Task: Find connections with filter location Blanes with filter topic #realestatewith filter profile language Spanish with filter current company Volvo Trucks India with filter school Institute of Management Technology, Nagpur with filter industry Postal Services with filter service category Copywriting with filter keywords title Sales Associate
Action: Mouse moved to (192, 285)
Screenshot: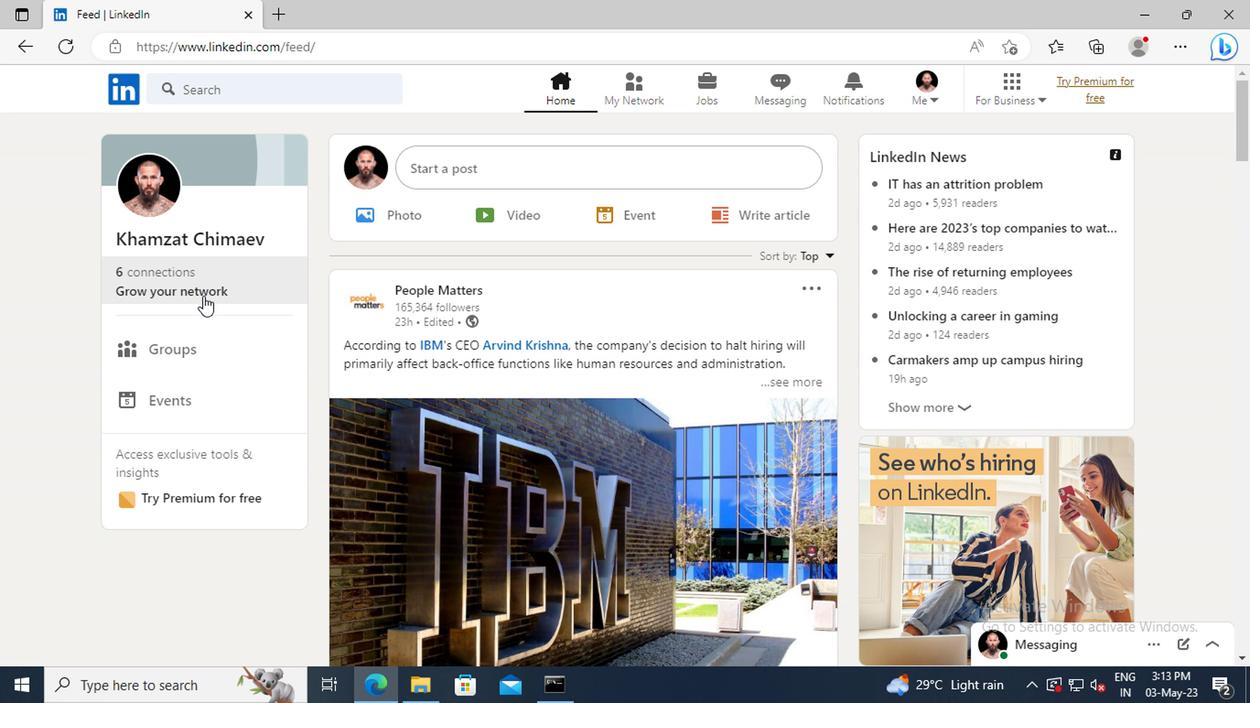 
Action: Mouse pressed left at (192, 285)
Screenshot: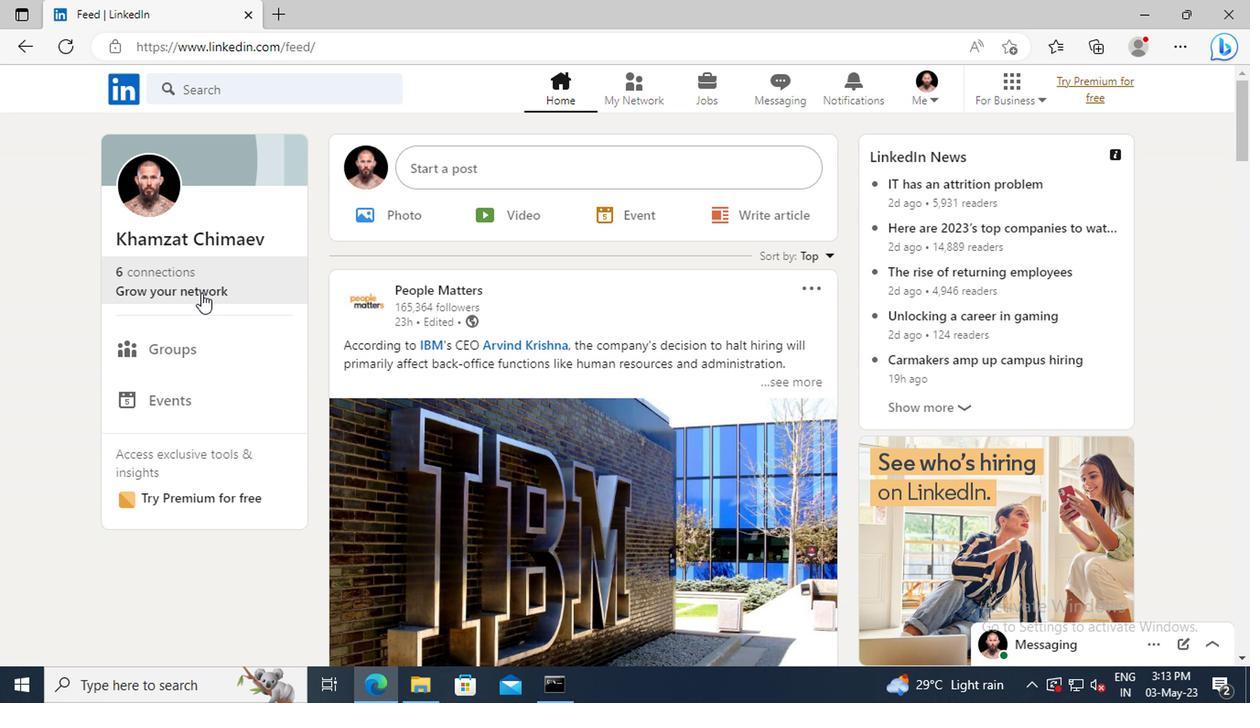 
Action: Mouse moved to (196, 194)
Screenshot: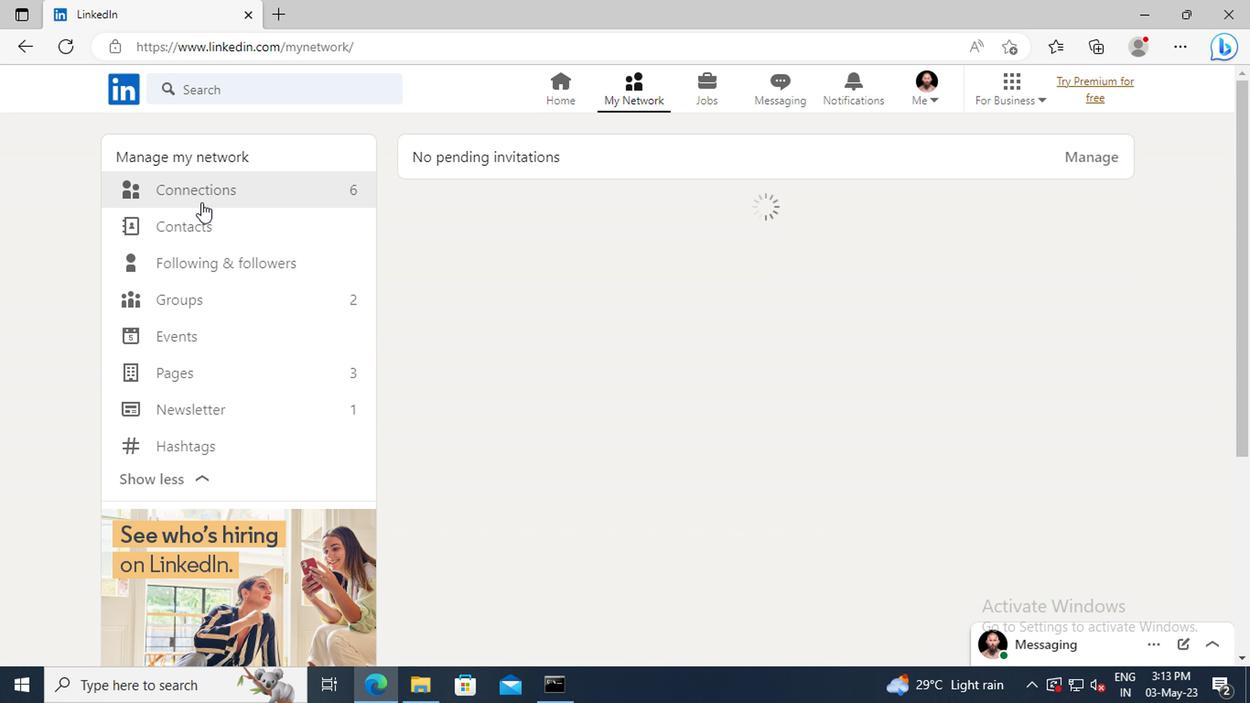 
Action: Mouse pressed left at (196, 194)
Screenshot: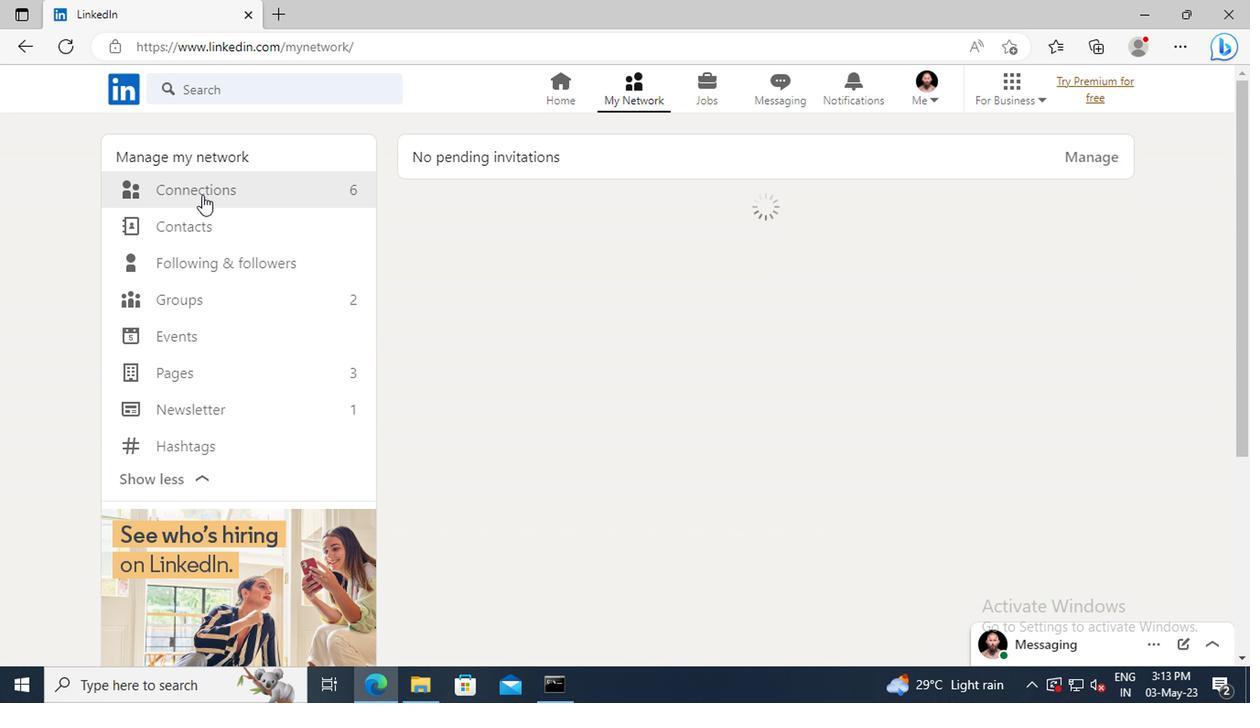 
Action: Mouse moved to (738, 198)
Screenshot: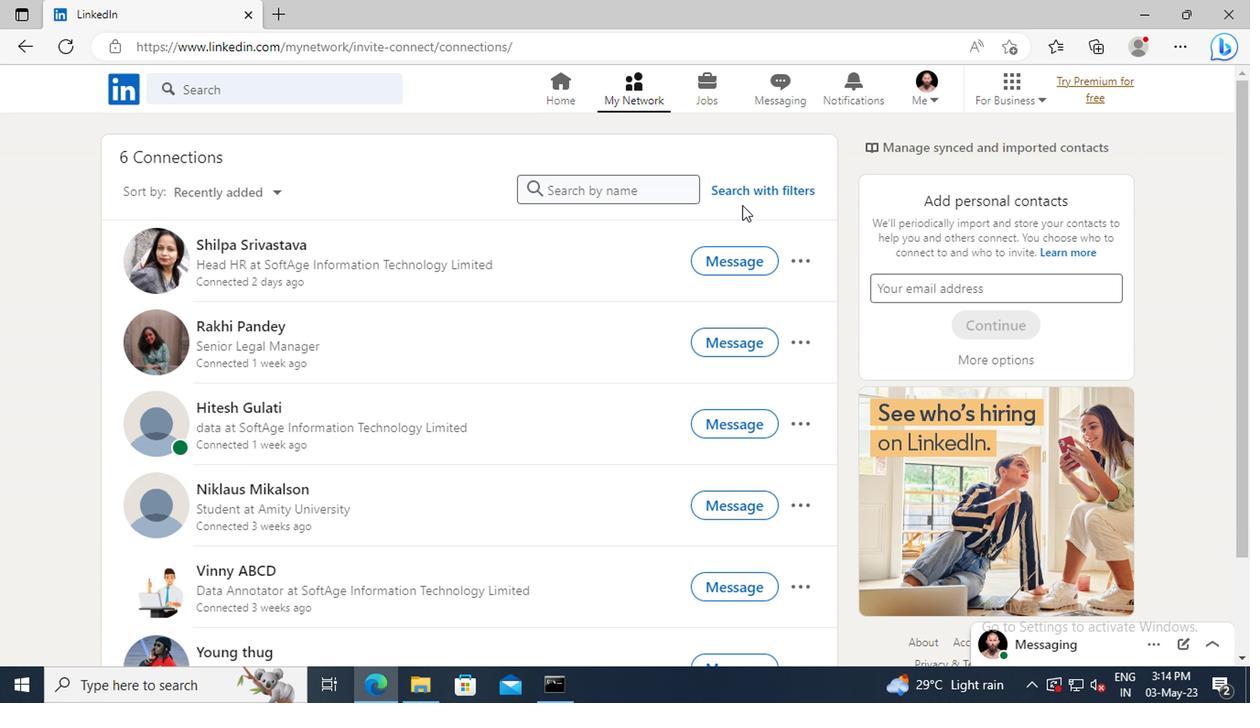 
Action: Mouse pressed left at (738, 198)
Screenshot: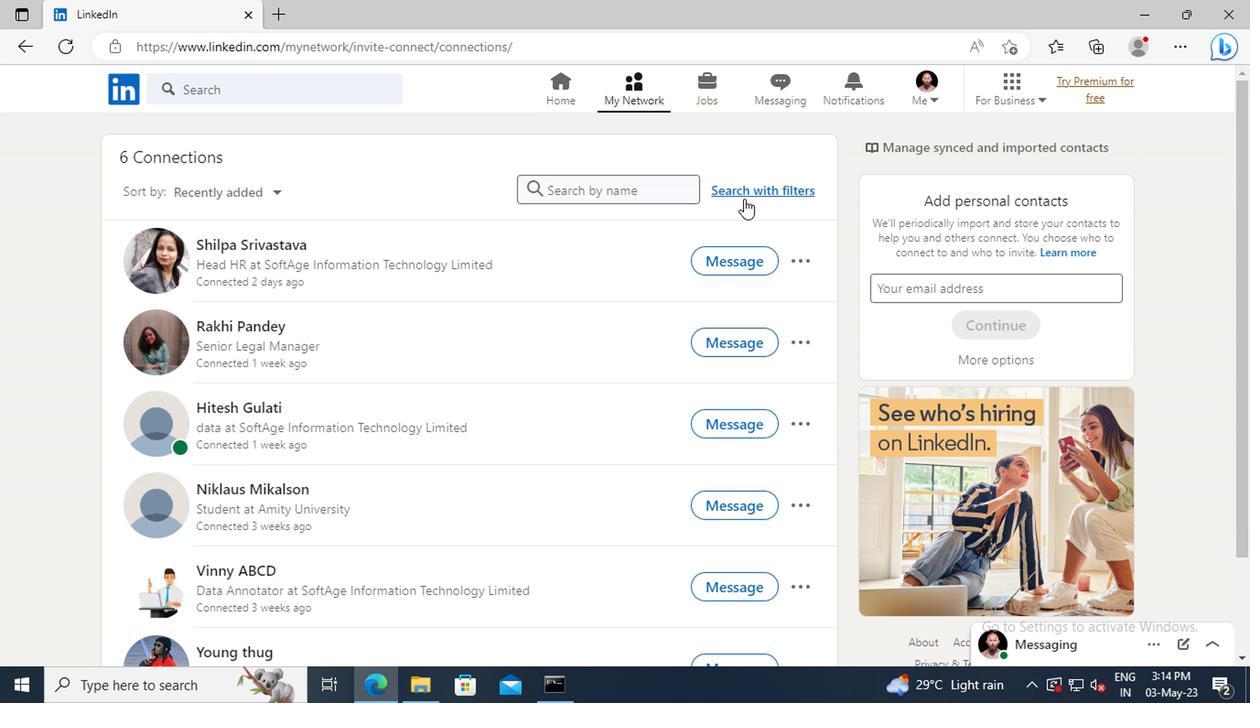 
Action: Mouse moved to (684, 144)
Screenshot: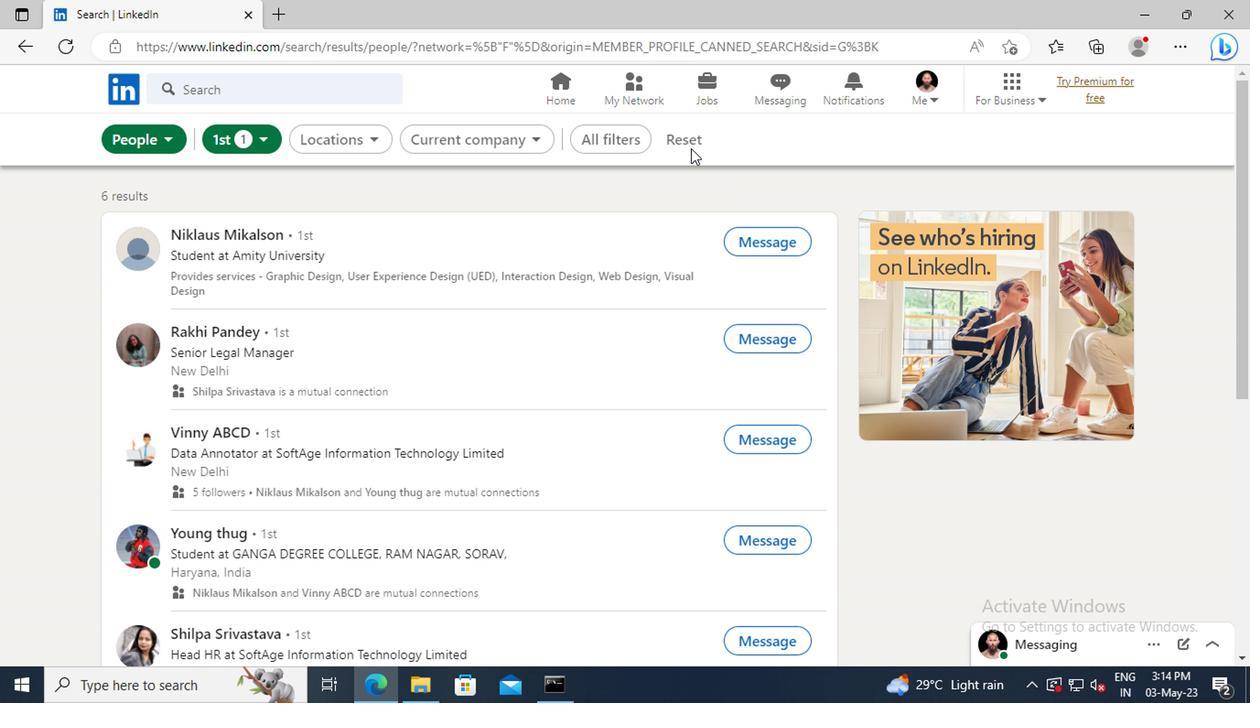 
Action: Mouse pressed left at (684, 144)
Screenshot: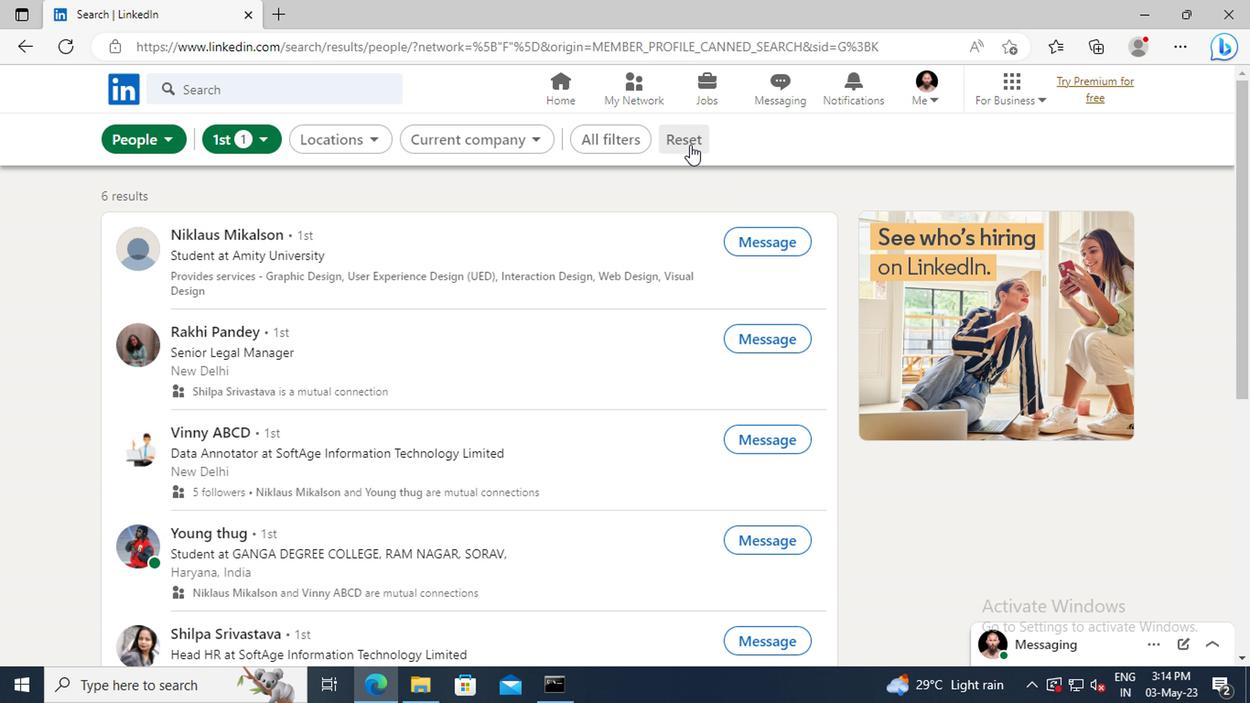 
Action: Mouse moved to (662, 143)
Screenshot: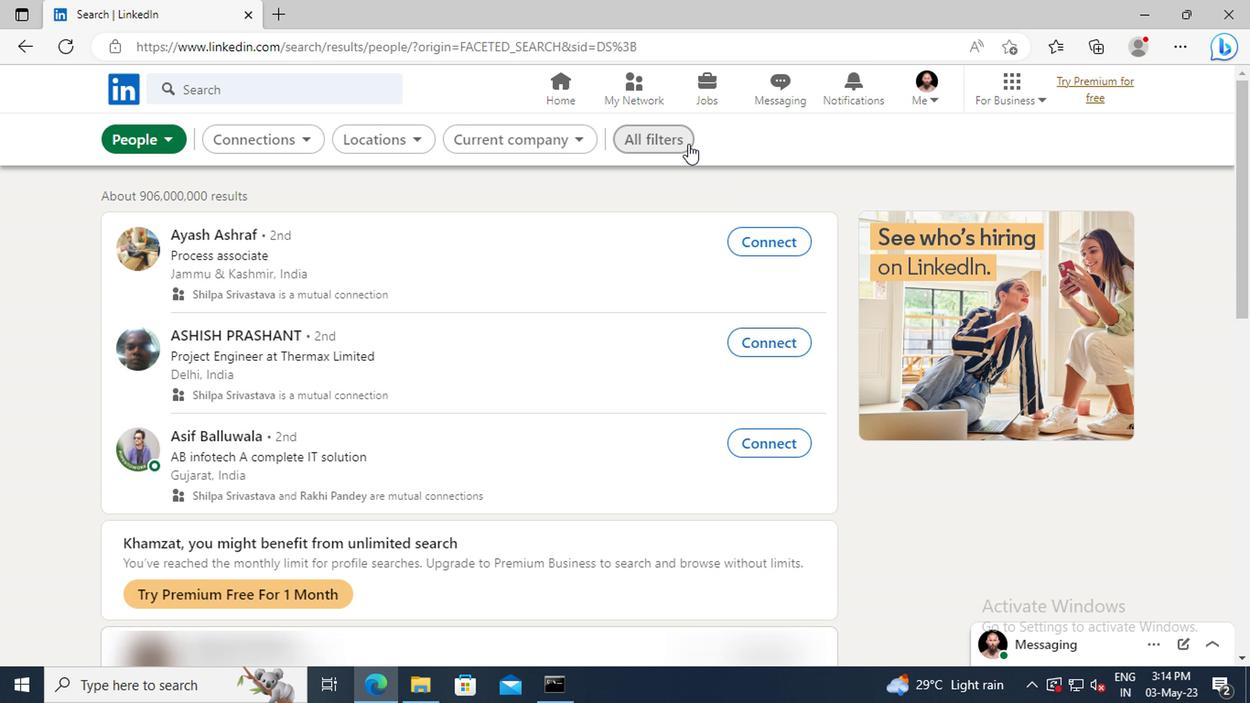 
Action: Mouse pressed left at (662, 143)
Screenshot: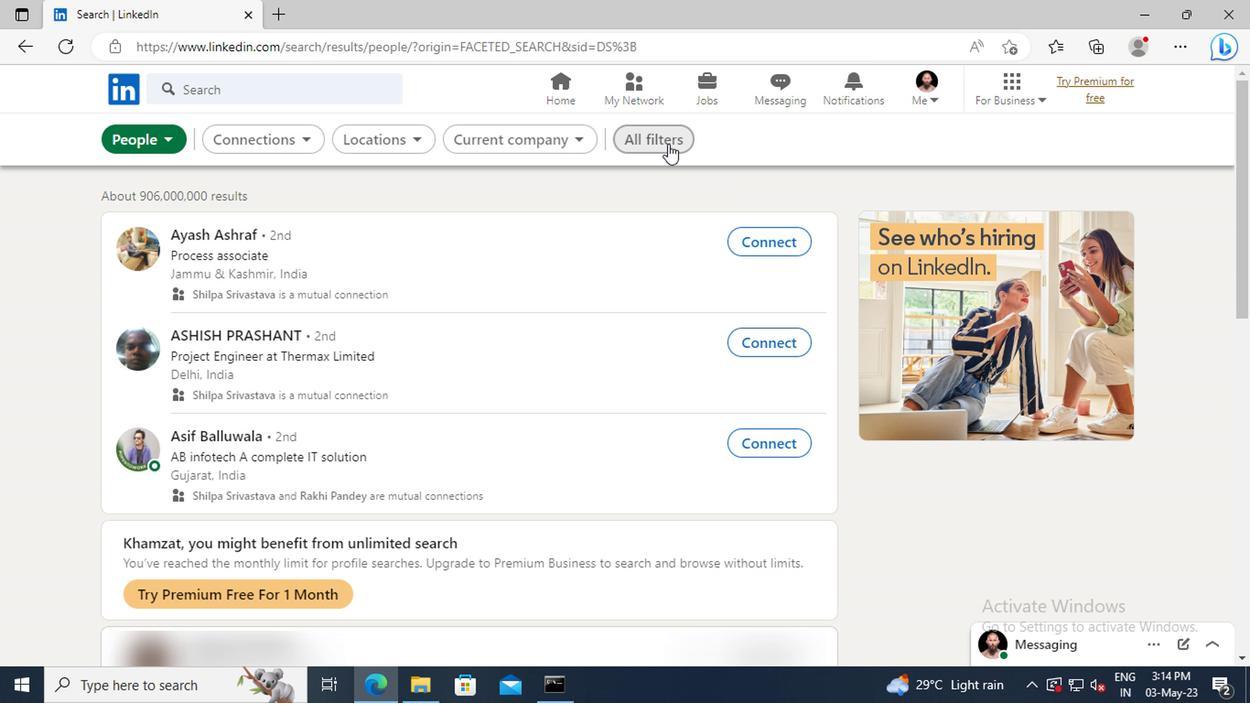 
Action: Mouse moved to (978, 337)
Screenshot: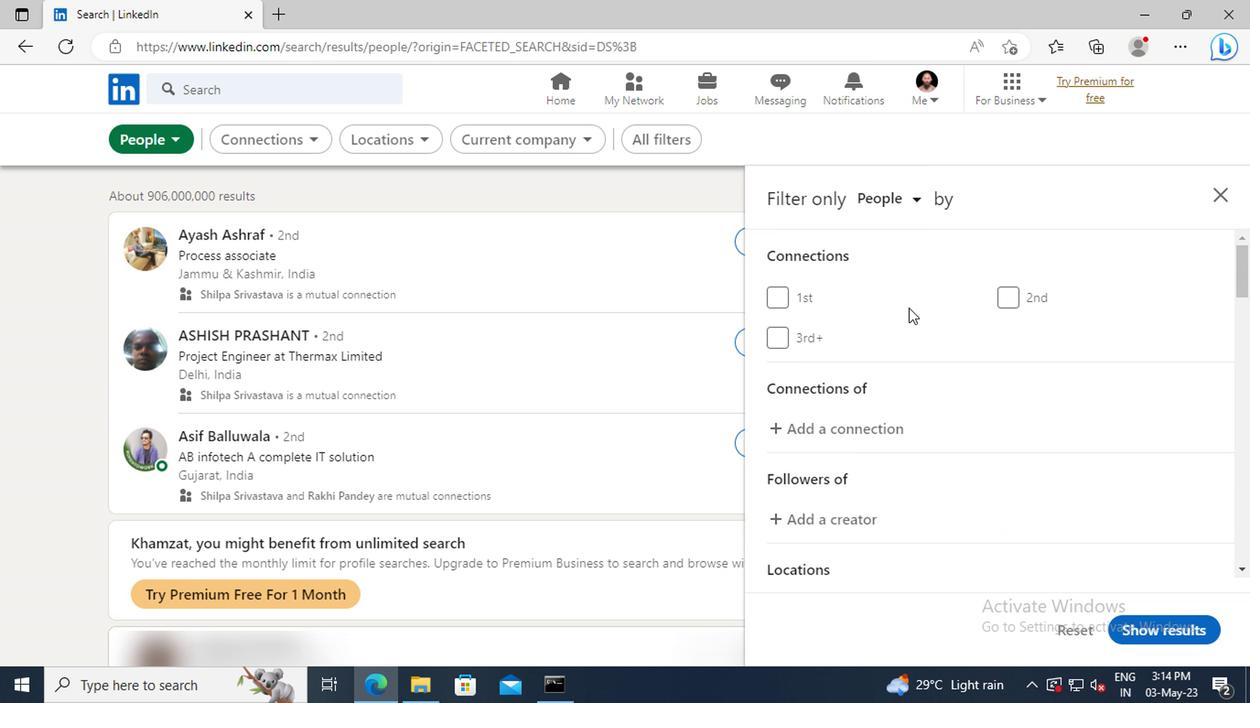 
Action: Mouse scrolled (978, 337) with delta (0, 0)
Screenshot: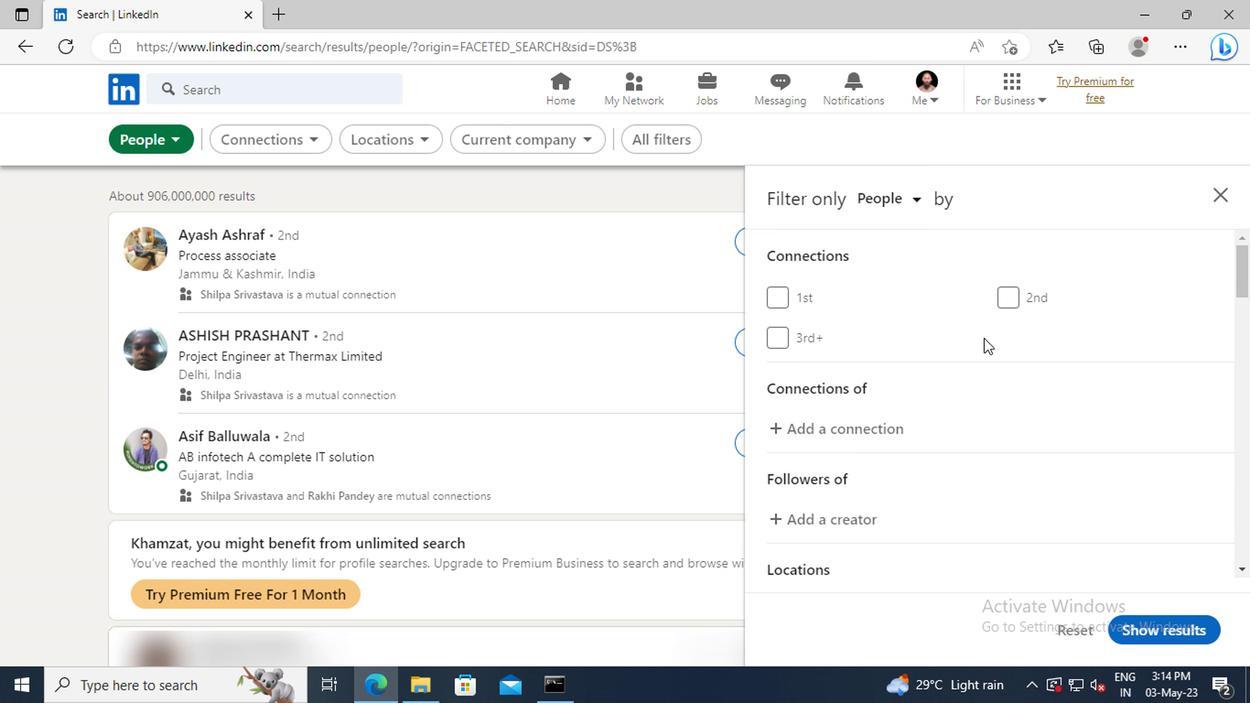 
Action: Mouse scrolled (978, 337) with delta (0, 0)
Screenshot: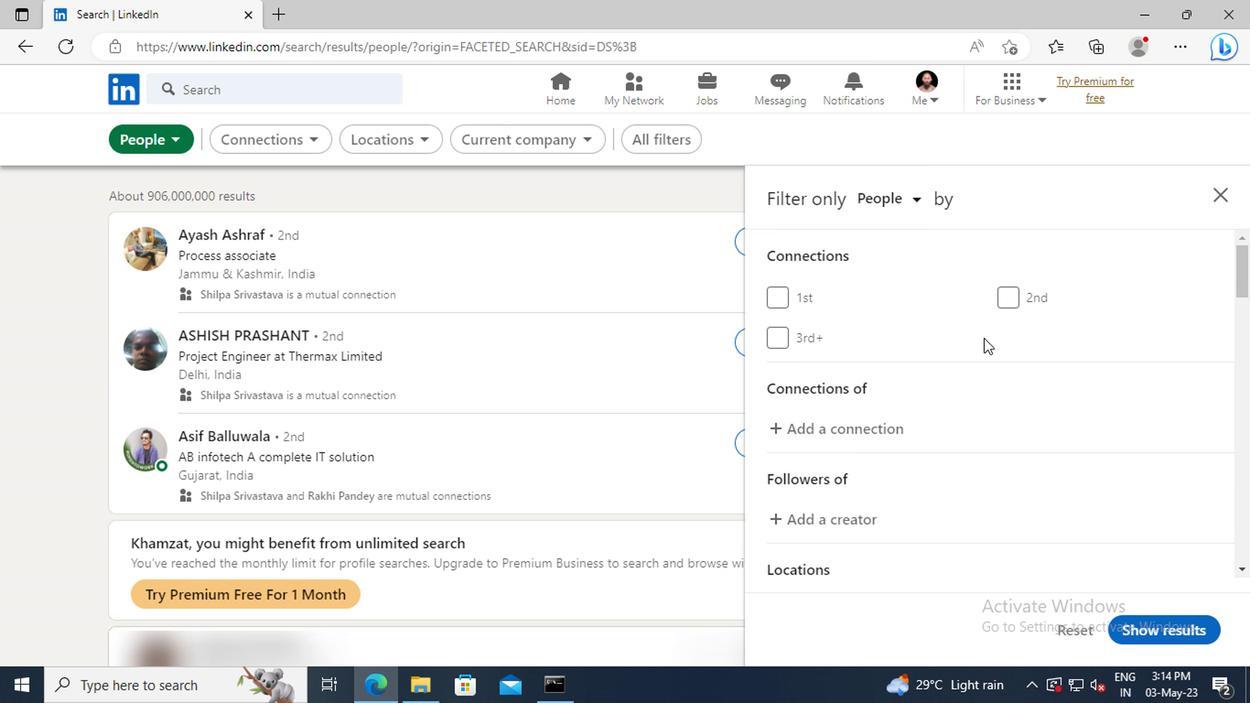 
Action: Mouse scrolled (978, 337) with delta (0, 0)
Screenshot: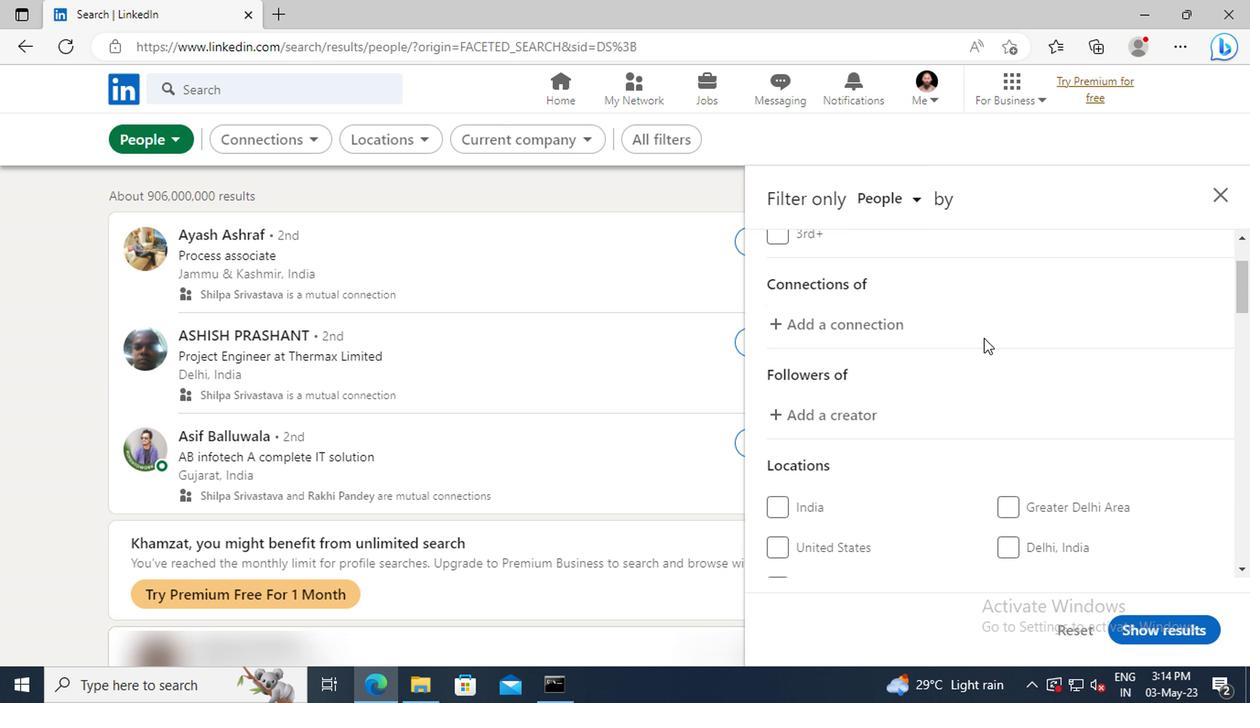 
Action: Mouse scrolled (978, 337) with delta (0, 0)
Screenshot: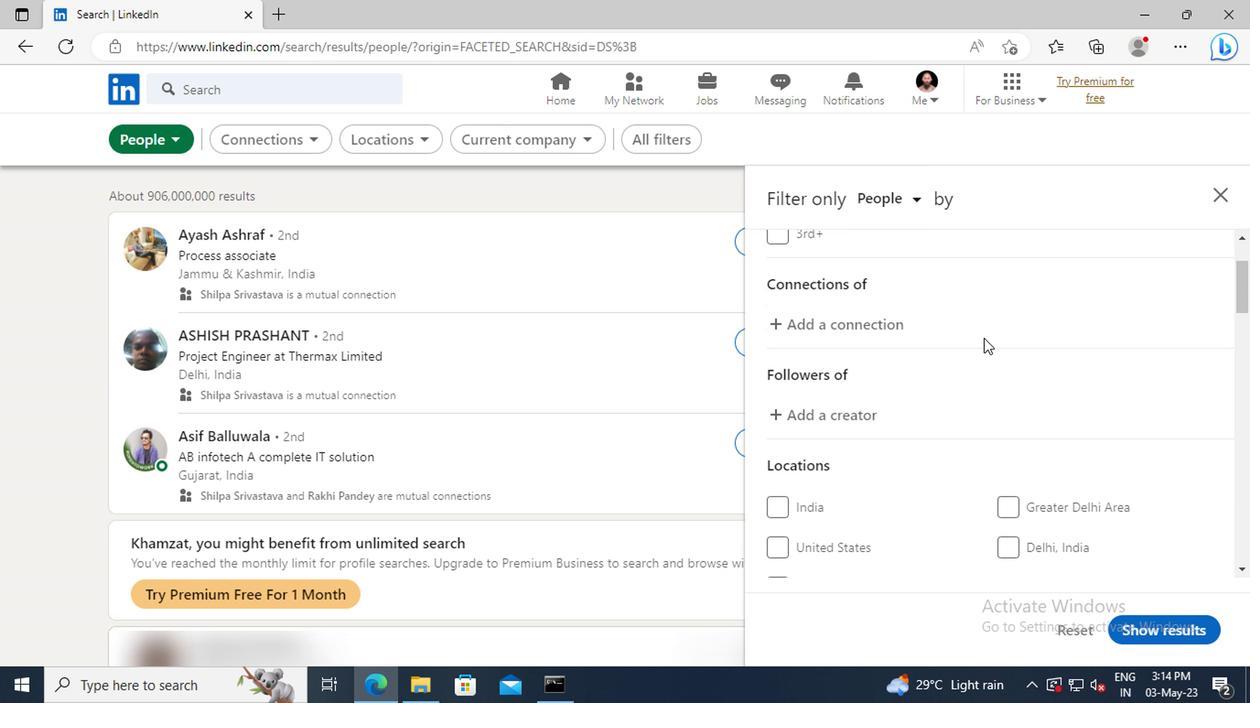 
Action: Mouse scrolled (978, 337) with delta (0, 0)
Screenshot: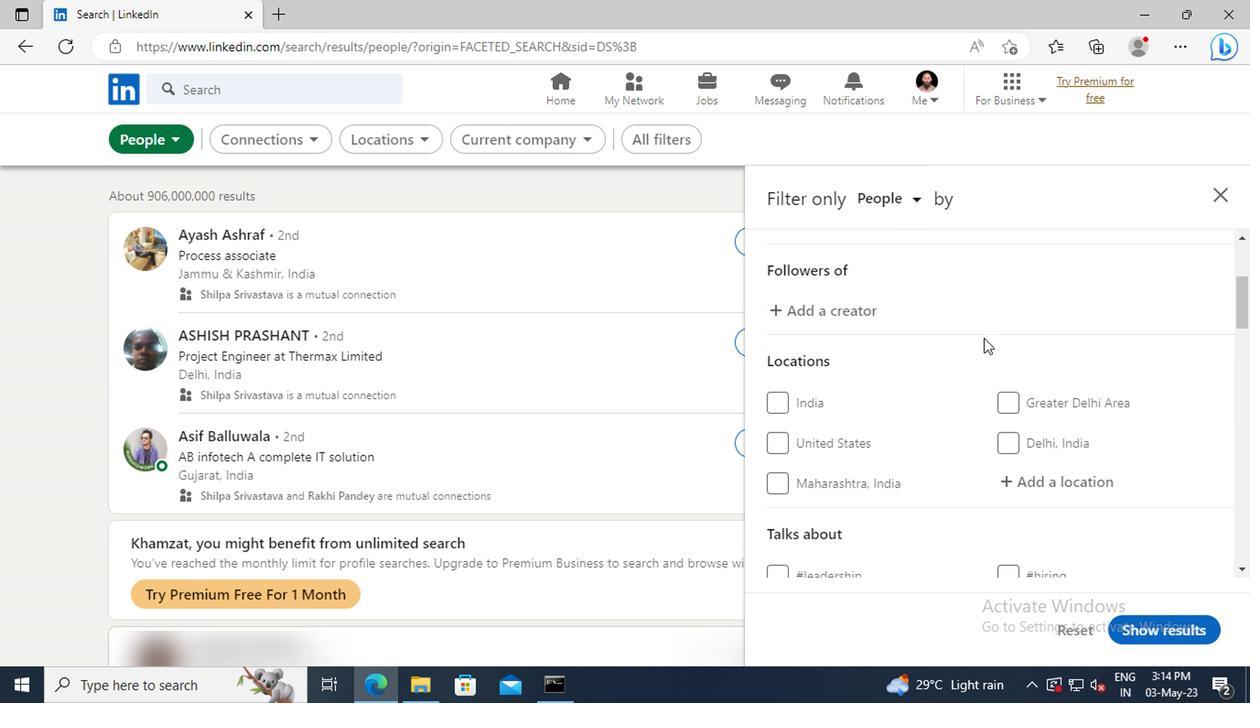 
Action: Mouse scrolled (978, 337) with delta (0, 0)
Screenshot: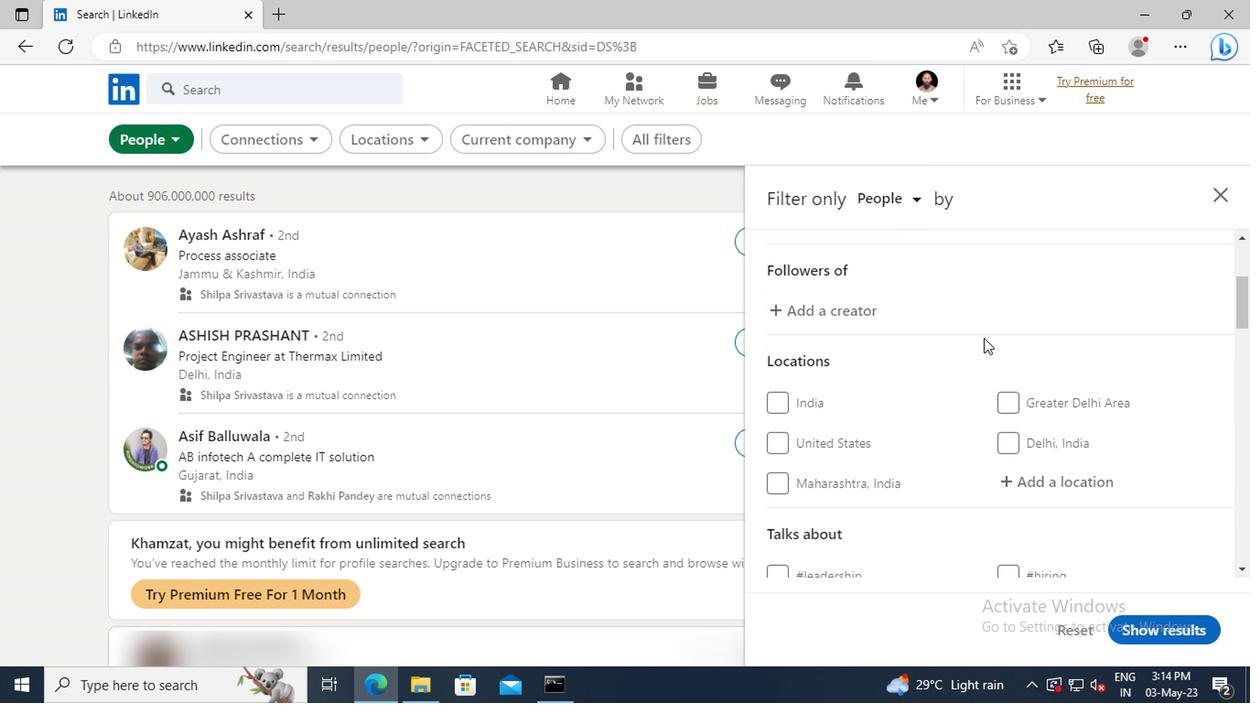 
Action: Mouse moved to (998, 381)
Screenshot: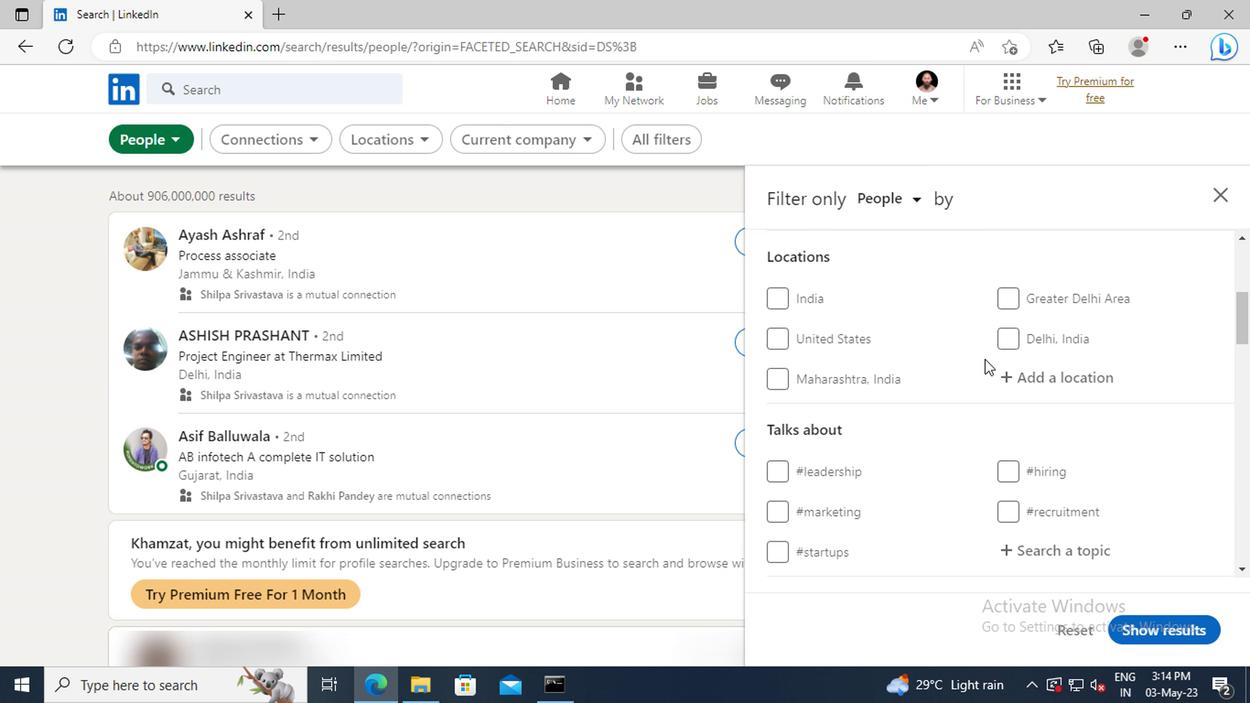 
Action: Mouse pressed left at (998, 381)
Screenshot: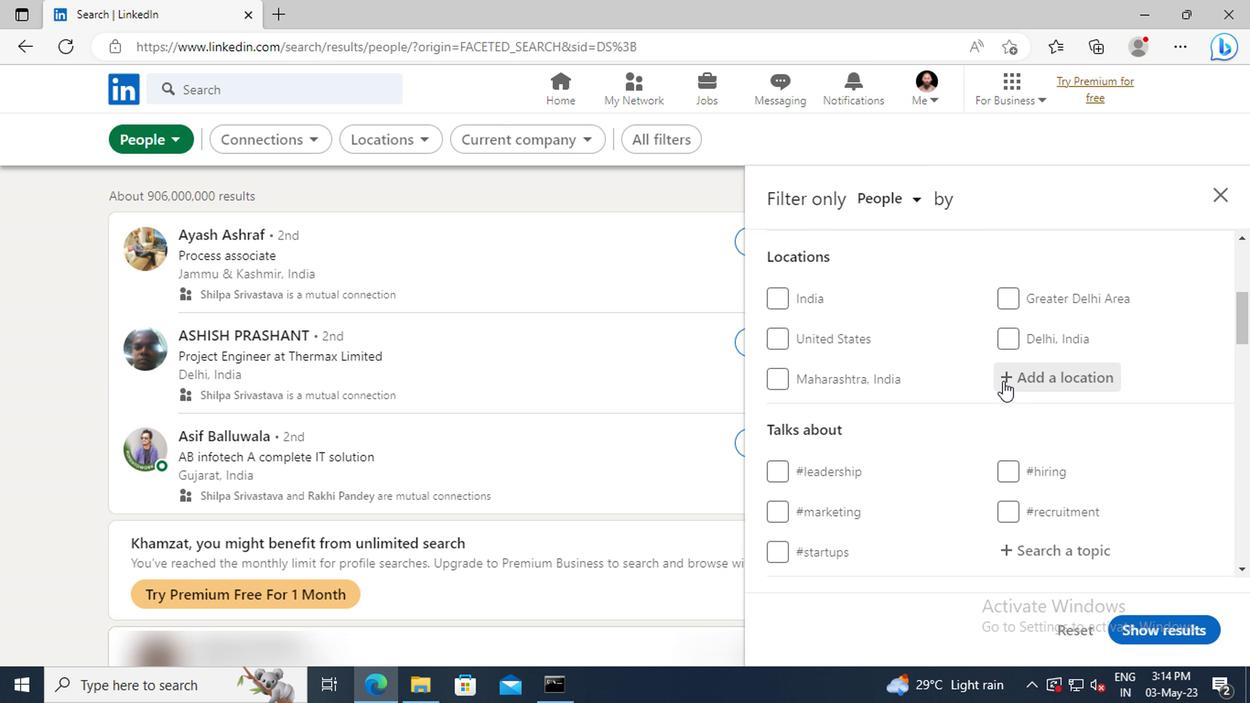 
Action: Key pressed <Key.shift>BLANES
Screenshot: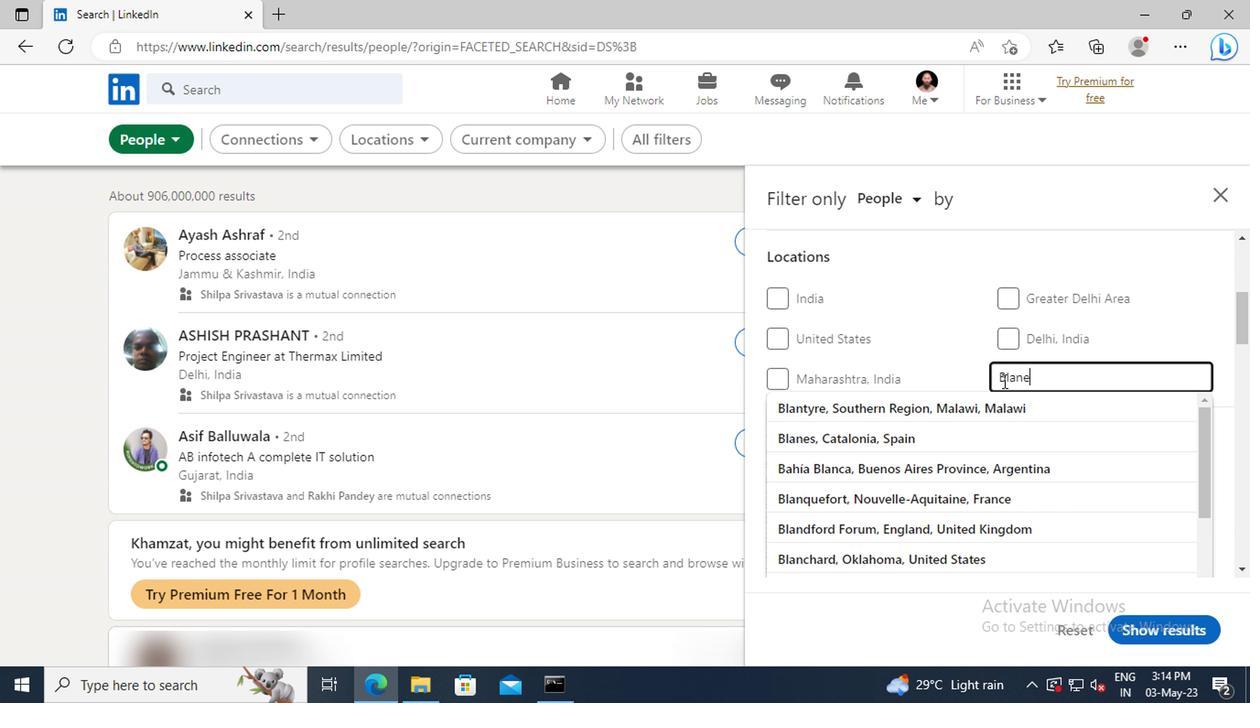 
Action: Mouse moved to (1011, 404)
Screenshot: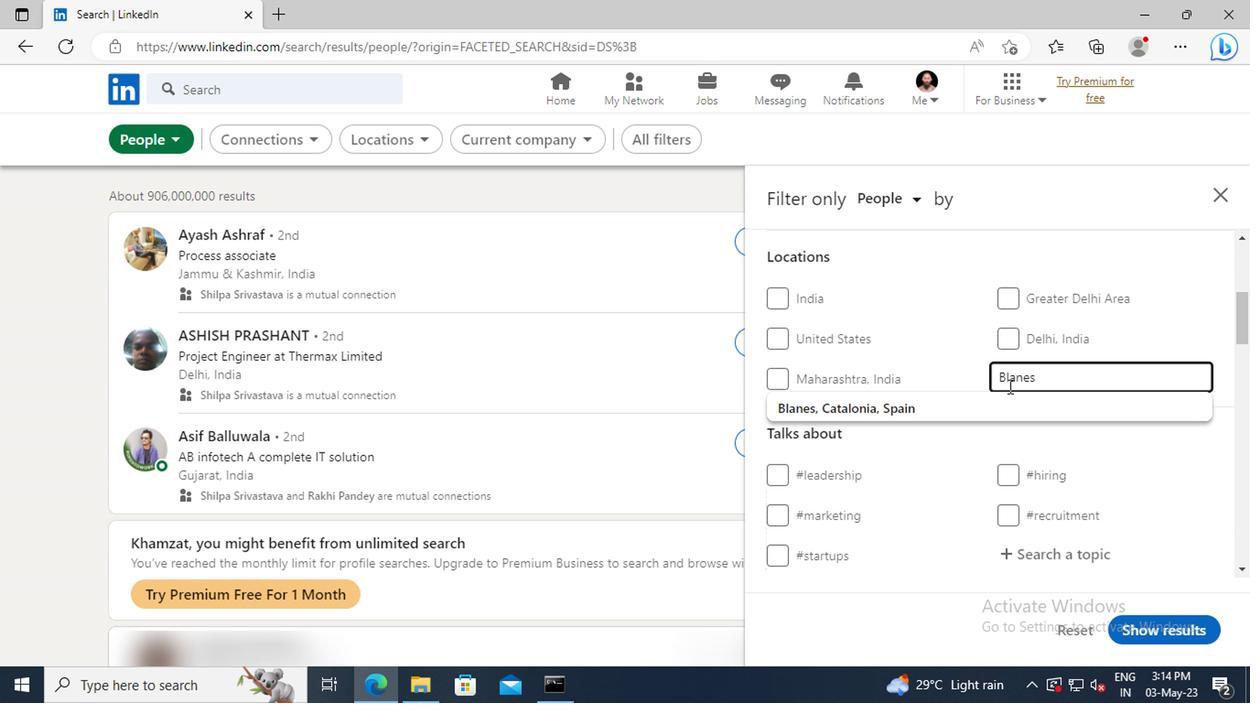 
Action: Mouse pressed left at (1011, 404)
Screenshot: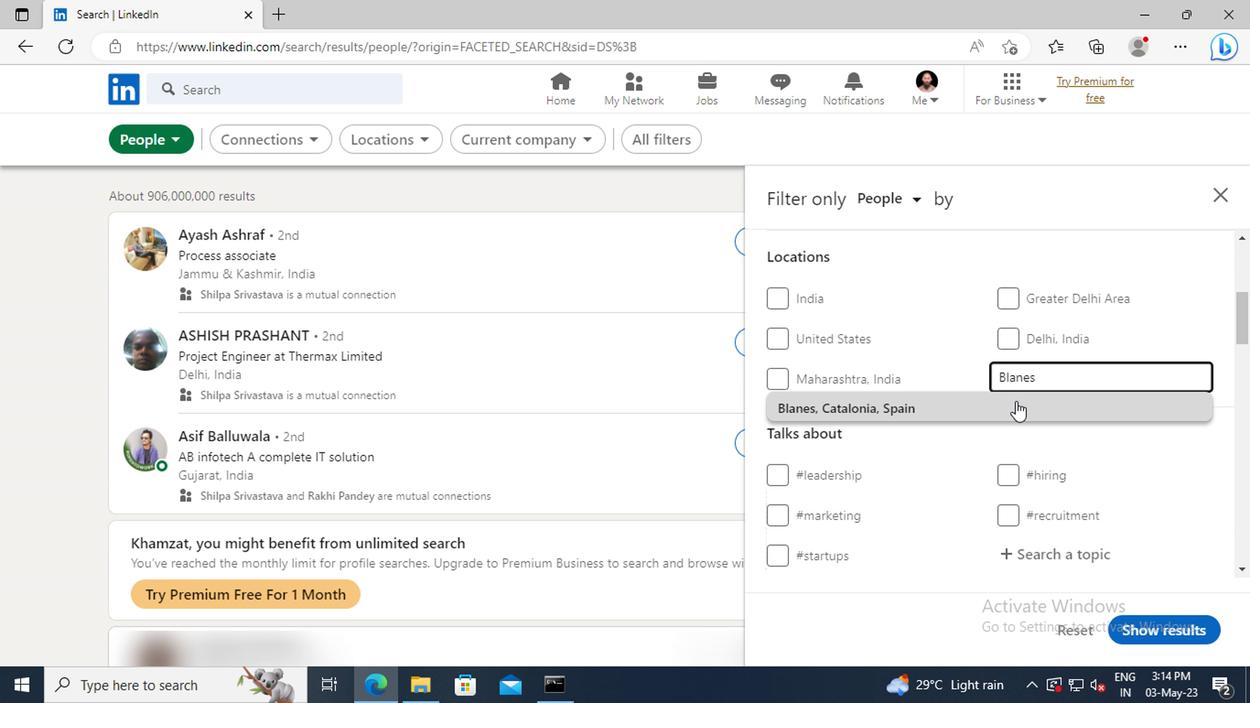 
Action: Mouse scrolled (1011, 404) with delta (0, 0)
Screenshot: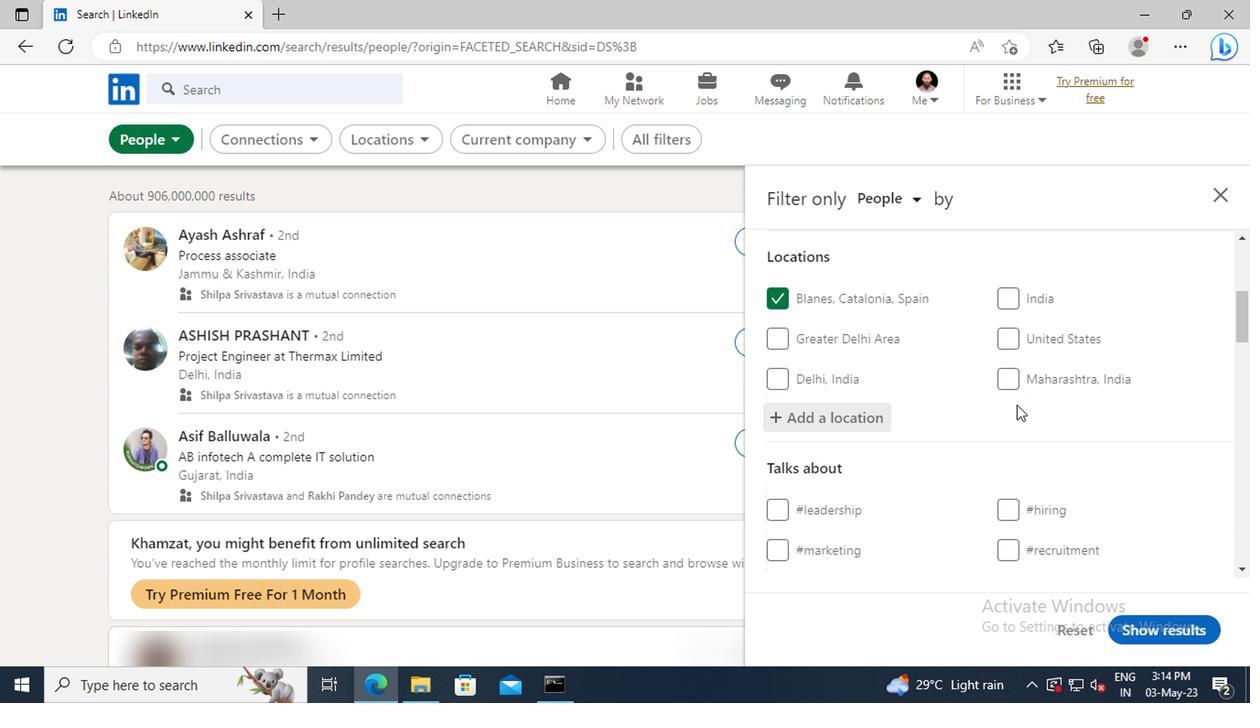 
Action: Mouse scrolled (1011, 404) with delta (0, 0)
Screenshot: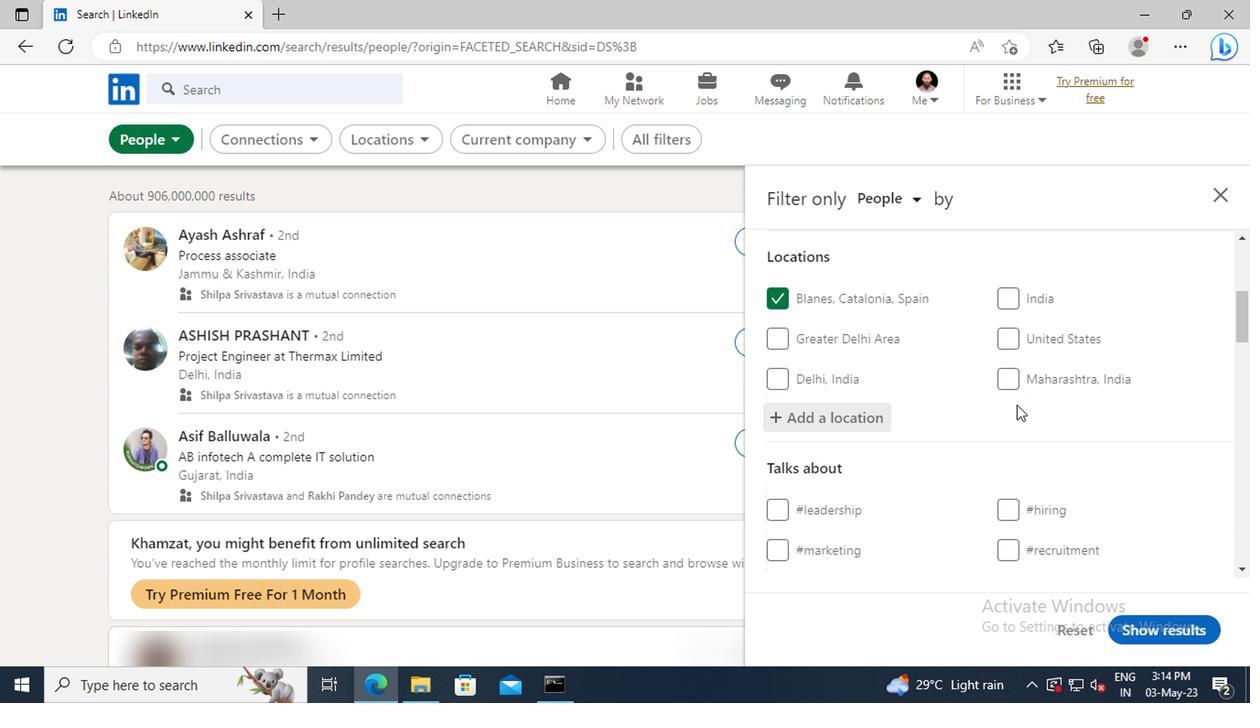 
Action: Mouse moved to (1018, 399)
Screenshot: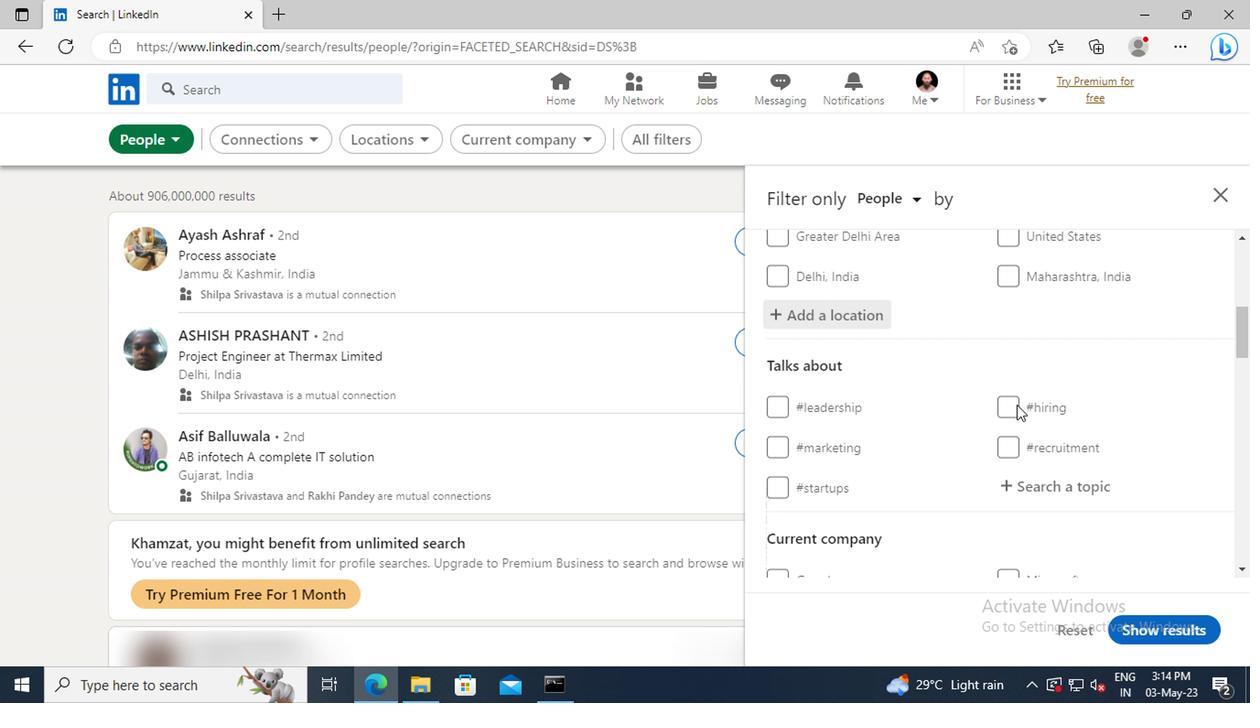 
Action: Mouse scrolled (1018, 399) with delta (0, 0)
Screenshot: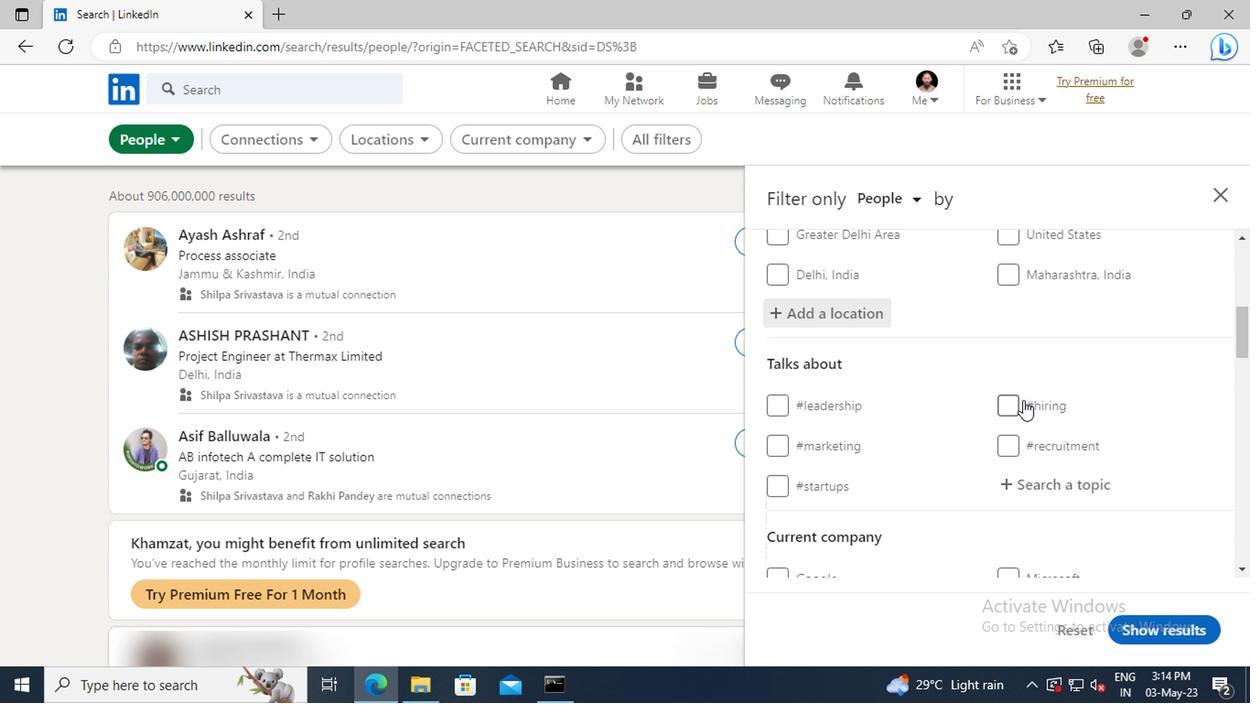 
Action: Mouse scrolled (1018, 399) with delta (0, 0)
Screenshot: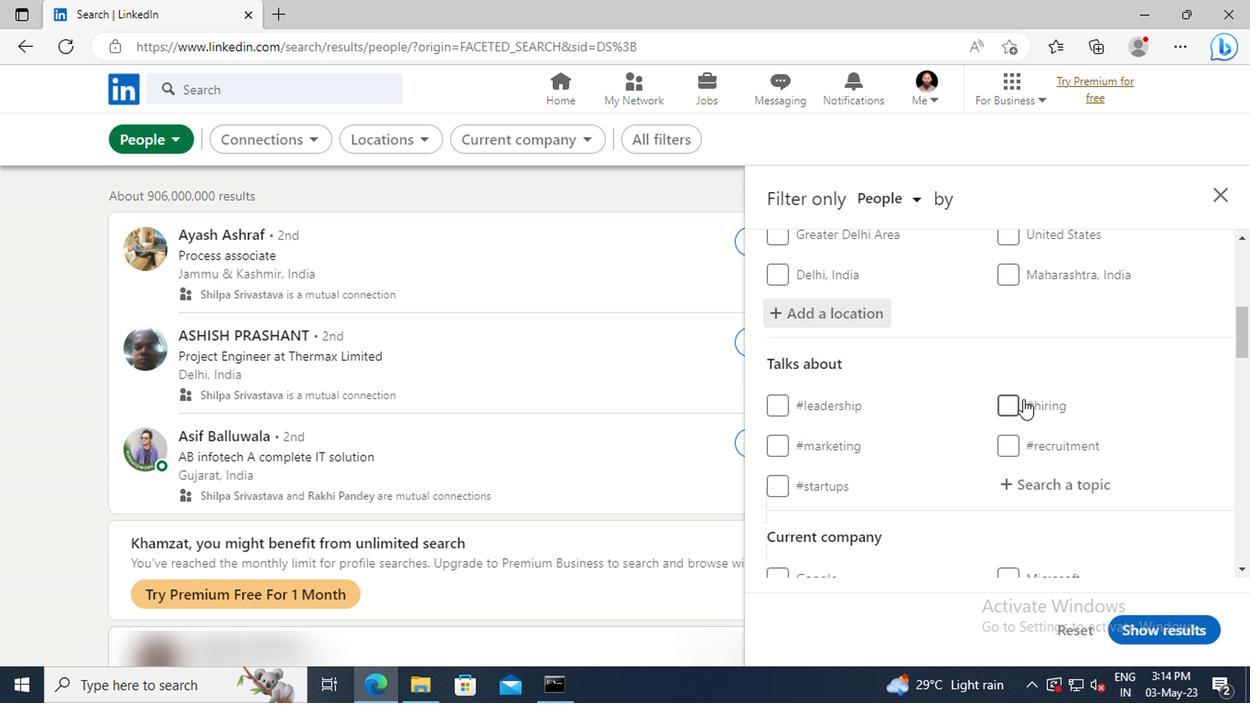 
Action: Mouse moved to (1025, 393)
Screenshot: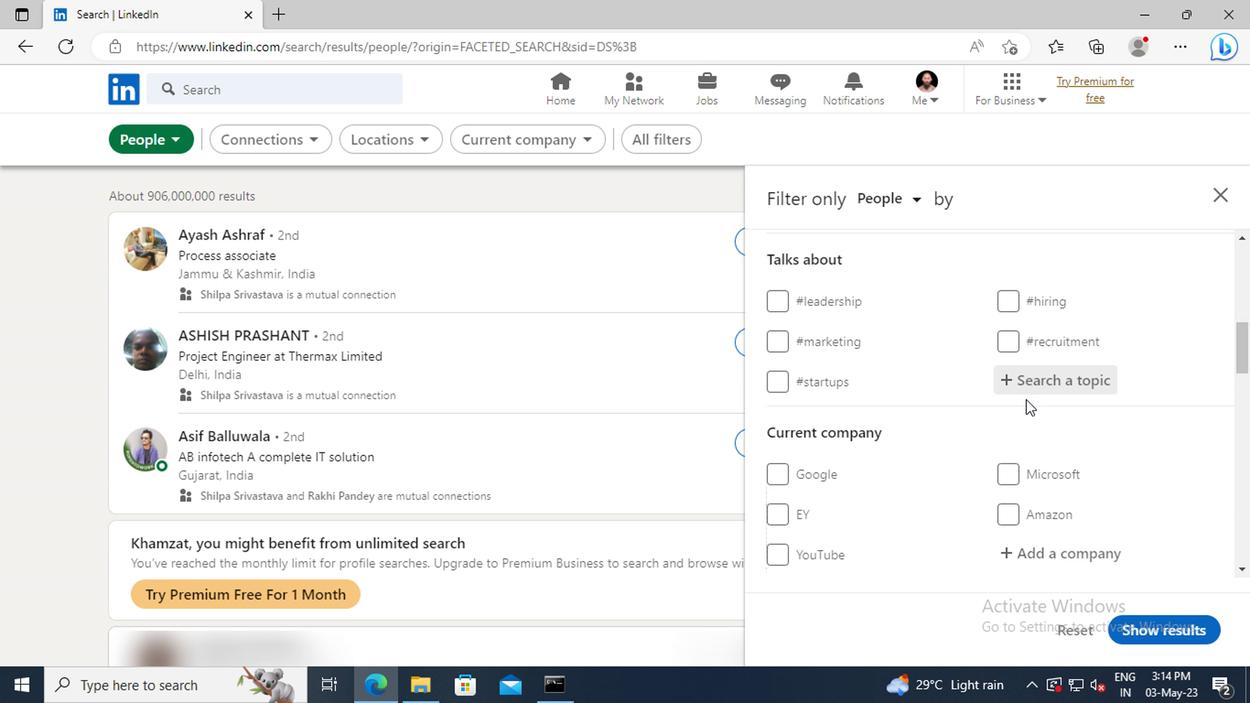 
Action: Mouse pressed left at (1025, 393)
Screenshot: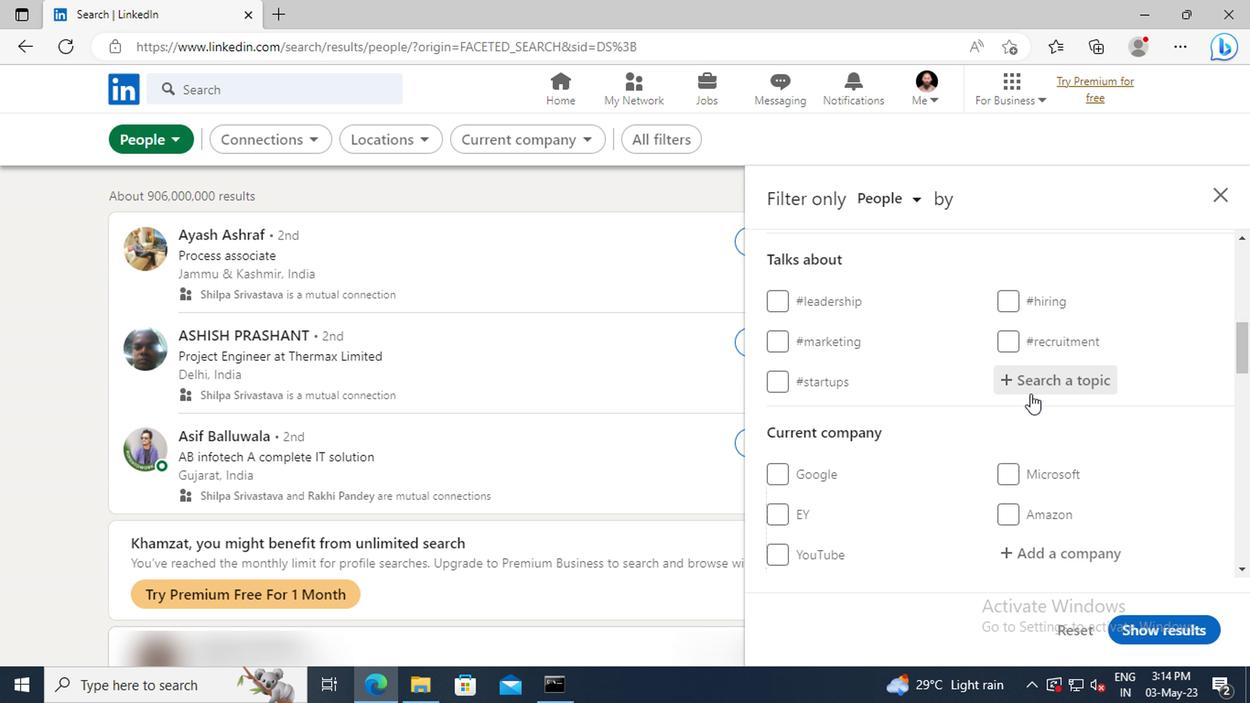 
Action: Key pressed REALES
Screenshot: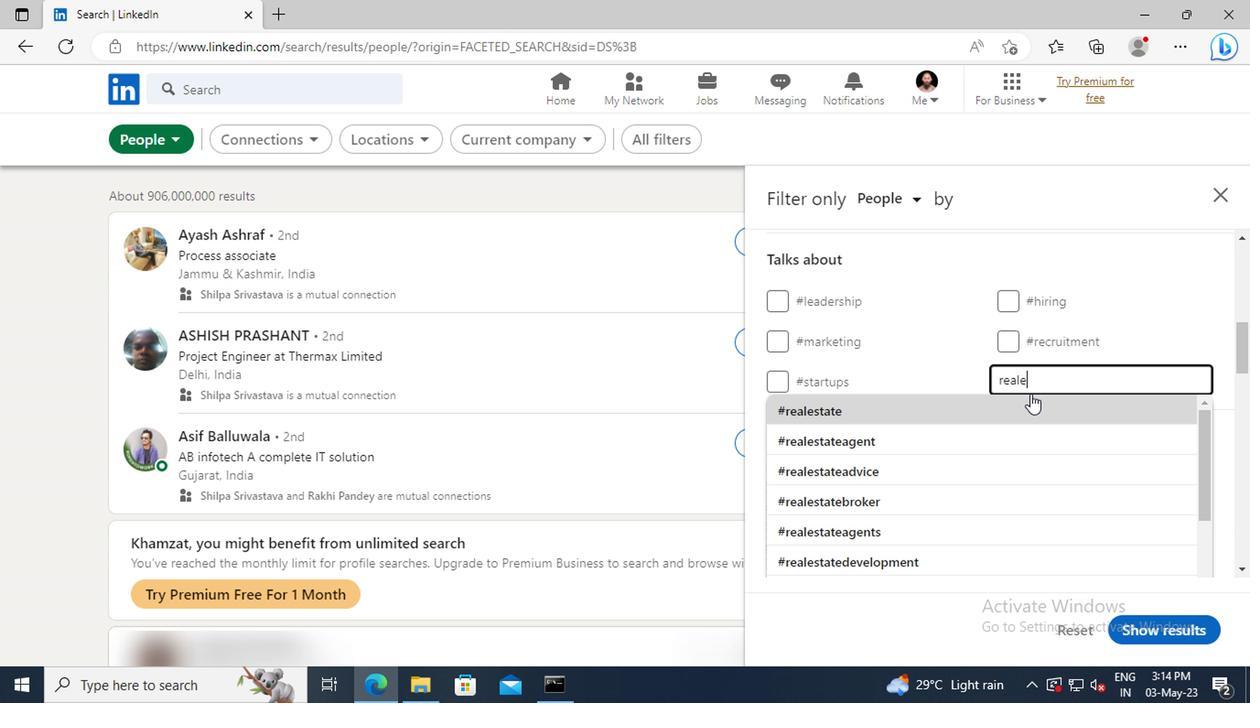 
Action: Mouse moved to (1016, 403)
Screenshot: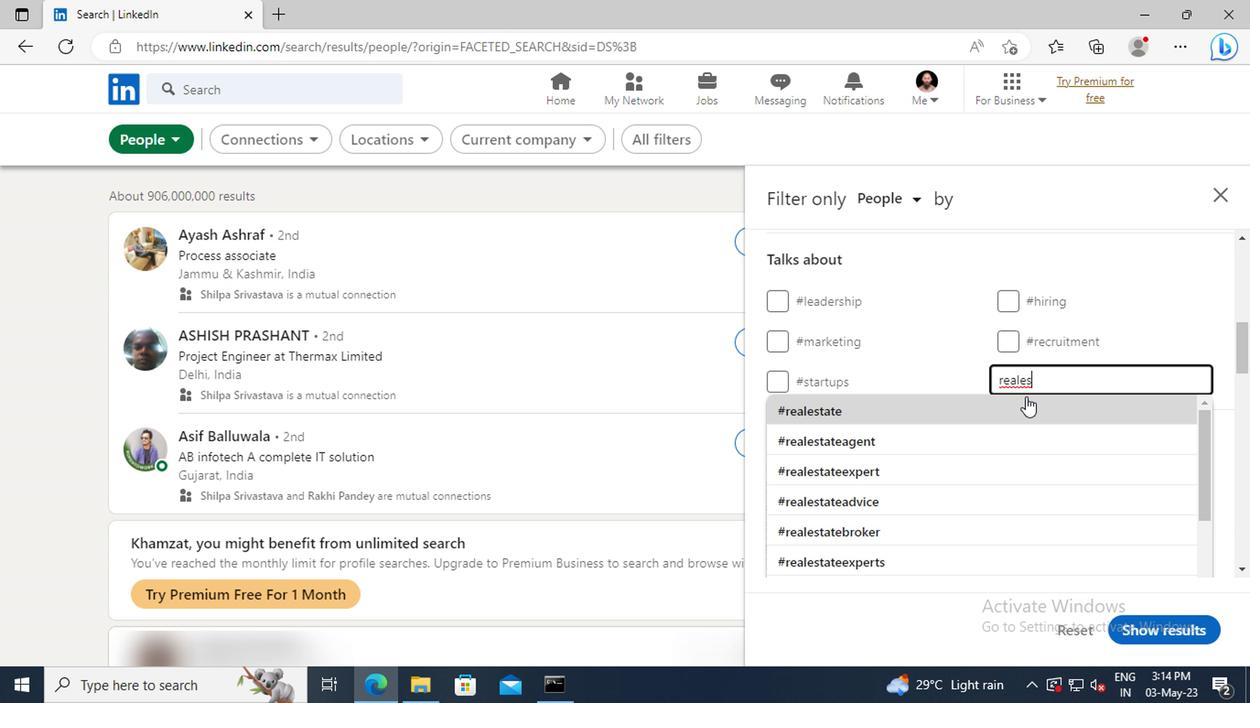 
Action: Mouse pressed left at (1016, 403)
Screenshot: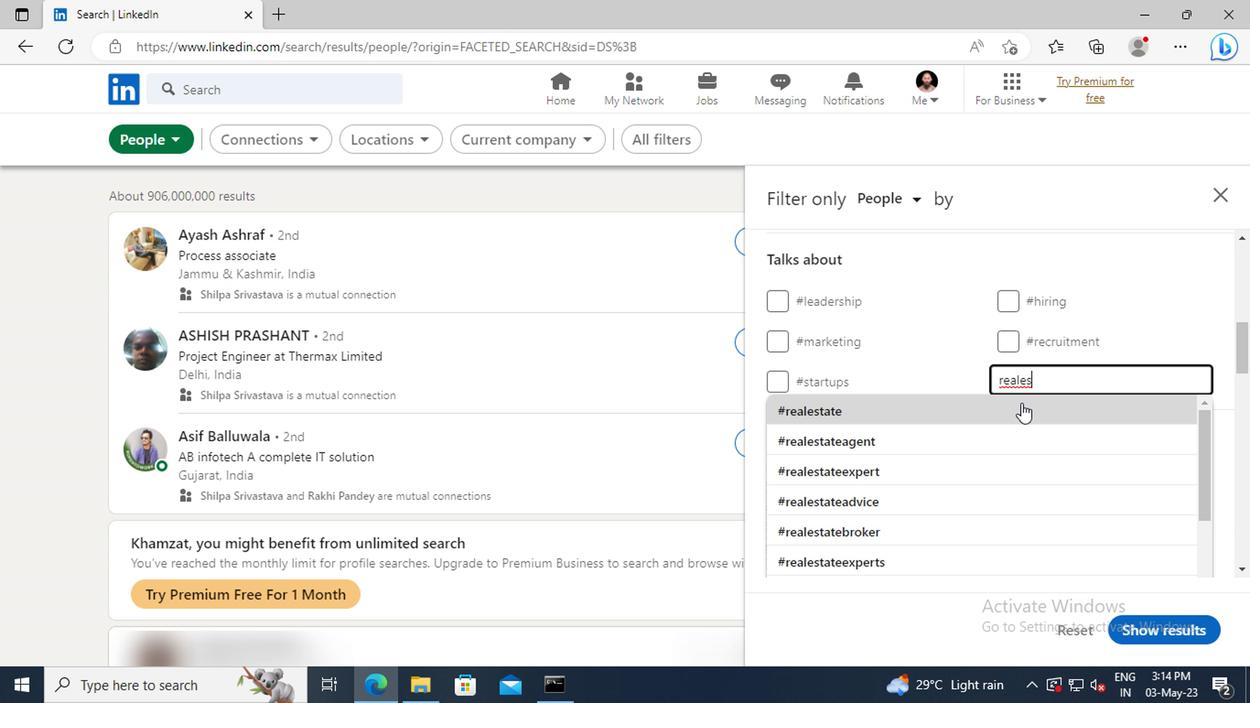 
Action: Mouse scrolled (1016, 402) with delta (0, -1)
Screenshot: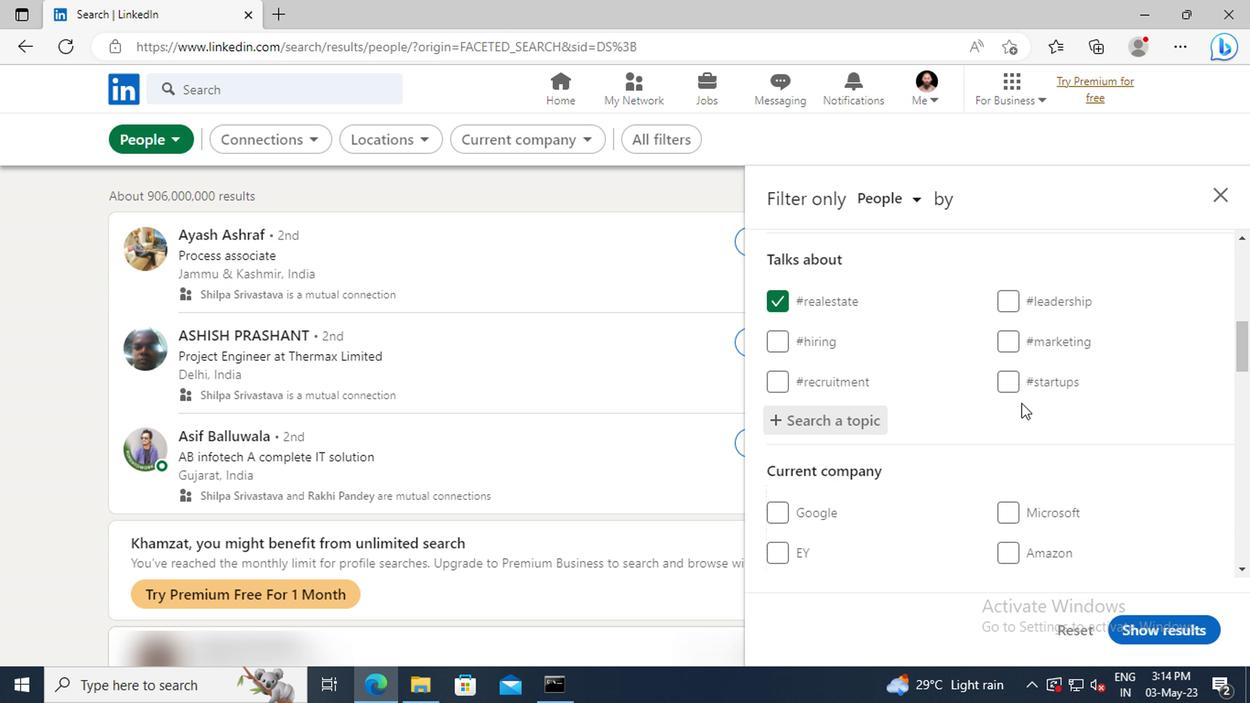 
Action: Mouse scrolled (1016, 402) with delta (0, -1)
Screenshot: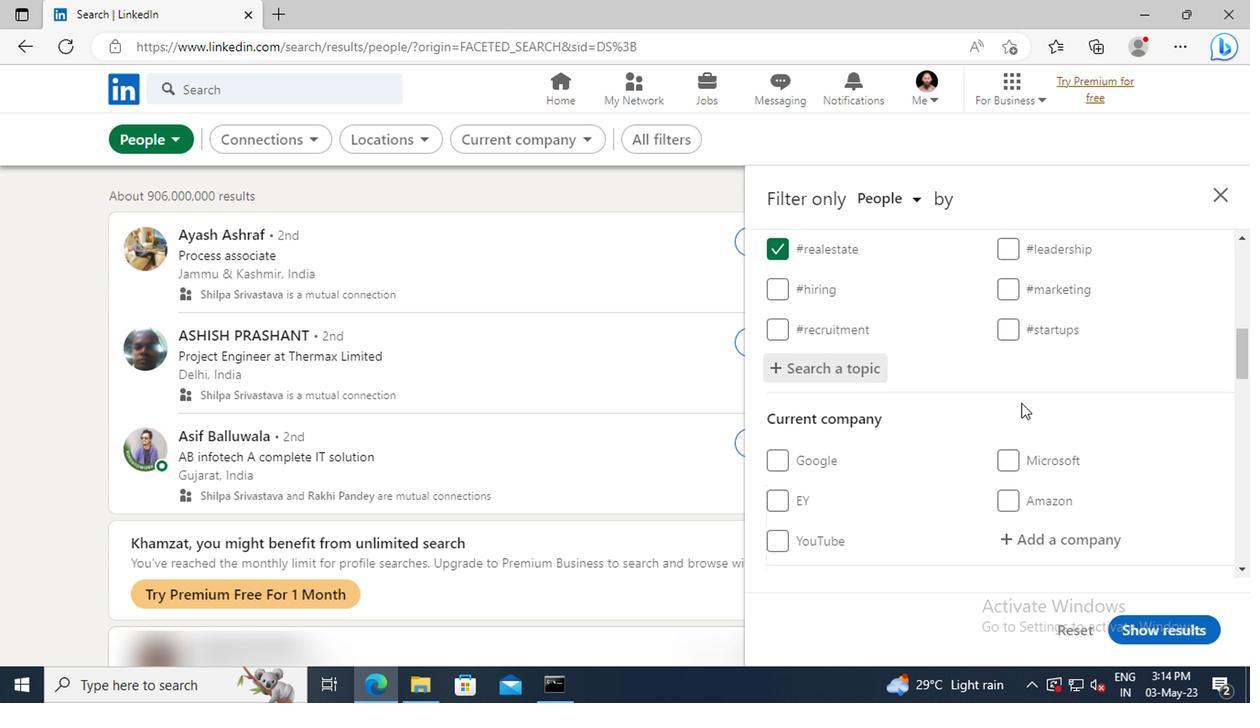 
Action: Mouse scrolled (1016, 402) with delta (0, -1)
Screenshot: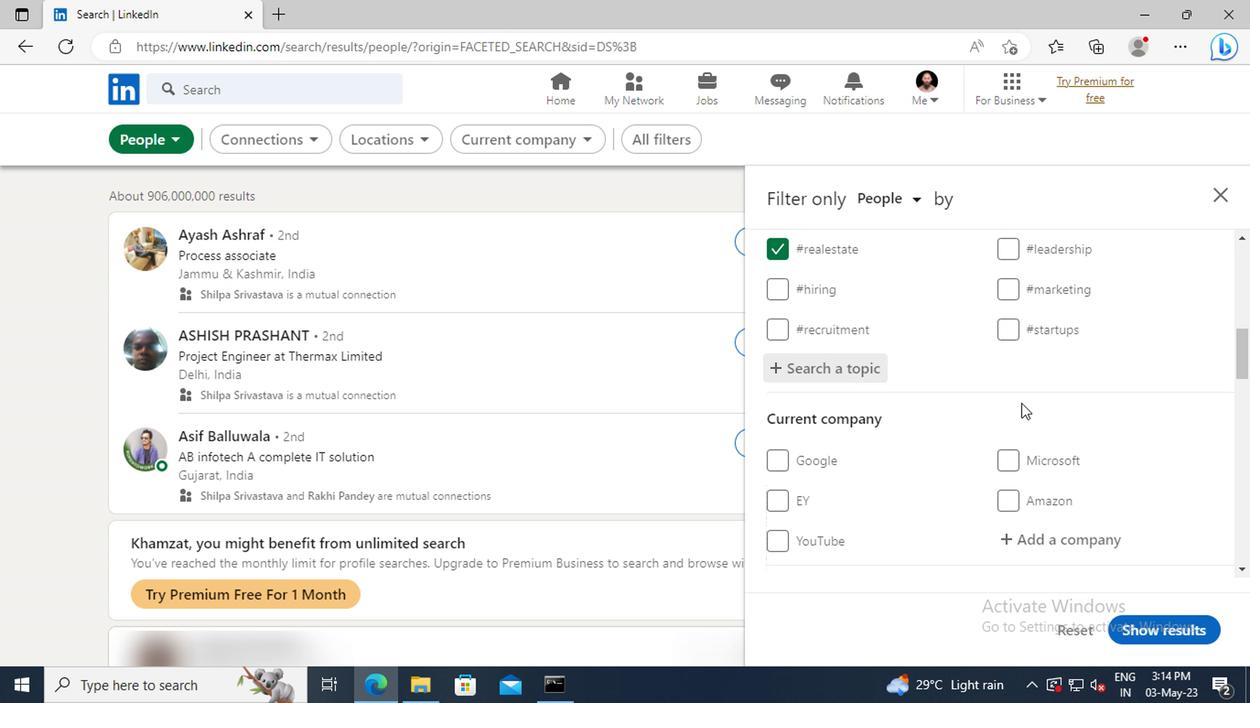 
Action: Mouse scrolled (1016, 402) with delta (0, -1)
Screenshot: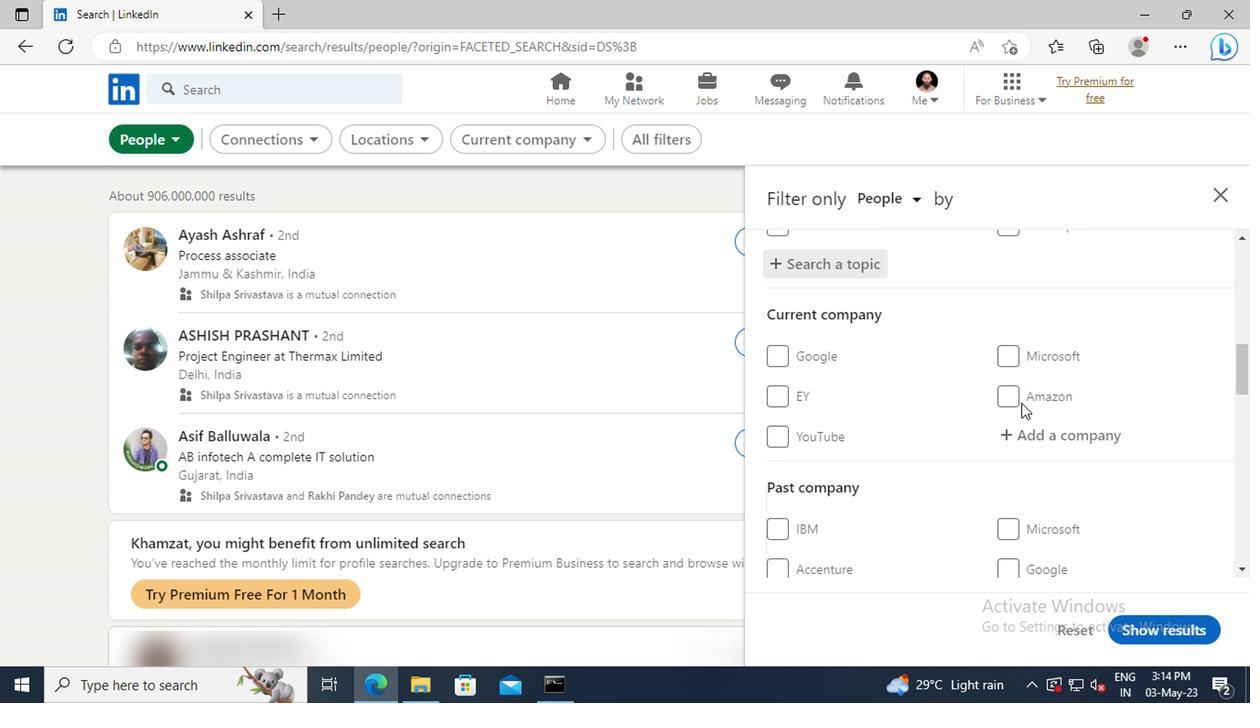 
Action: Mouse scrolled (1016, 402) with delta (0, -1)
Screenshot: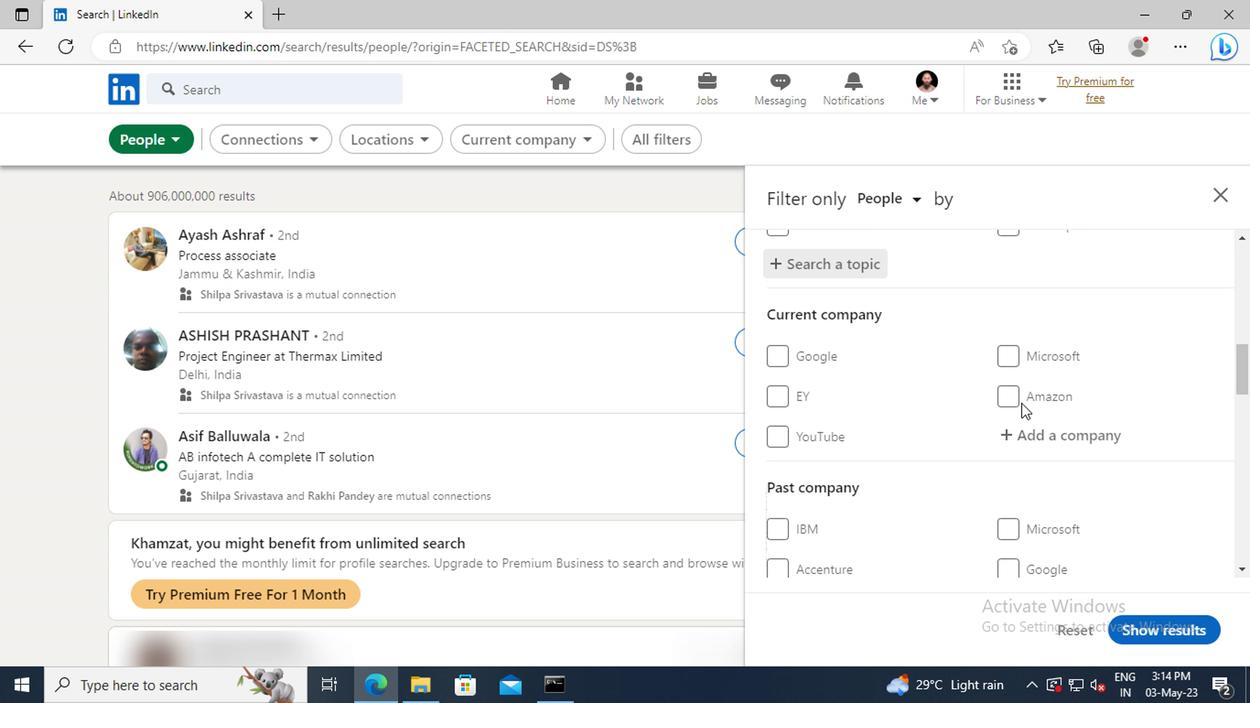
Action: Mouse scrolled (1016, 402) with delta (0, -1)
Screenshot: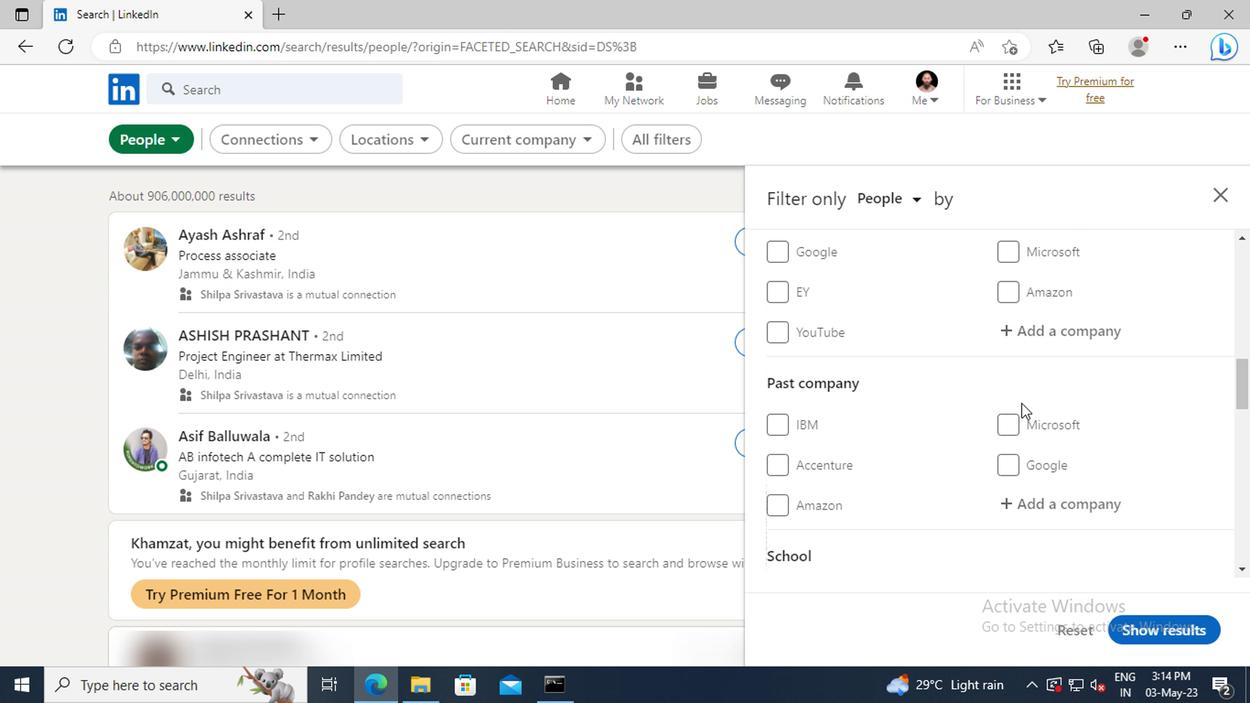 
Action: Mouse scrolled (1016, 402) with delta (0, -1)
Screenshot: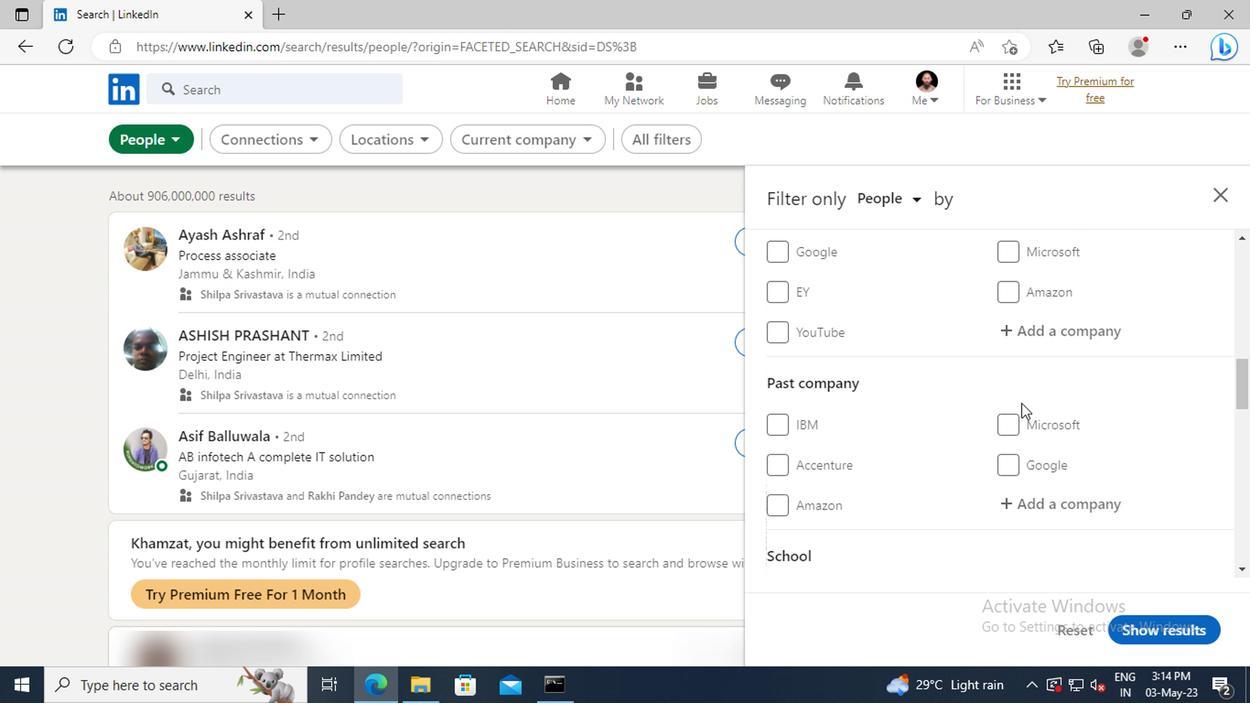 
Action: Mouse scrolled (1016, 402) with delta (0, -1)
Screenshot: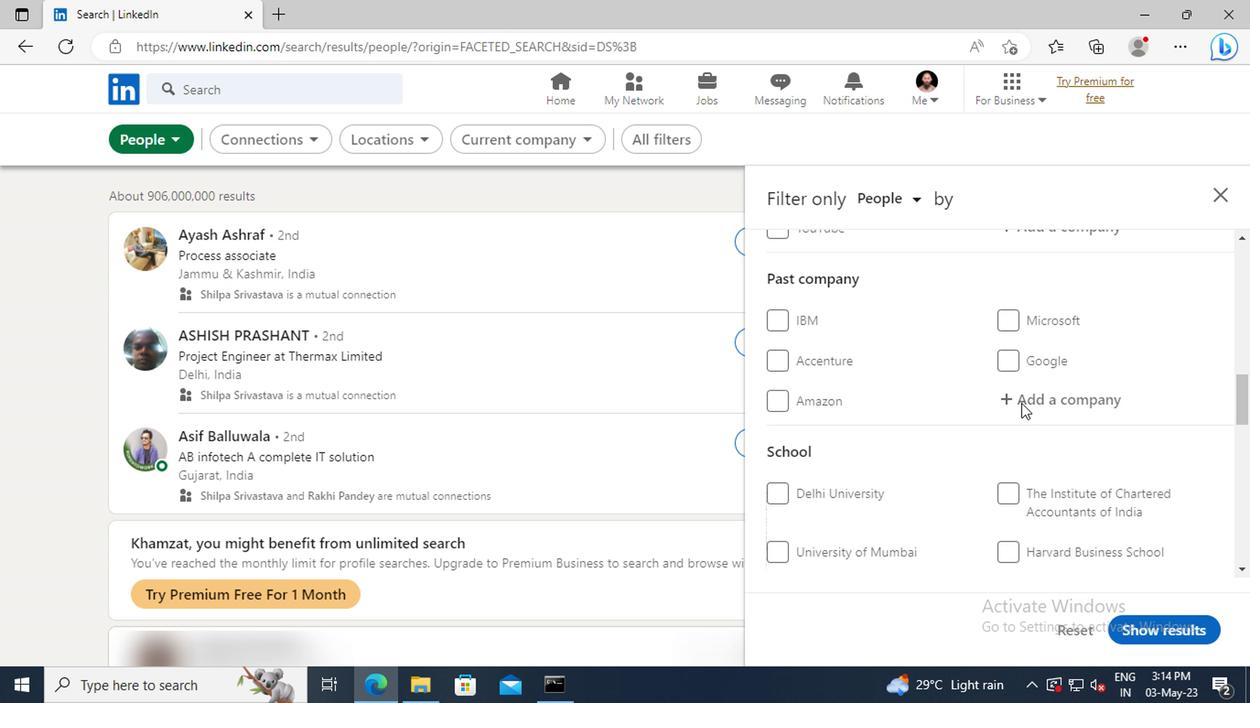 
Action: Mouse scrolled (1016, 402) with delta (0, -1)
Screenshot: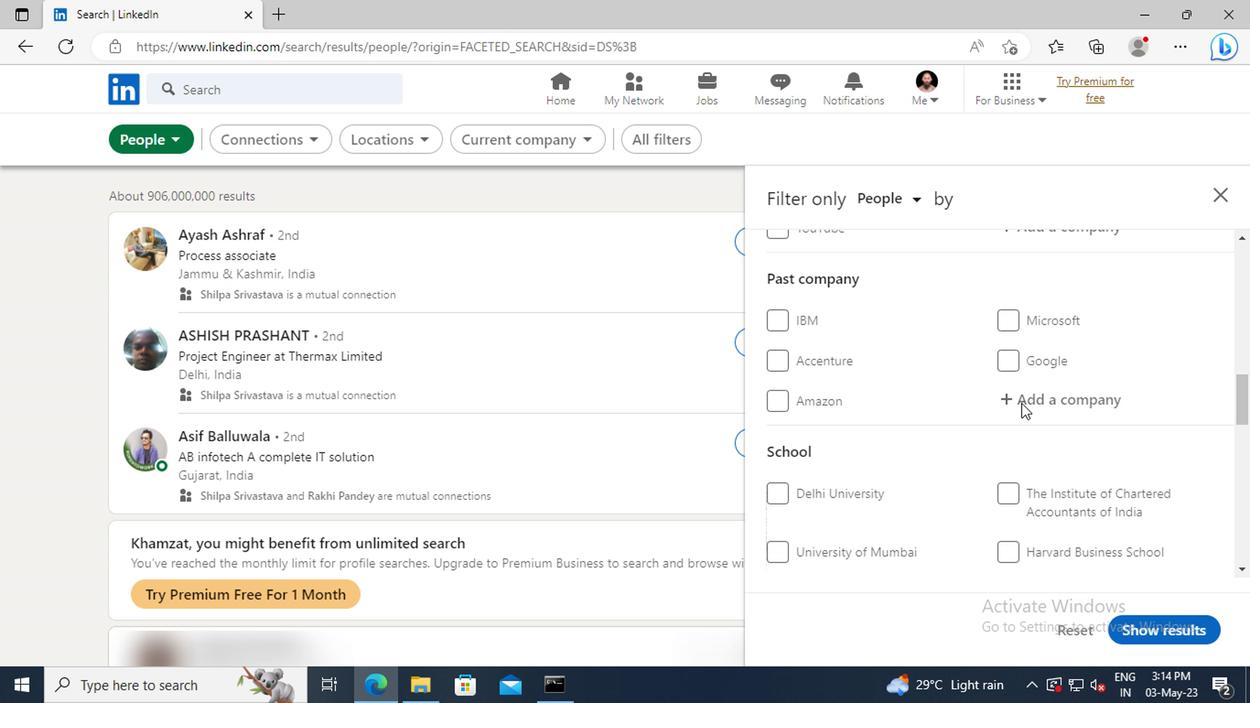 
Action: Mouse scrolled (1016, 402) with delta (0, -1)
Screenshot: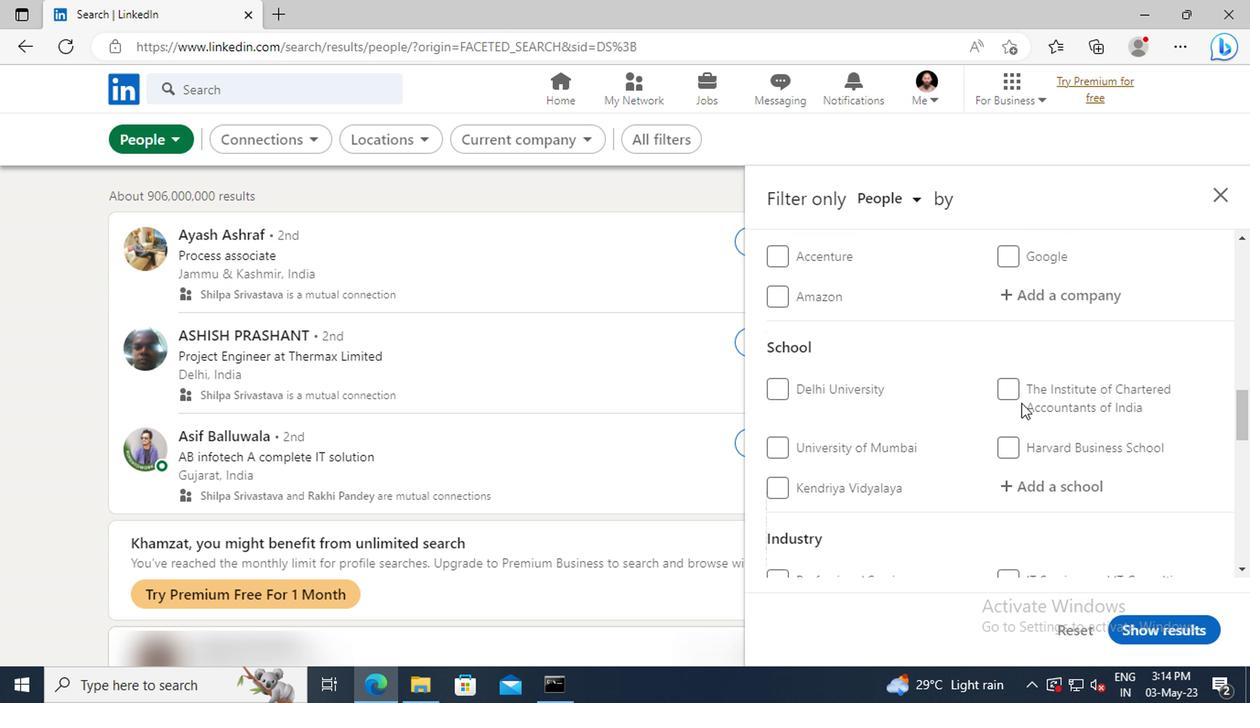 
Action: Mouse scrolled (1016, 402) with delta (0, -1)
Screenshot: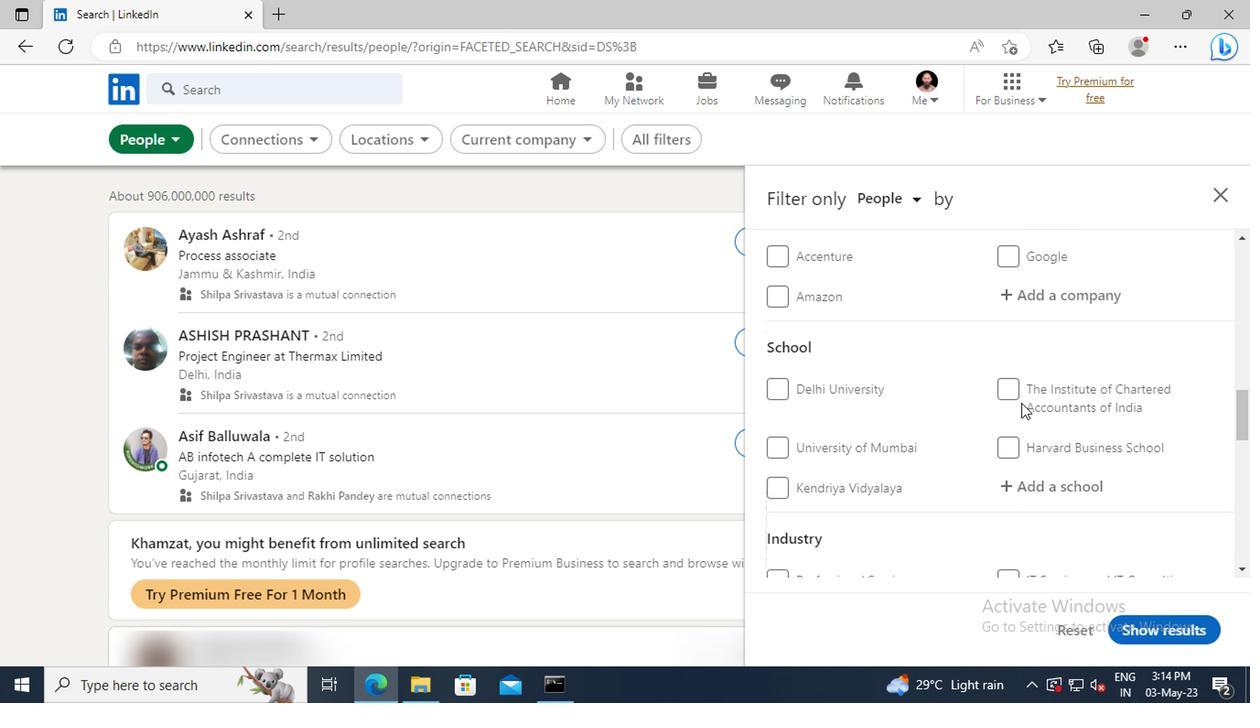 
Action: Mouse scrolled (1016, 402) with delta (0, -1)
Screenshot: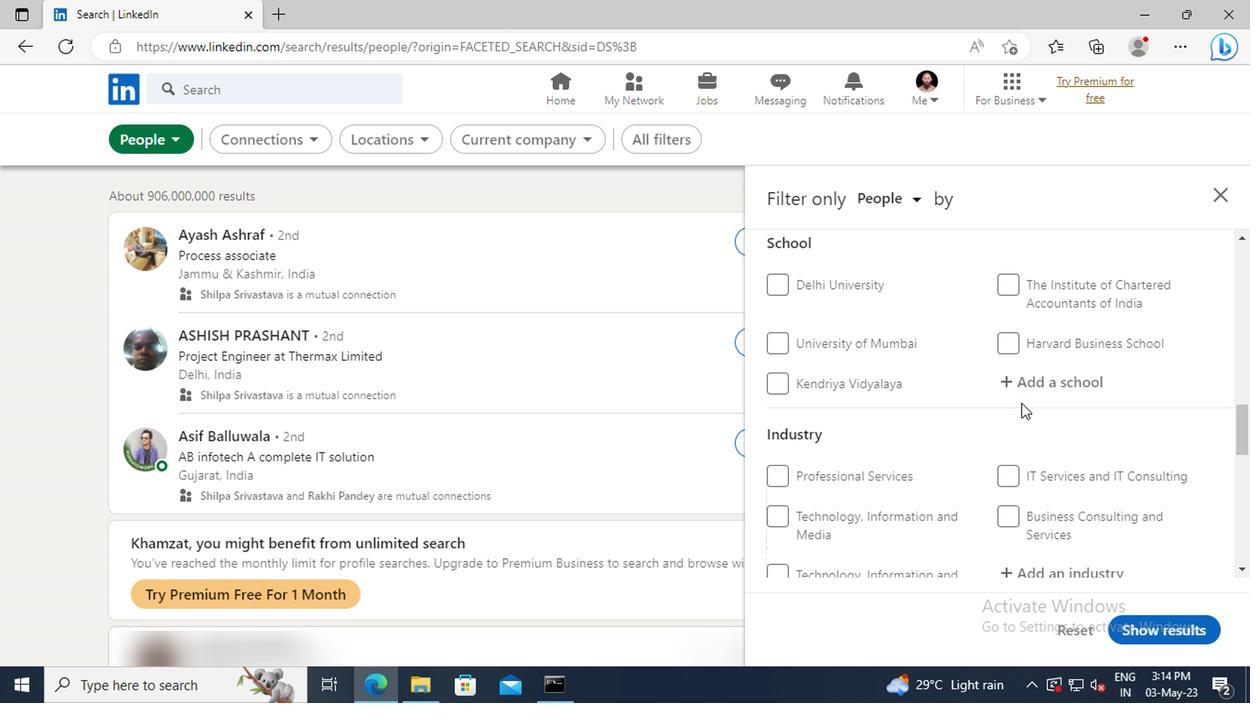 
Action: Mouse scrolled (1016, 402) with delta (0, -1)
Screenshot: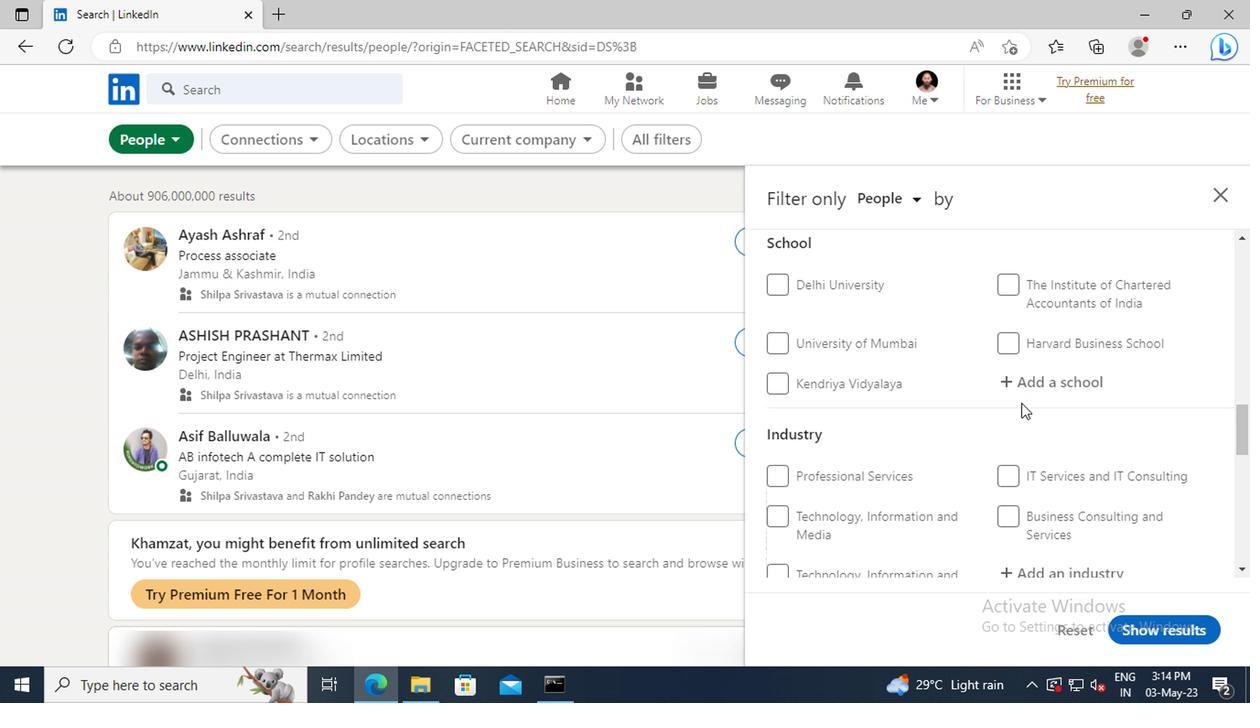 
Action: Mouse scrolled (1016, 402) with delta (0, -1)
Screenshot: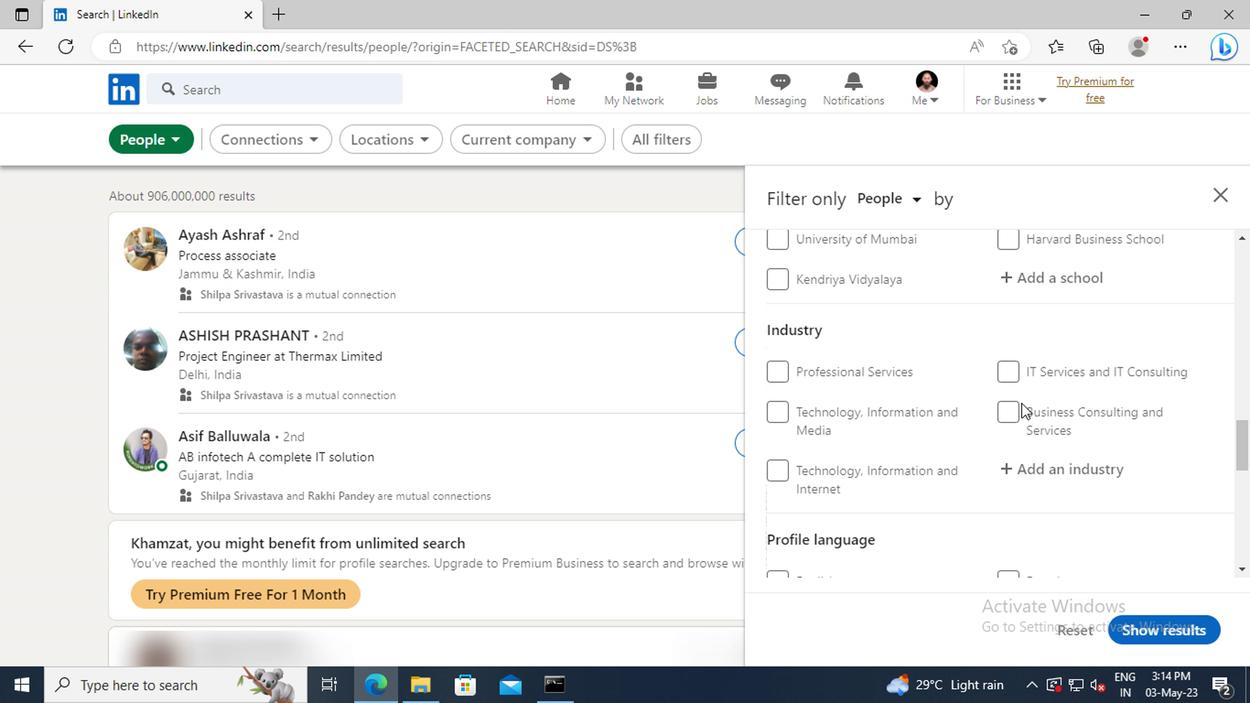 
Action: Mouse scrolled (1016, 402) with delta (0, -1)
Screenshot: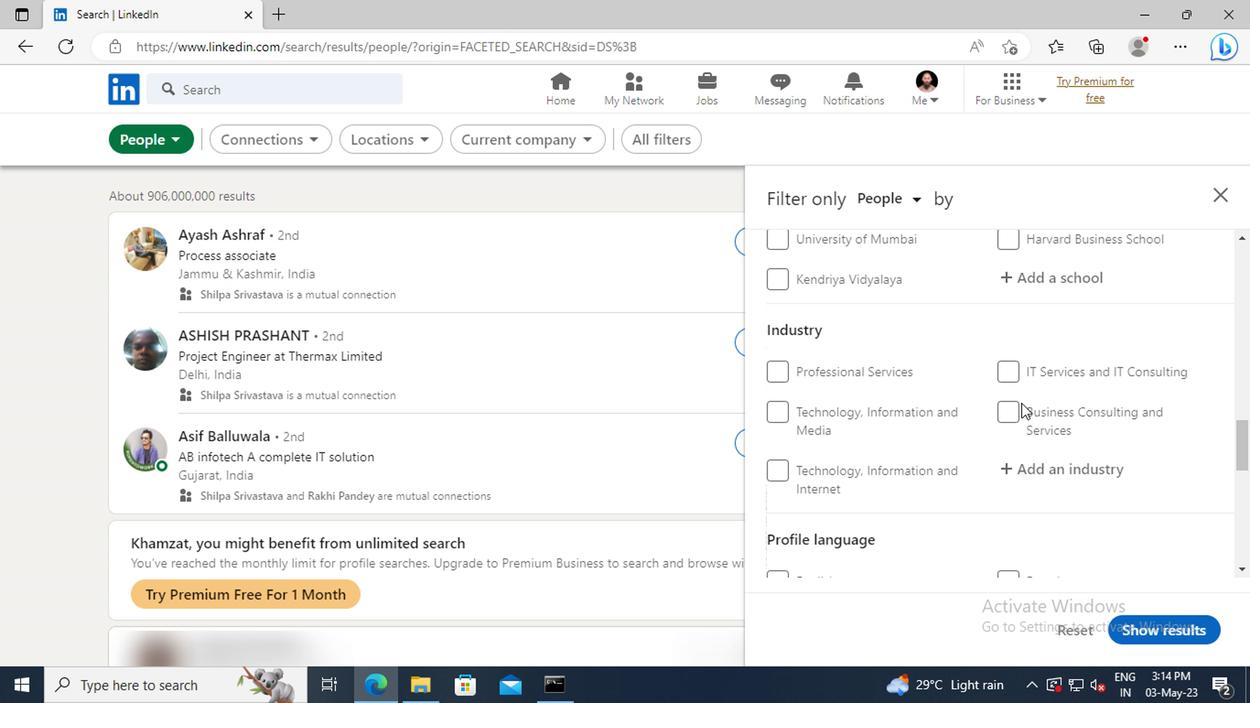 
Action: Mouse scrolled (1016, 402) with delta (0, -1)
Screenshot: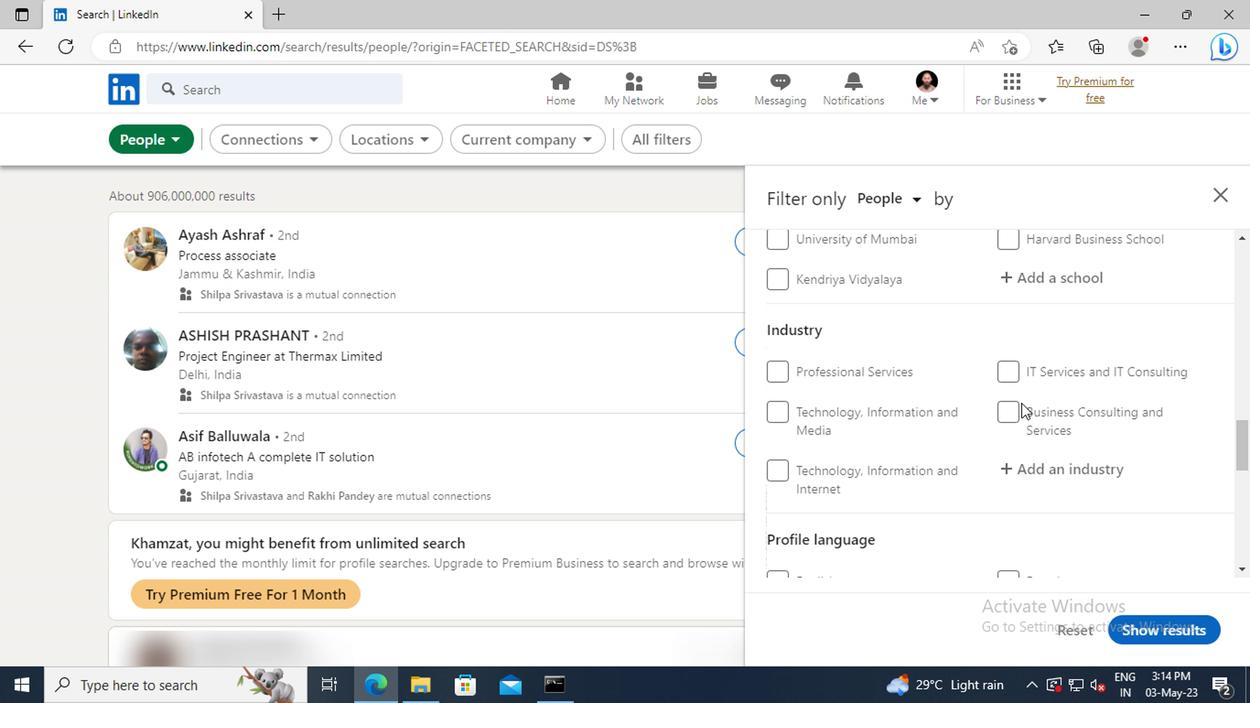 
Action: Mouse moved to (776, 473)
Screenshot: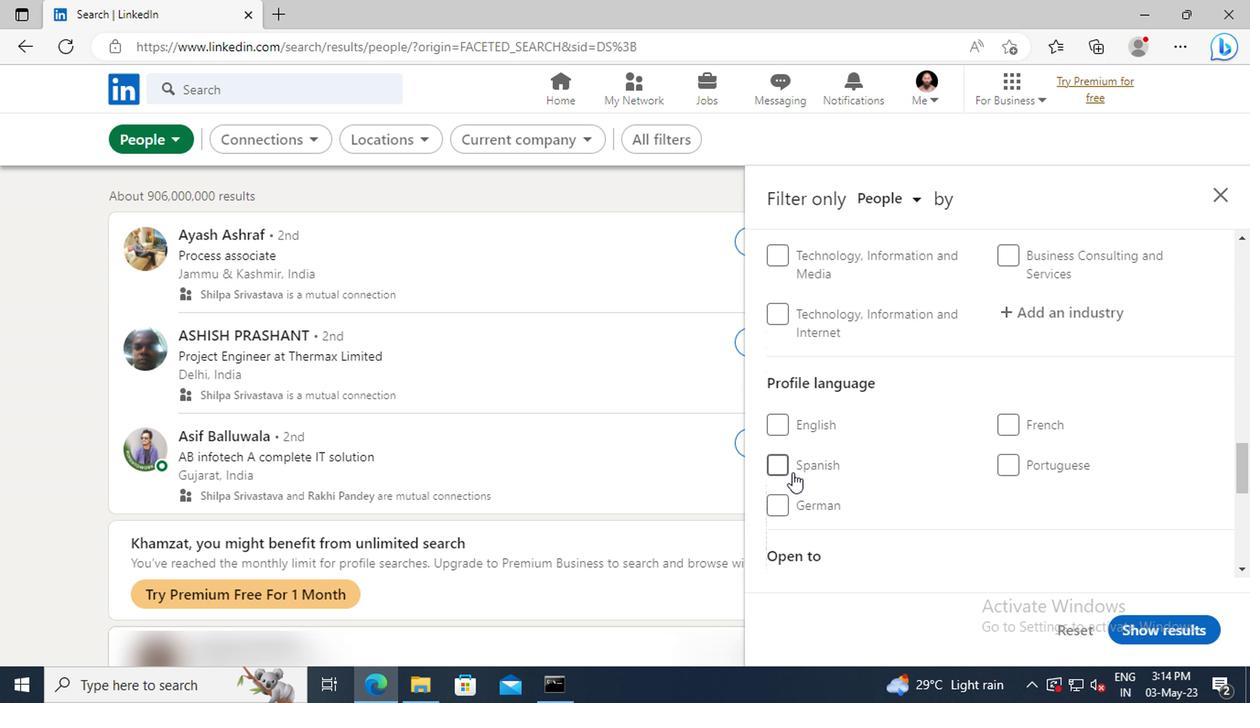 
Action: Mouse pressed left at (776, 473)
Screenshot: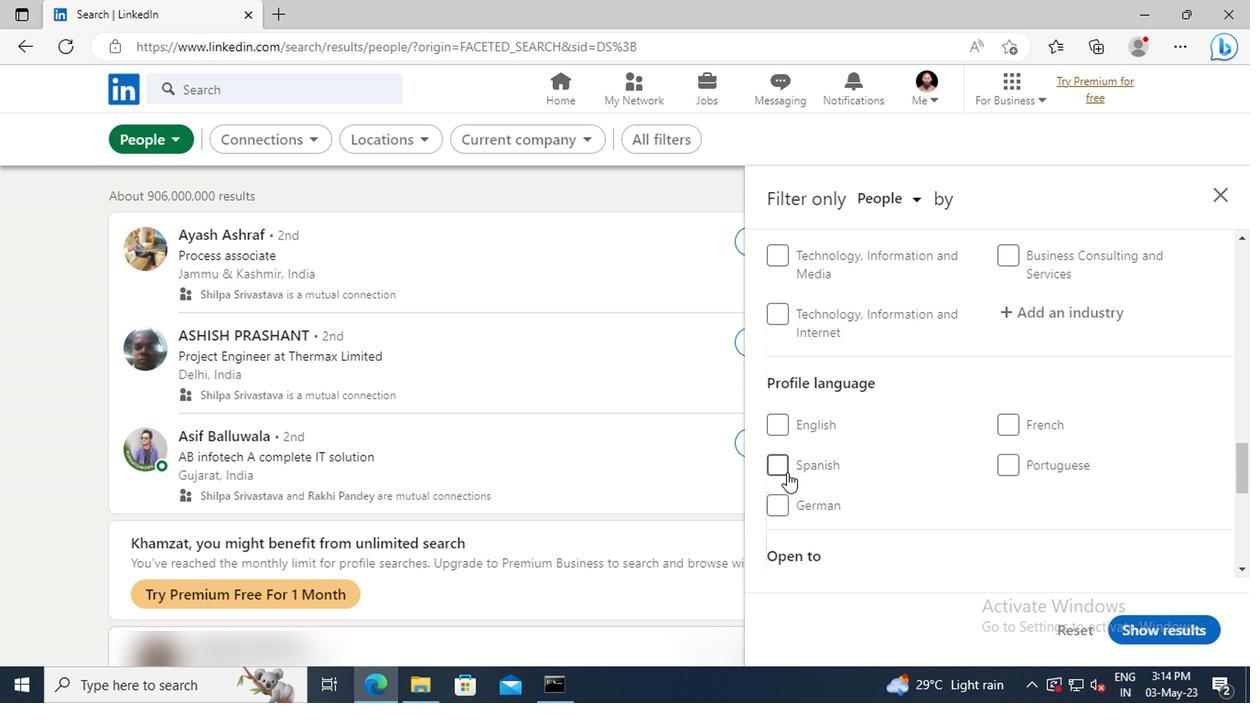 
Action: Mouse moved to (1072, 429)
Screenshot: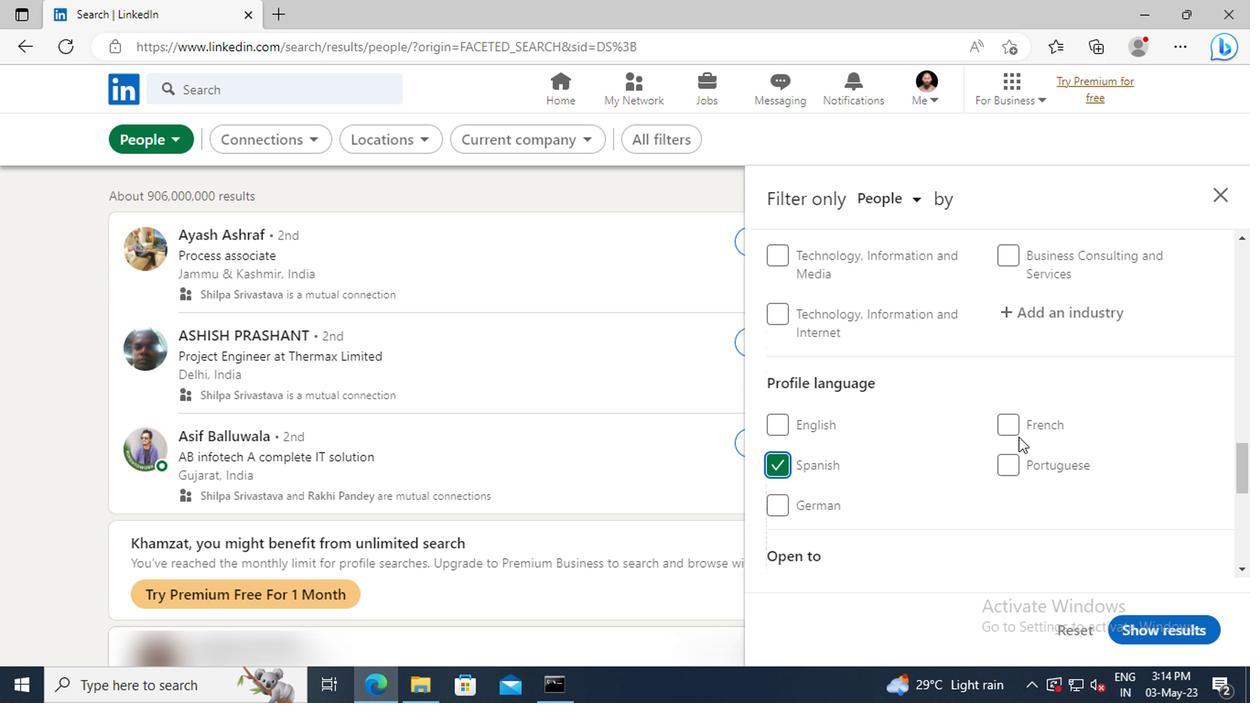 
Action: Mouse scrolled (1072, 430) with delta (0, 1)
Screenshot: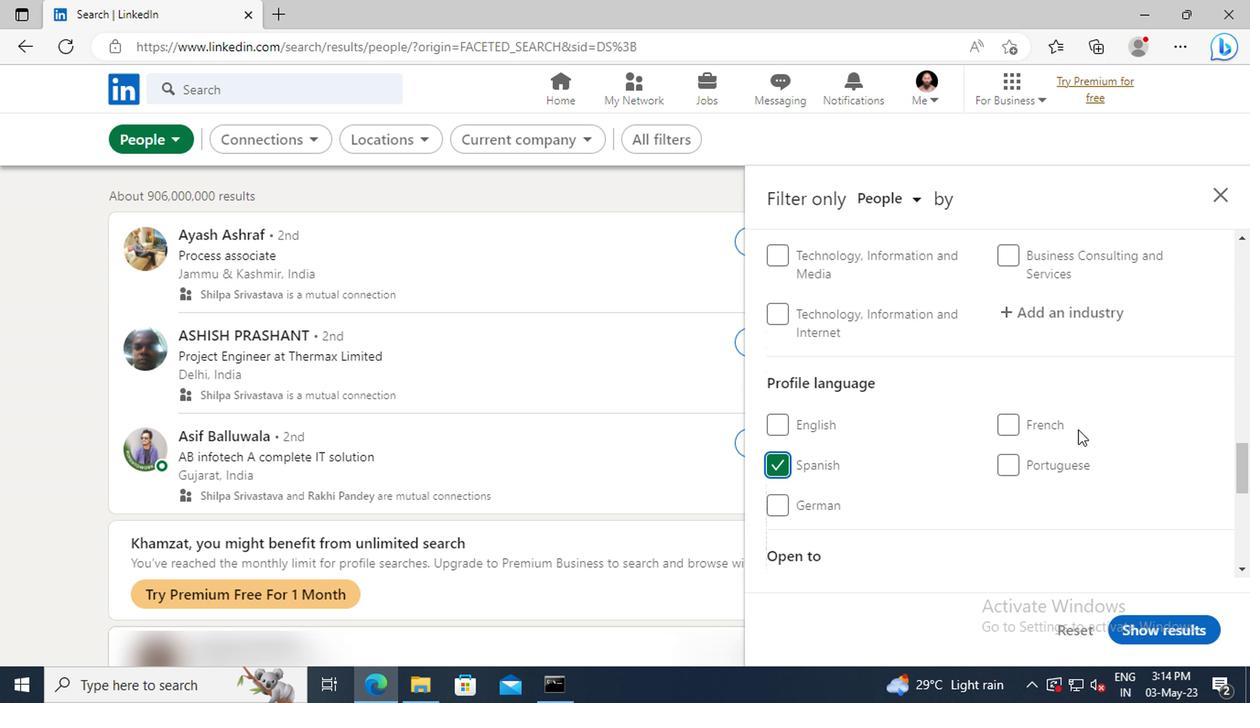 
Action: Mouse scrolled (1072, 430) with delta (0, 1)
Screenshot: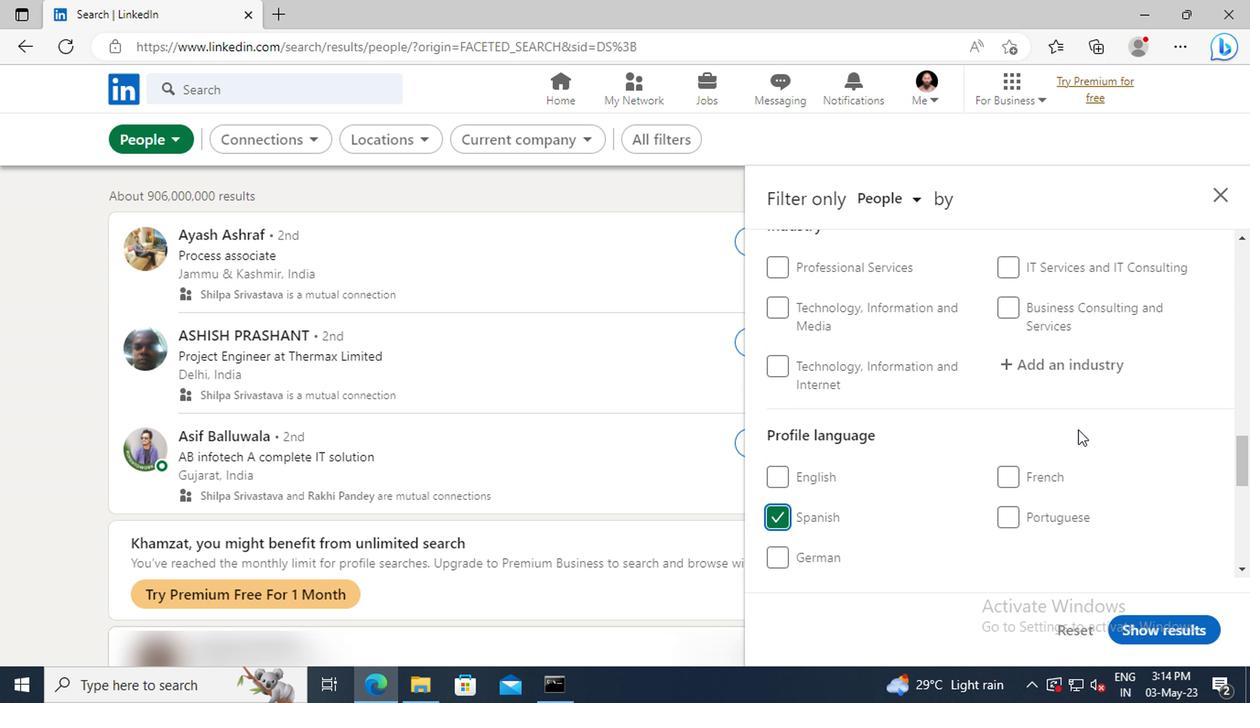 
Action: Mouse moved to (1072, 429)
Screenshot: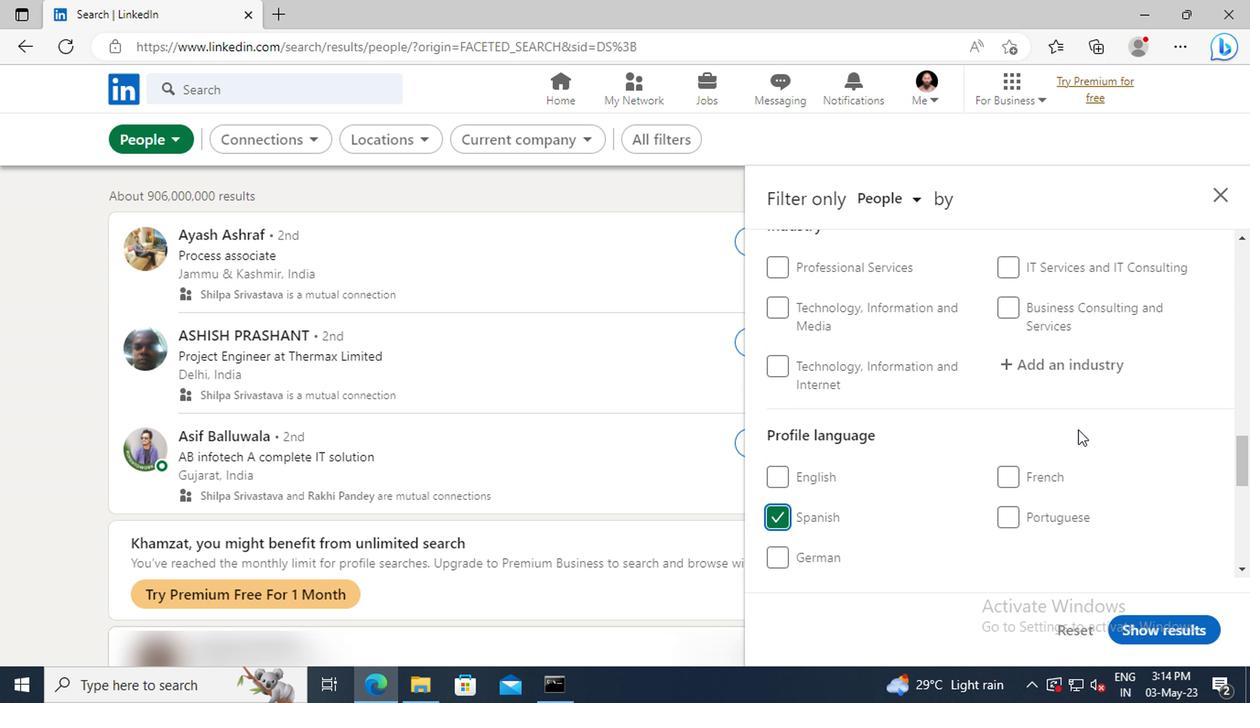 
Action: Mouse scrolled (1072, 429) with delta (0, 0)
Screenshot: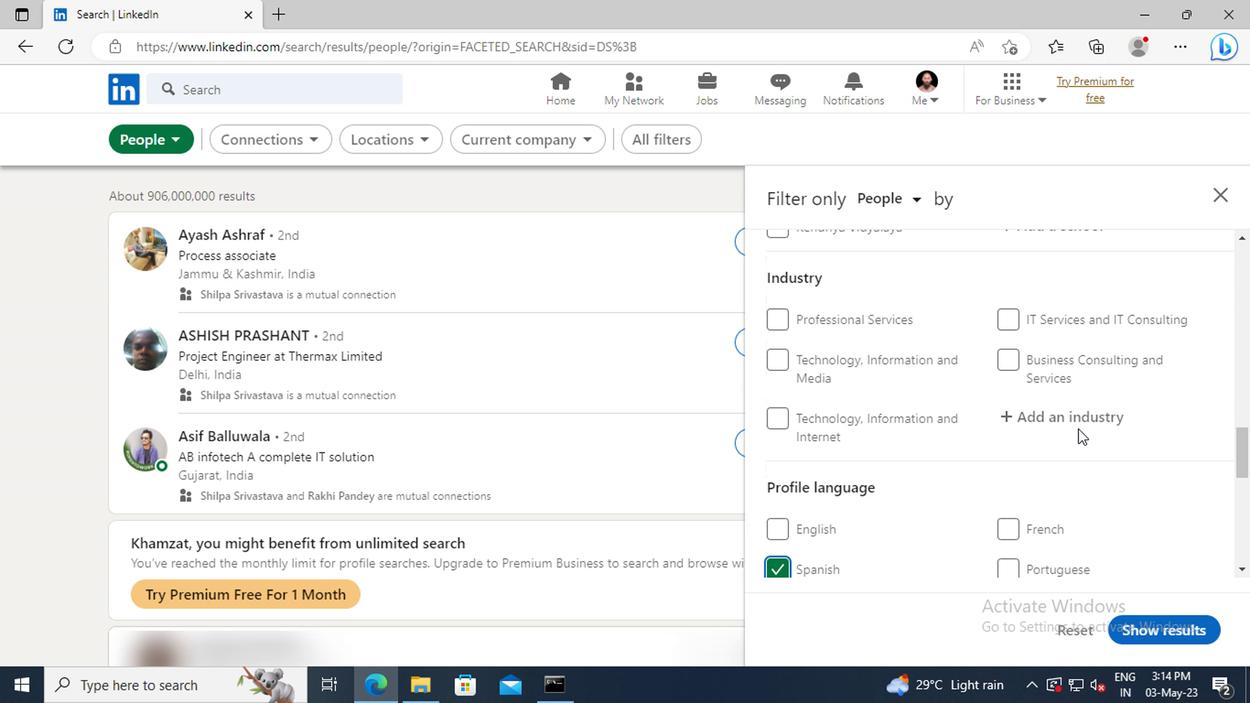 
Action: Mouse scrolled (1072, 429) with delta (0, 0)
Screenshot: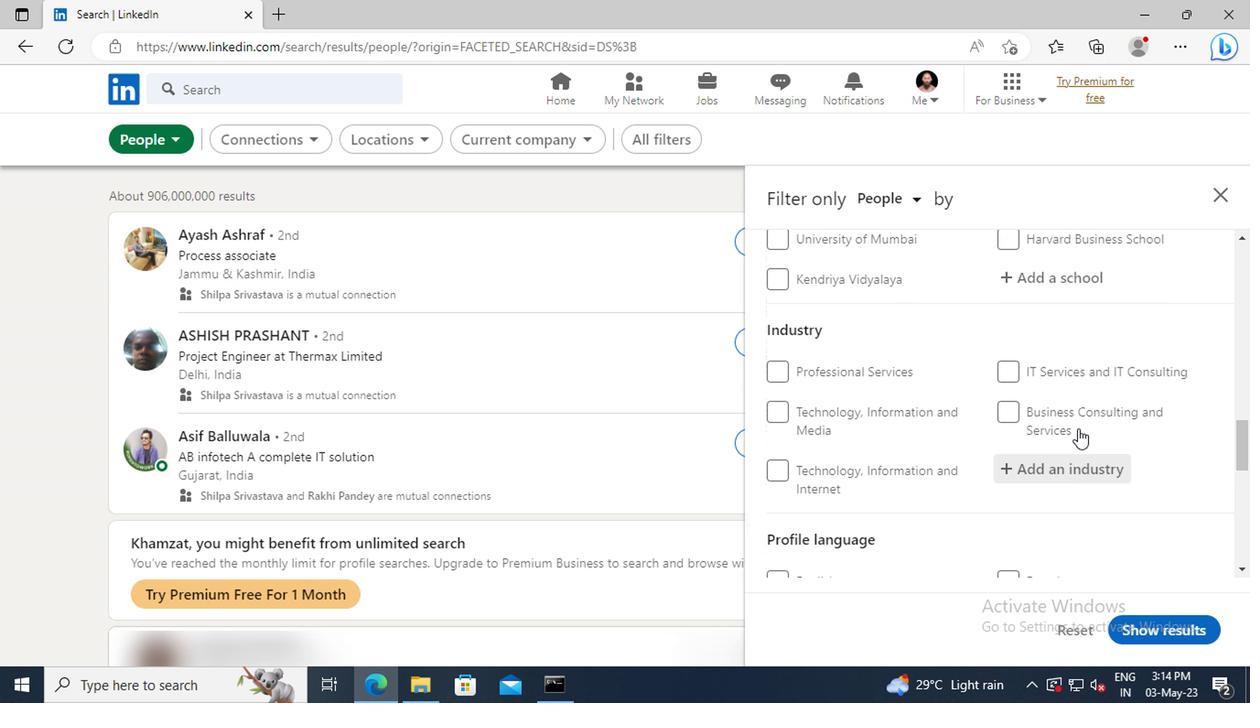 
Action: Mouse scrolled (1072, 429) with delta (0, 0)
Screenshot: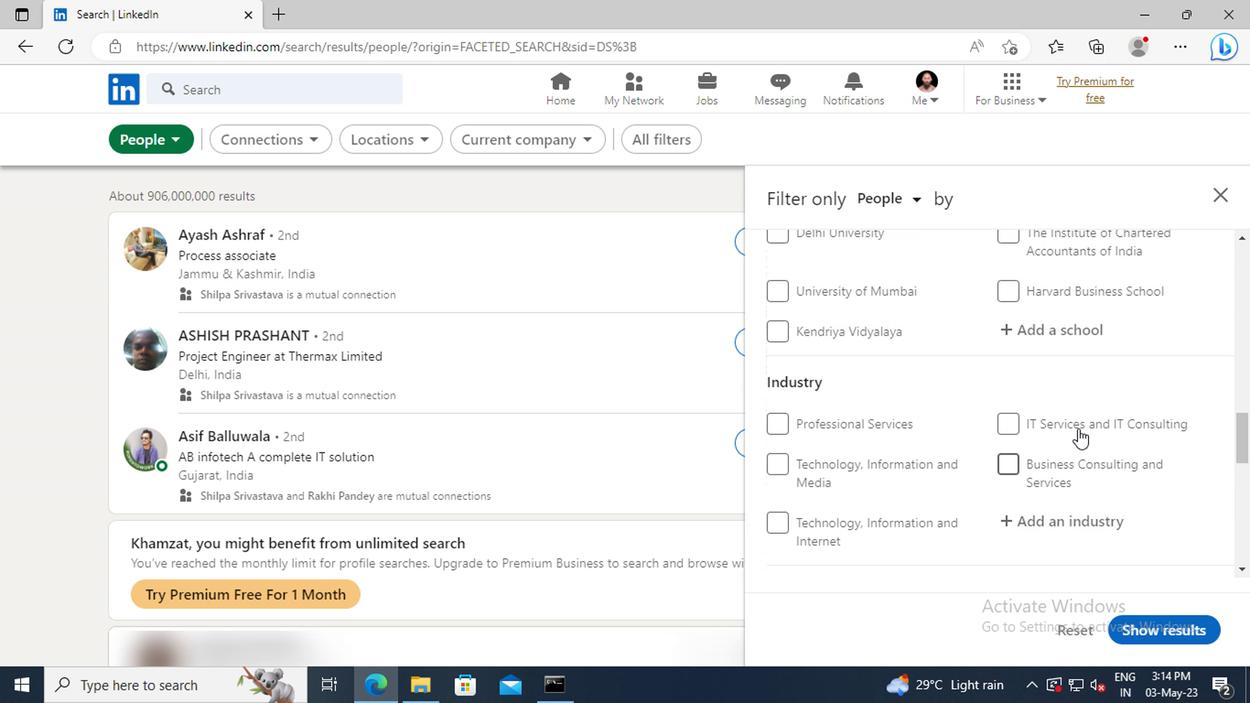 
Action: Mouse scrolled (1072, 429) with delta (0, 0)
Screenshot: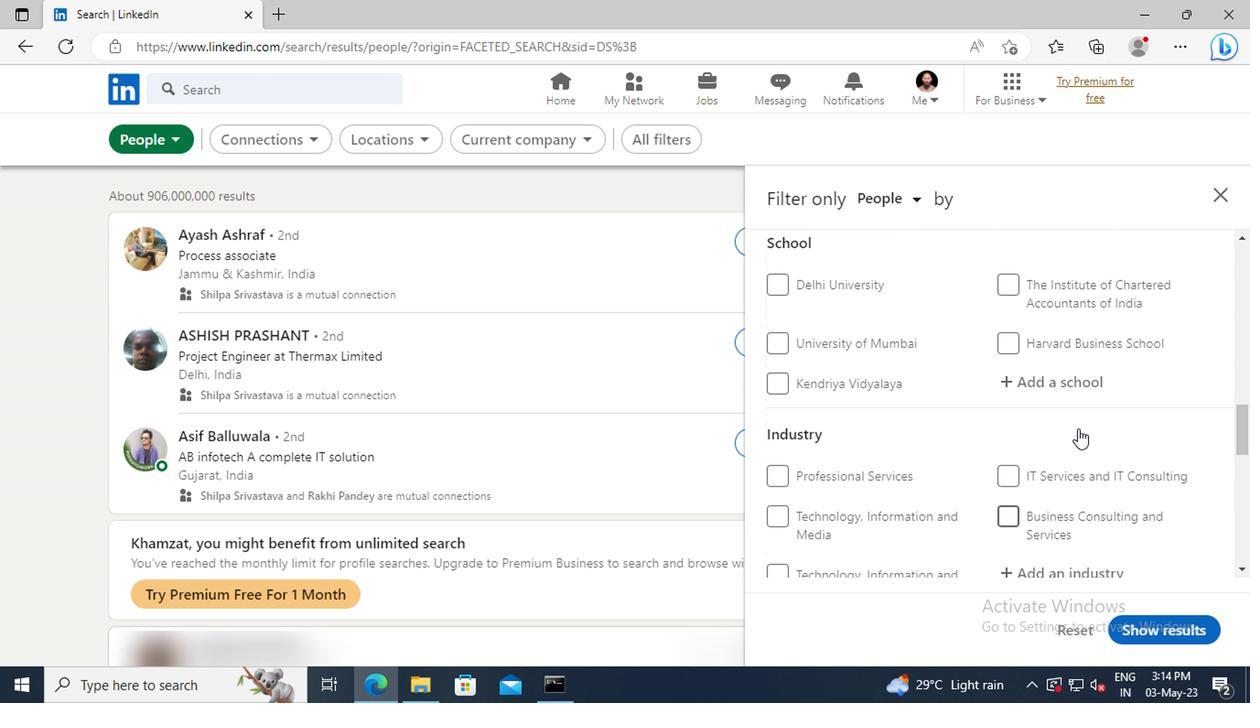 
Action: Mouse scrolled (1072, 429) with delta (0, 0)
Screenshot: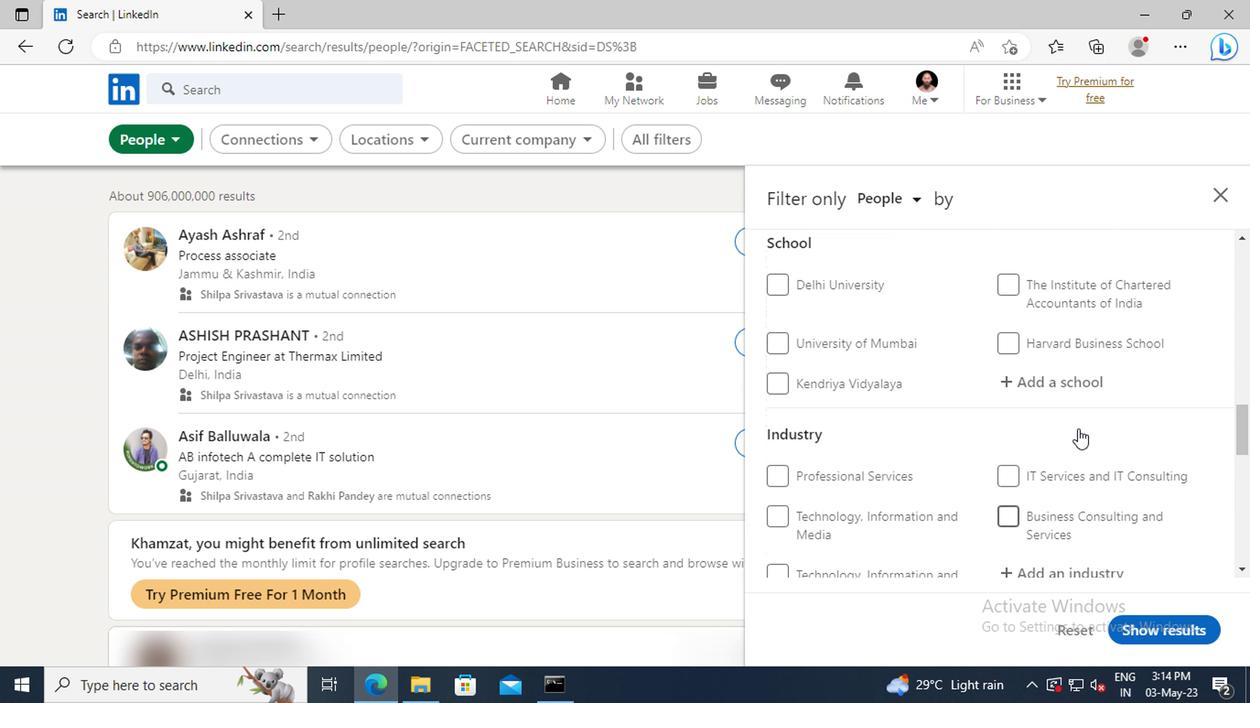 
Action: Mouse scrolled (1072, 429) with delta (0, 0)
Screenshot: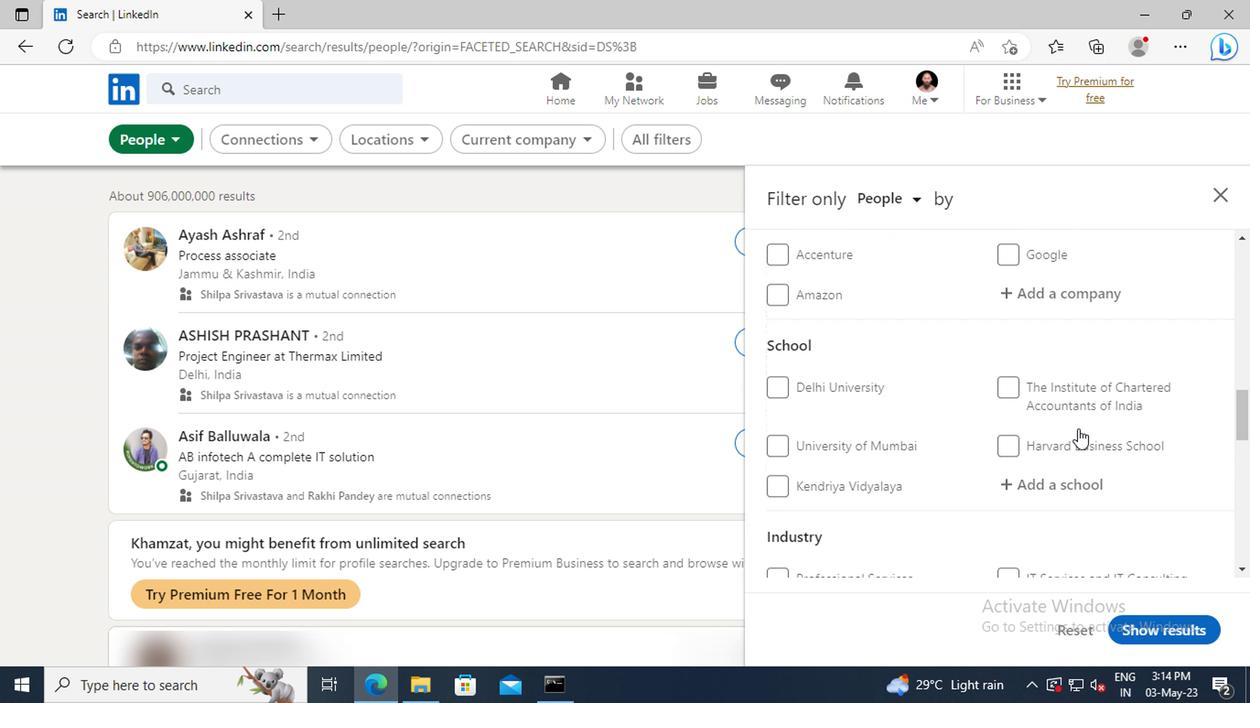 
Action: Mouse scrolled (1072, 429) with delta (0, 0)
Screenshot: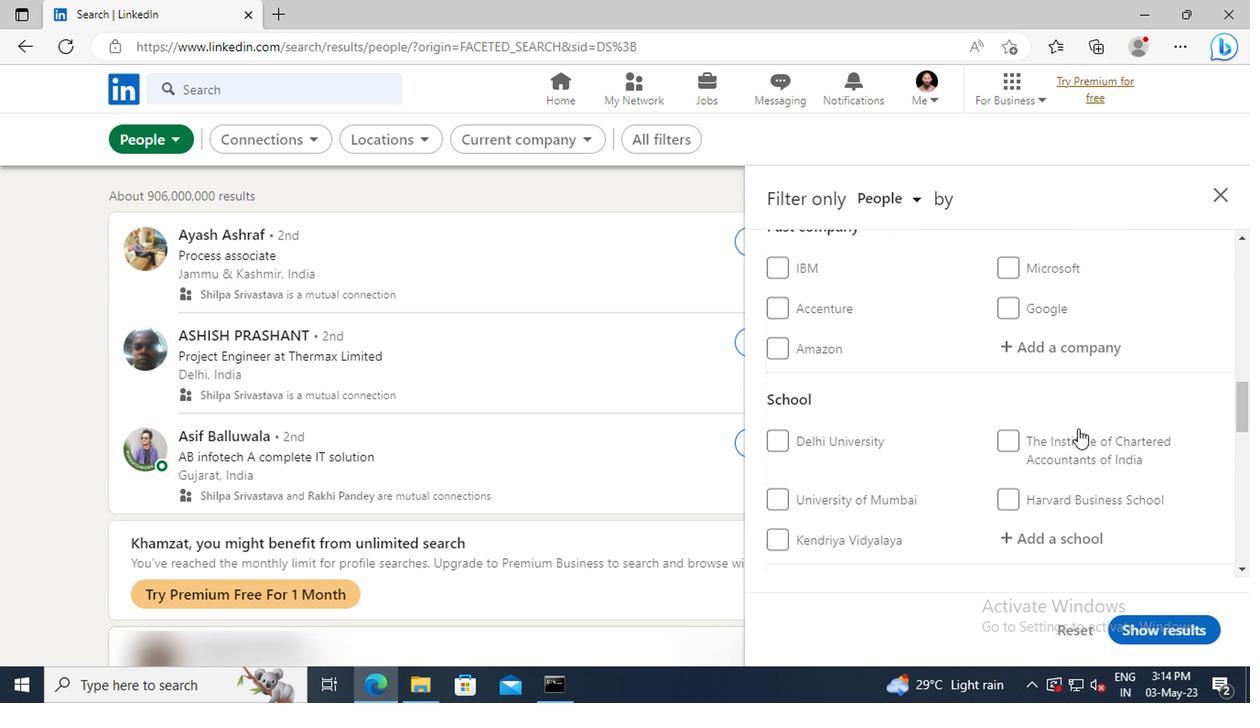 
Action: Mouse scrolled (1072, 429) with delta (0, 0)
Screenshot: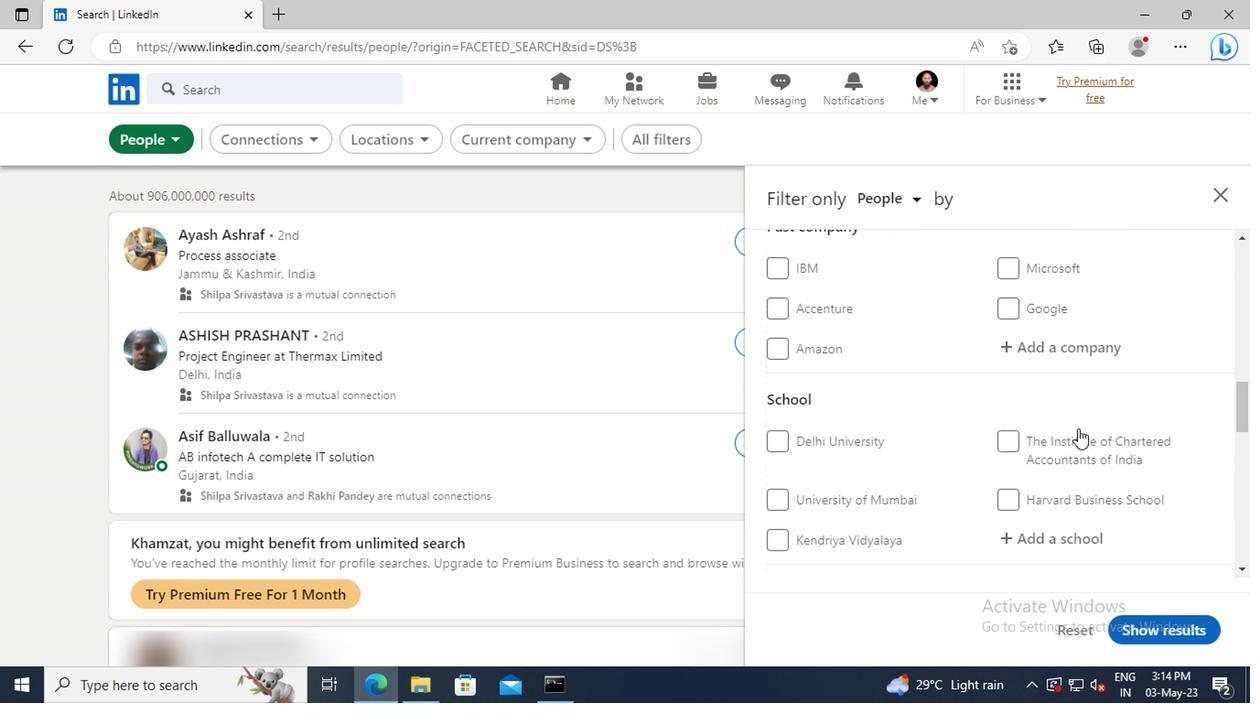 
Action: Mouse scrolled (1072, 429) with delta (0, 0)
Screenshot: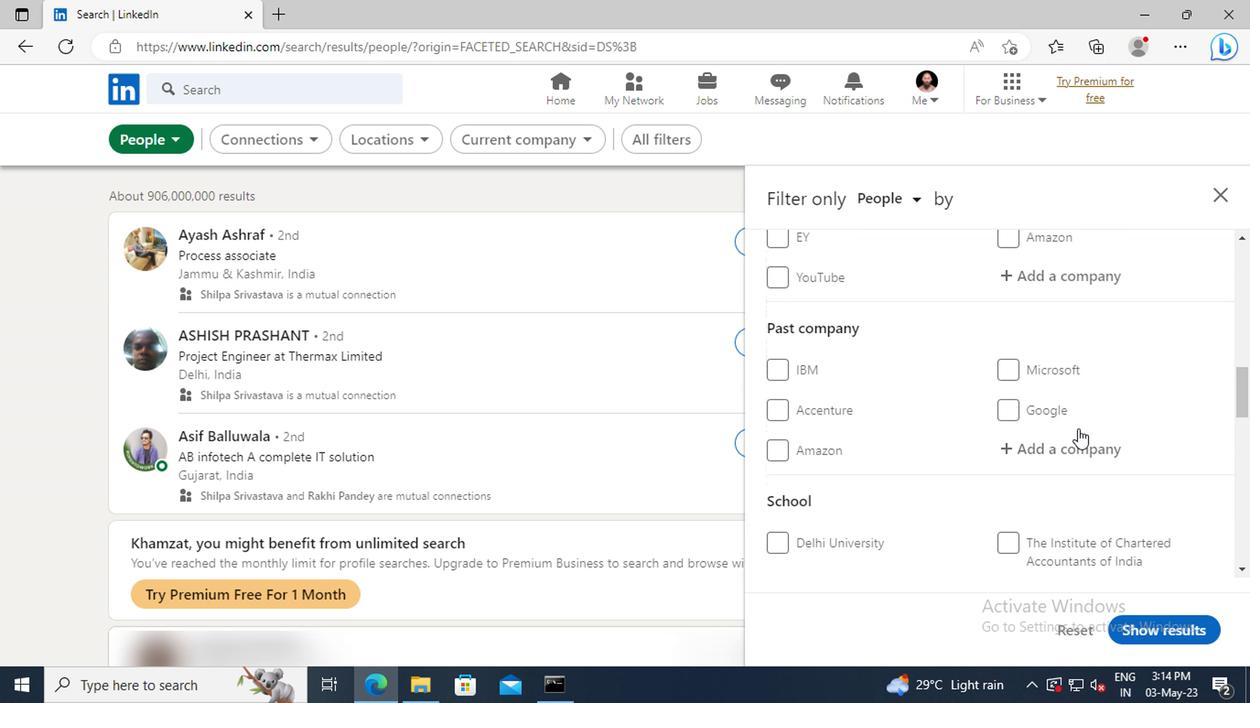 
Action: Mouse scrolled (1072, 429) with delta (0, 0)
Screenshot: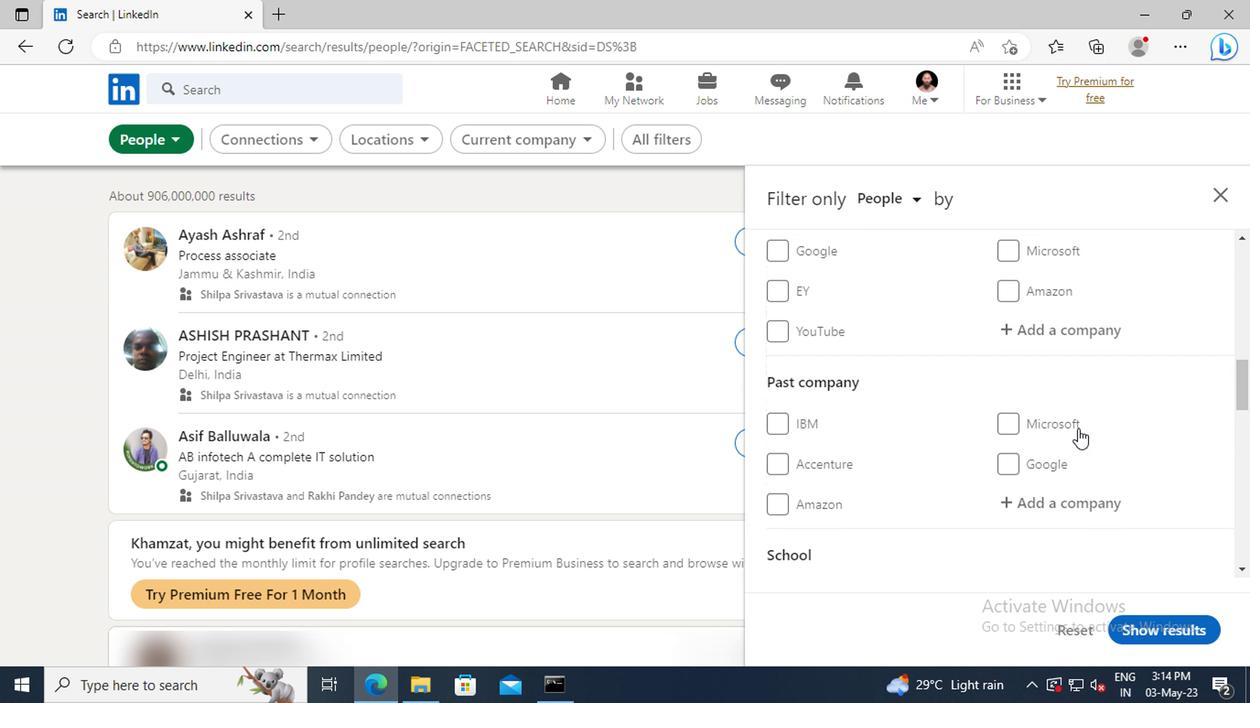 
Action: Mouse moved to (1082, 391)
Screenshot: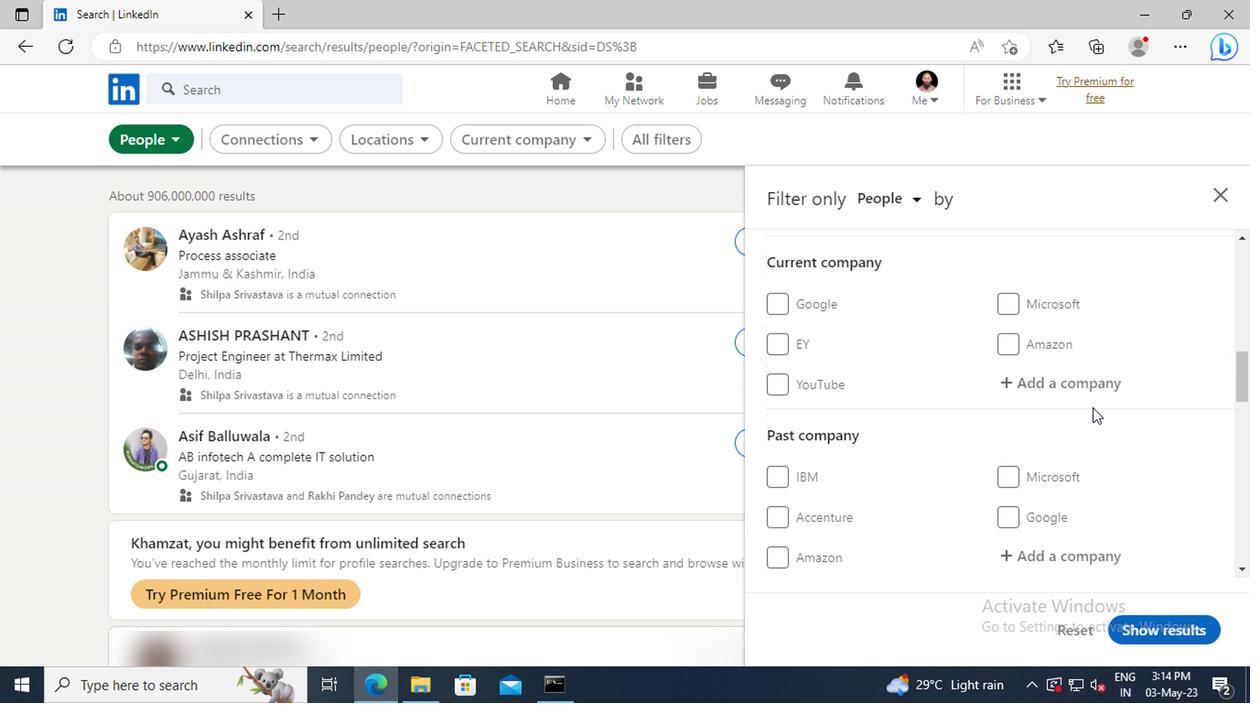 
Action: Mouse pressed left at (1082, 391)
Screenshot: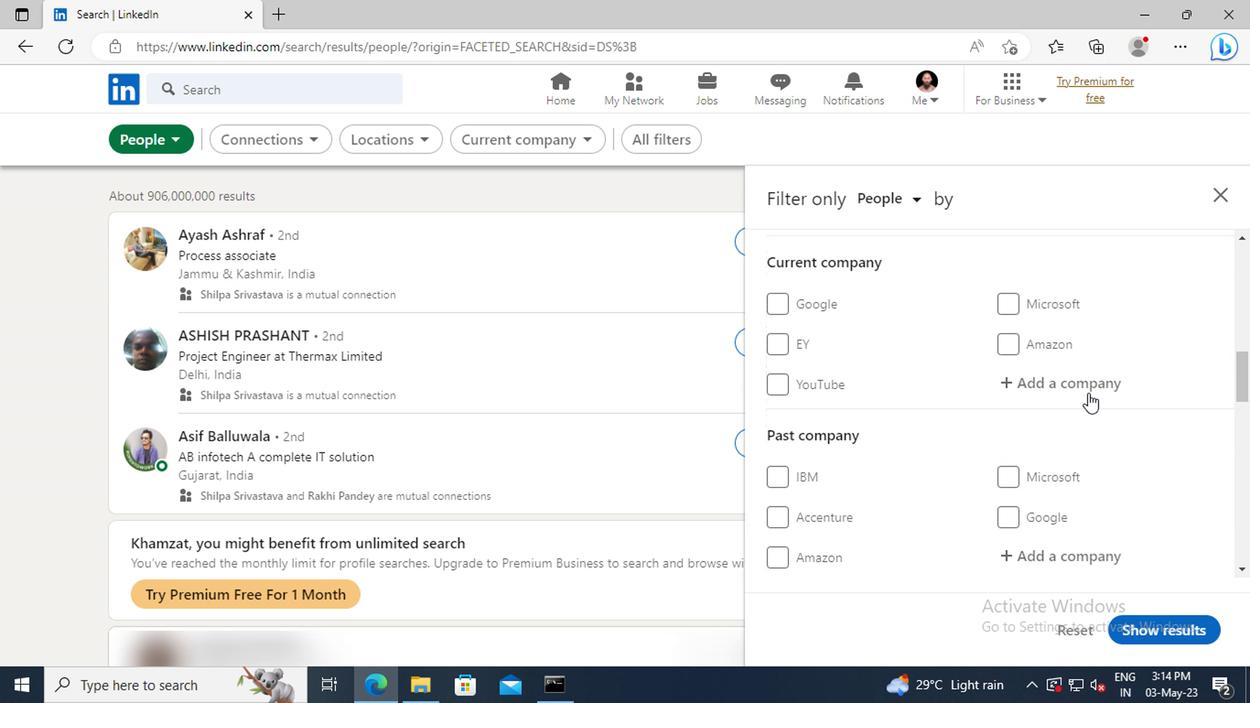 
Action: Key pressed <Key.shift>VOLVO<Key.space><Key.shift>TRU
Screenshot: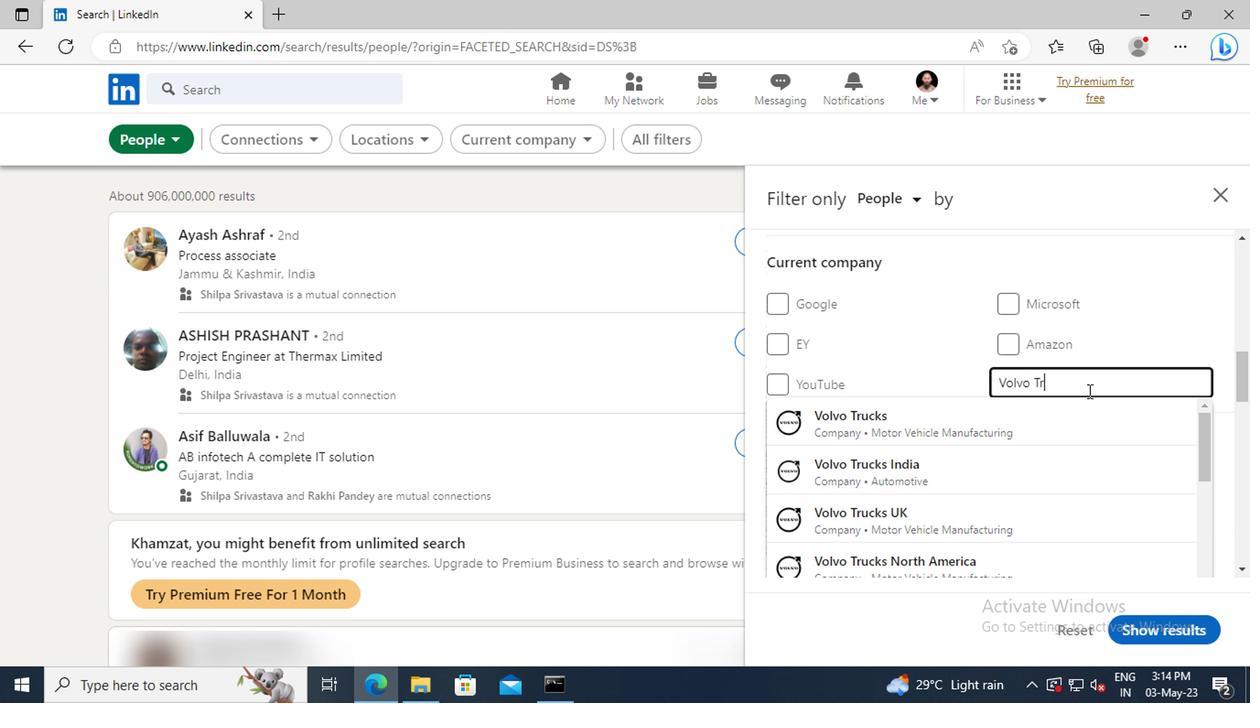 
Action: Mouse moved to (1079, 471)
Screenshot: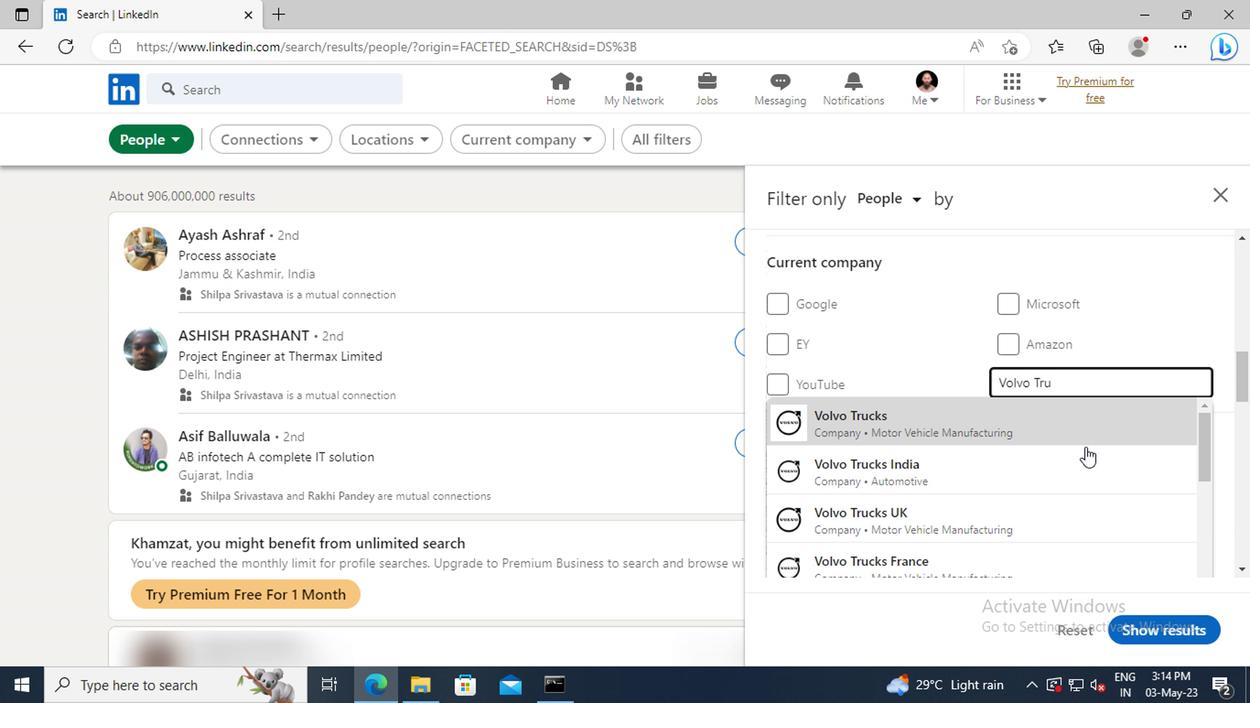 
Action: Mouse pressed left at (1079, 471)
Screenshot: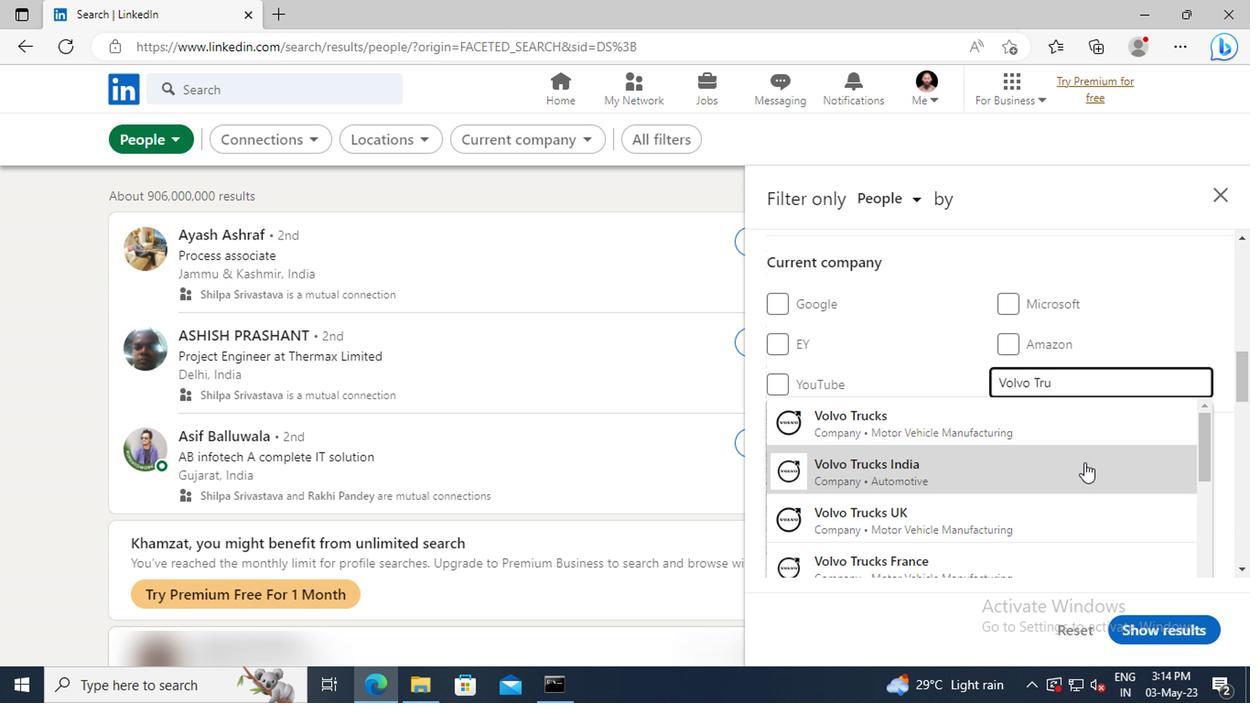 
Action: Mouse scrolled (1079, 470) with delta (0, 0)
Screenshot: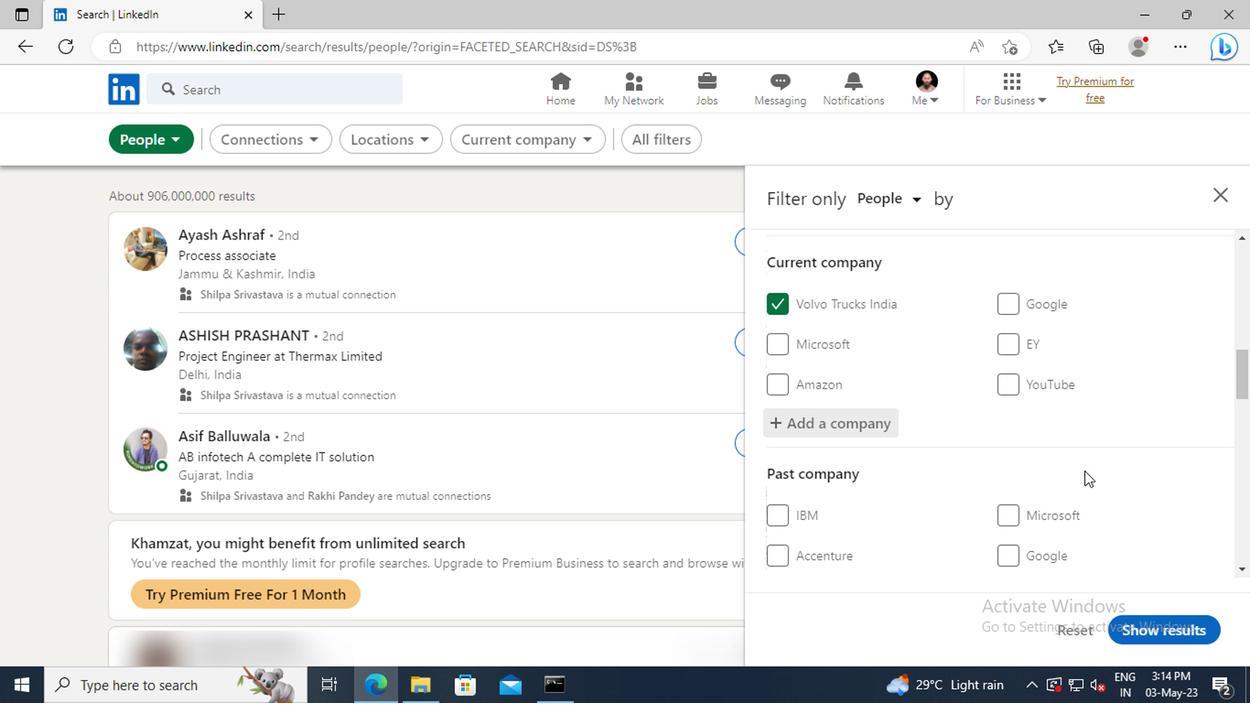 
Action: Mouse scrolled (1079, 470) with delta (0, 0)
Screenshot: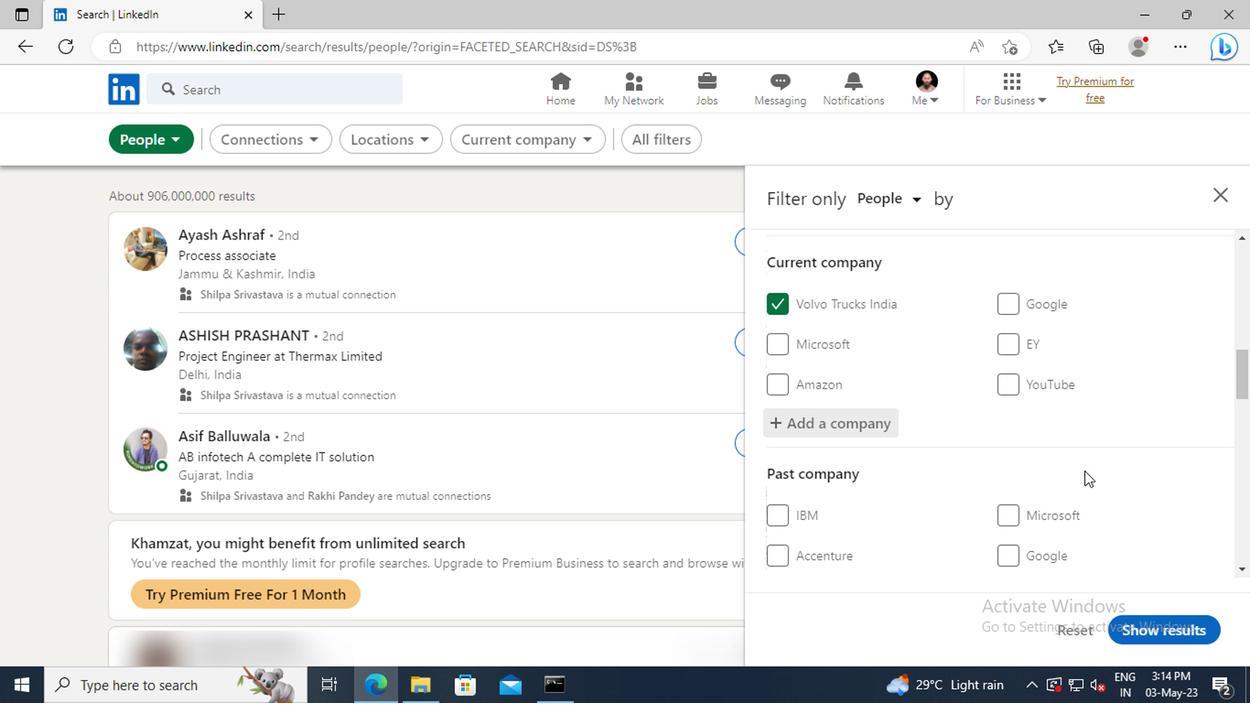 
Action: Mouse moved to (1077, 468)
Screenshot: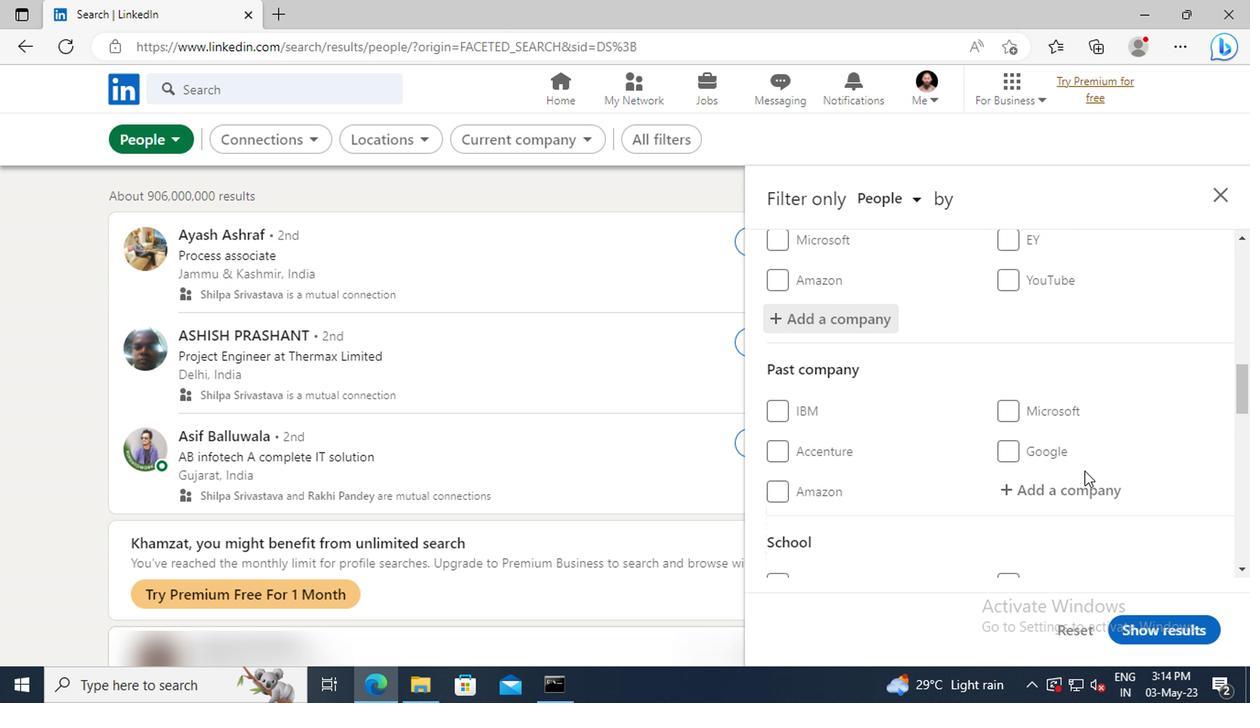 
Action: Mouse scrolled (1077, 467) with delta (0, -1)
Screenshot: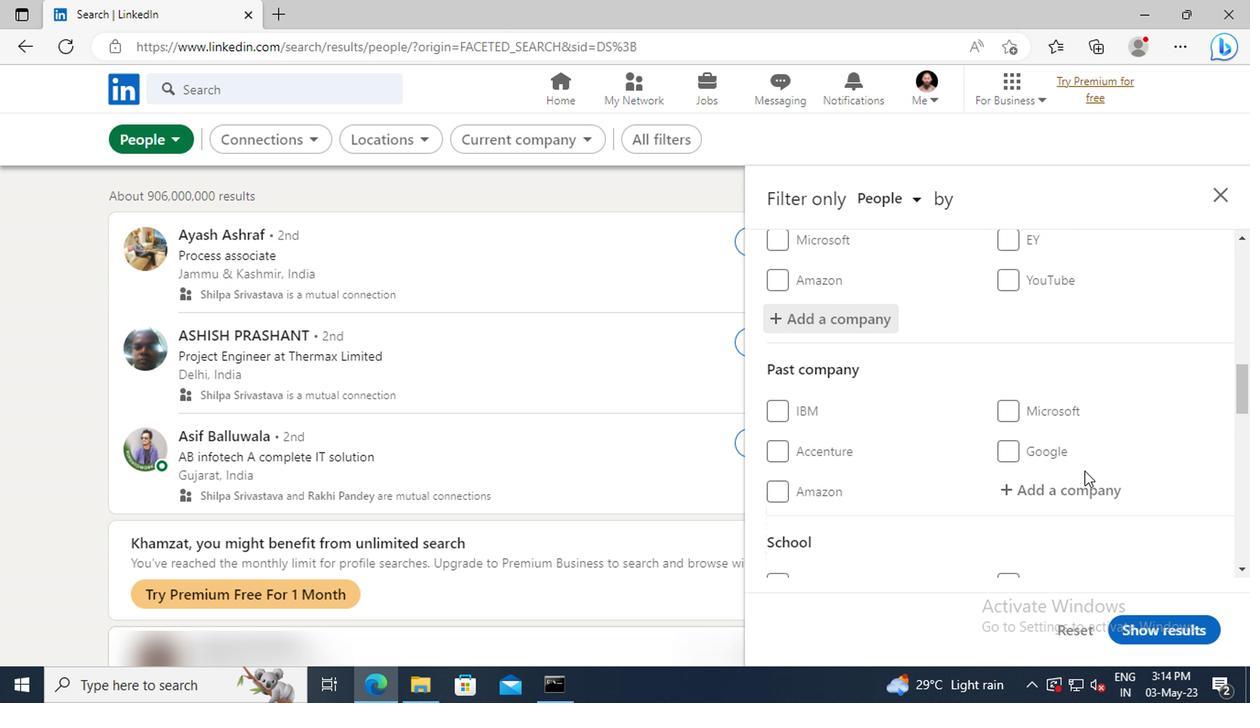 
Action: Mouse scrolled (1077, 467) with delta (0, -1)
Screenshot: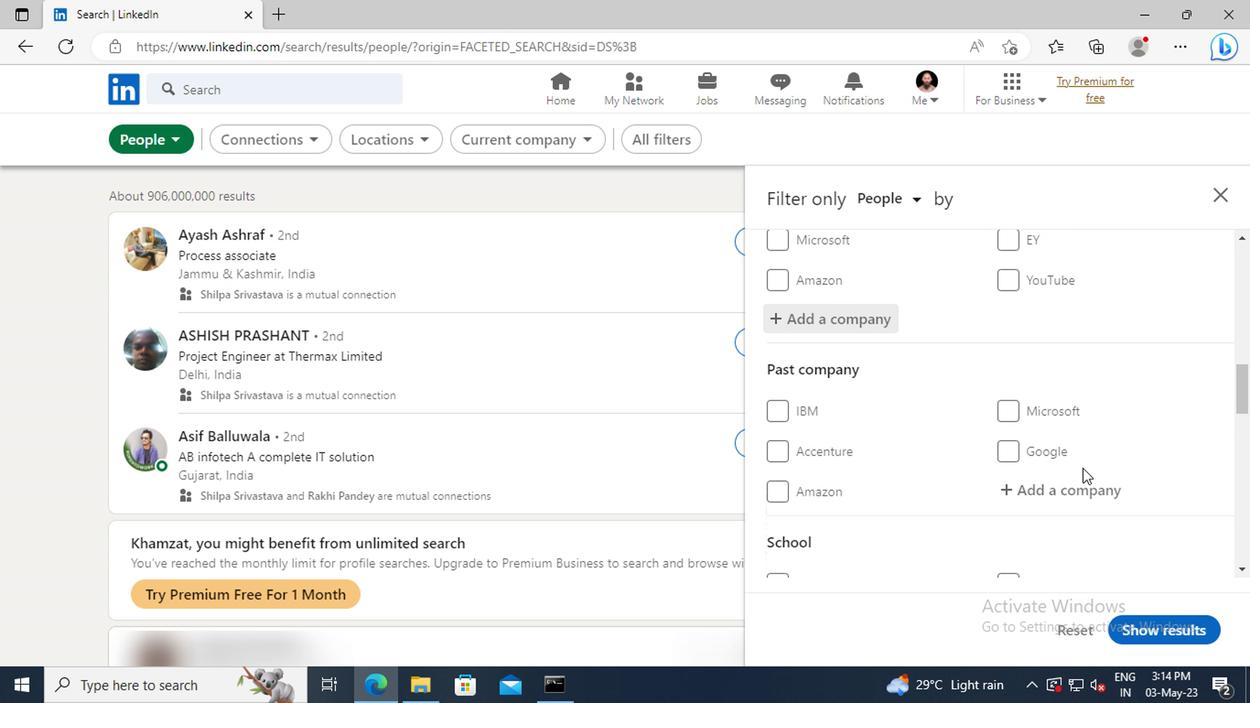 
Action: Mouse moved to (1068, 432)
Screenshot: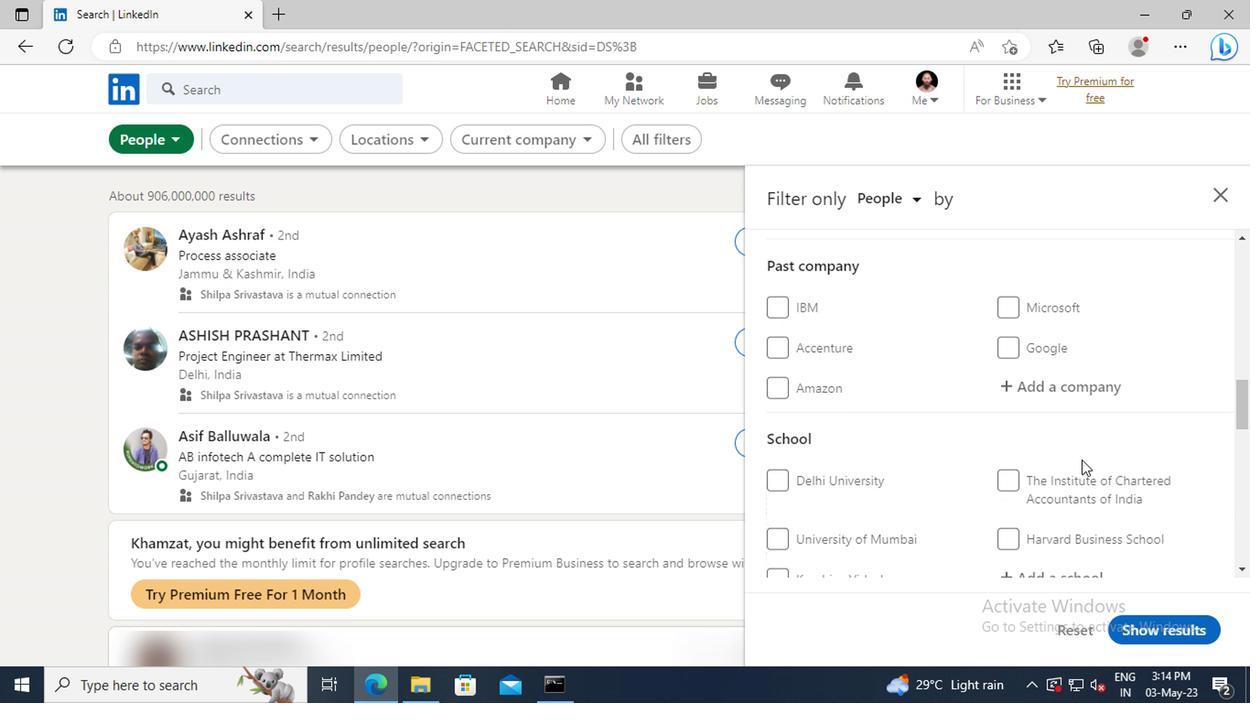 
Action: Mouse scrolled (1068, 431) with delta (0, -1)
Screenshot: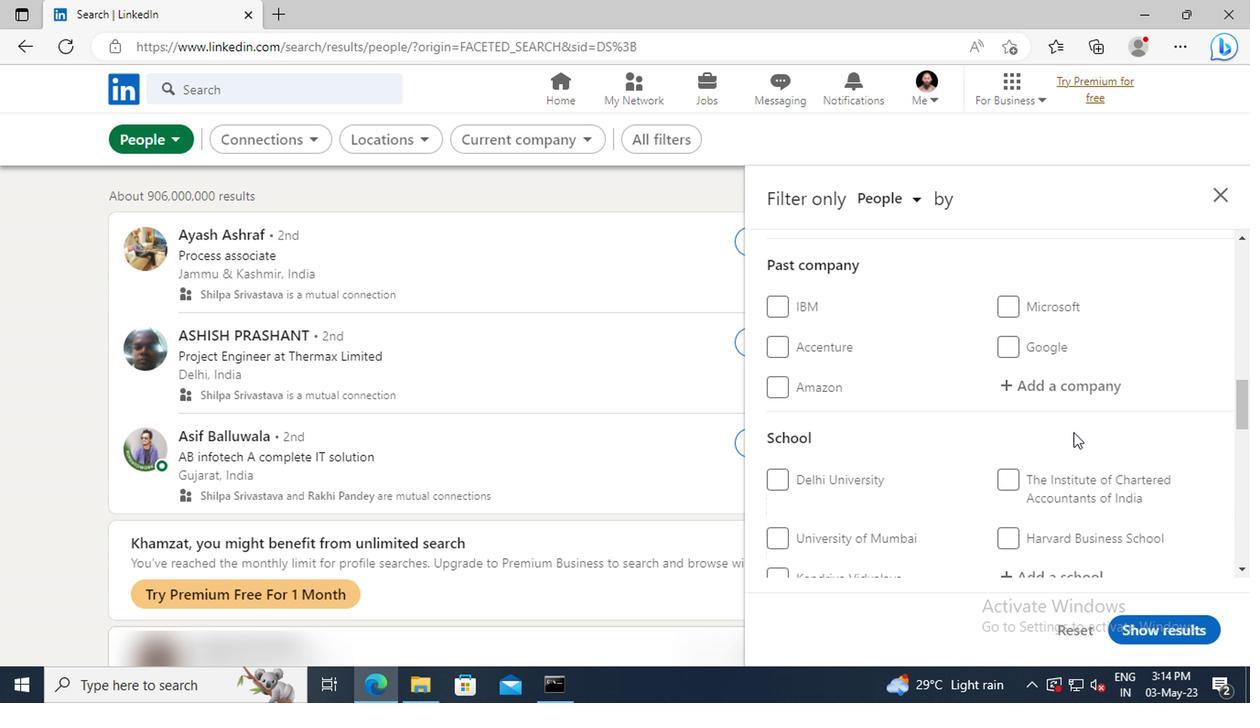 
Action: Mouse scrolled (1068, 431) with delta (0, -1)
Screenshot: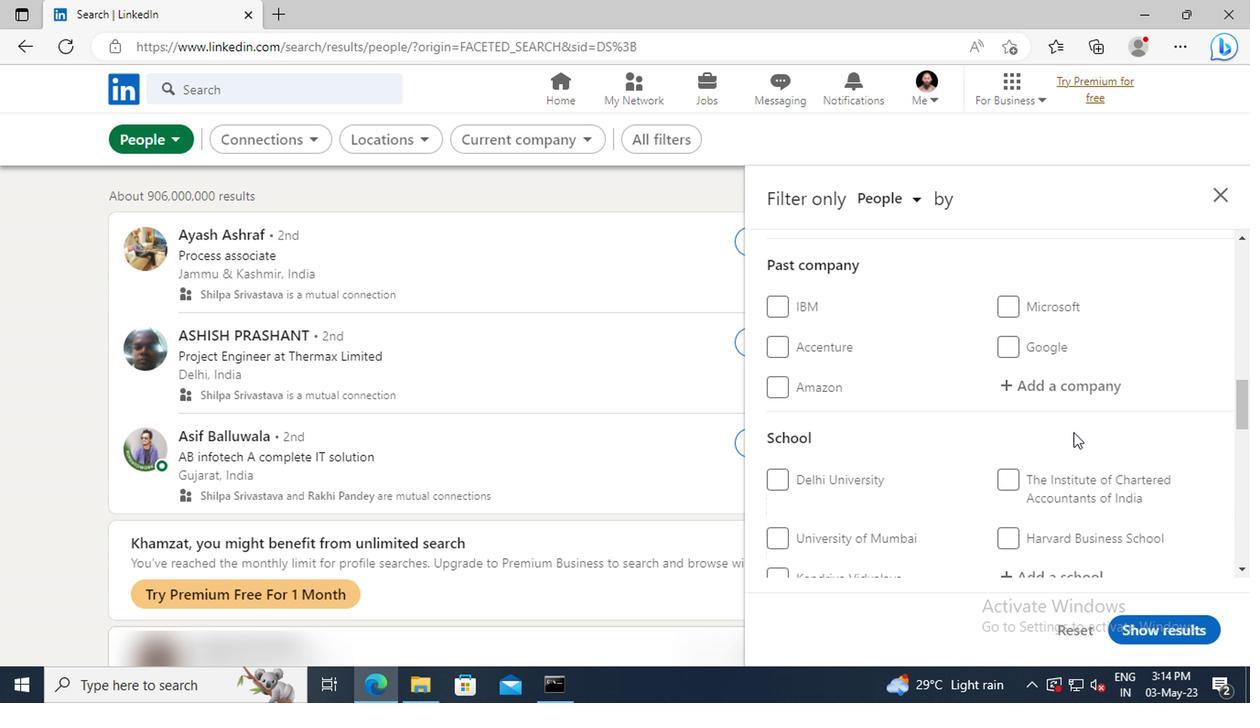 
Action: Mouse moved to (1065, 420)
Screenshot: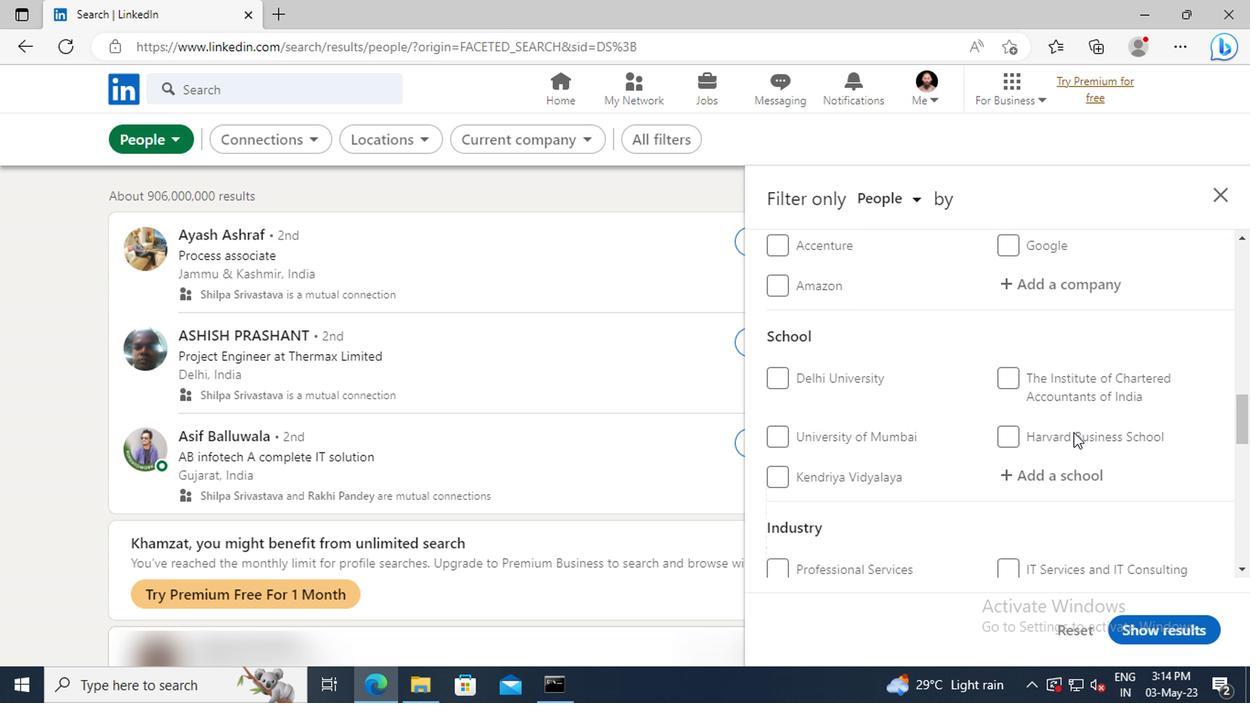 
Action: Mouse scrolled (1065, 419) with delta (0, 0)
Screenshot: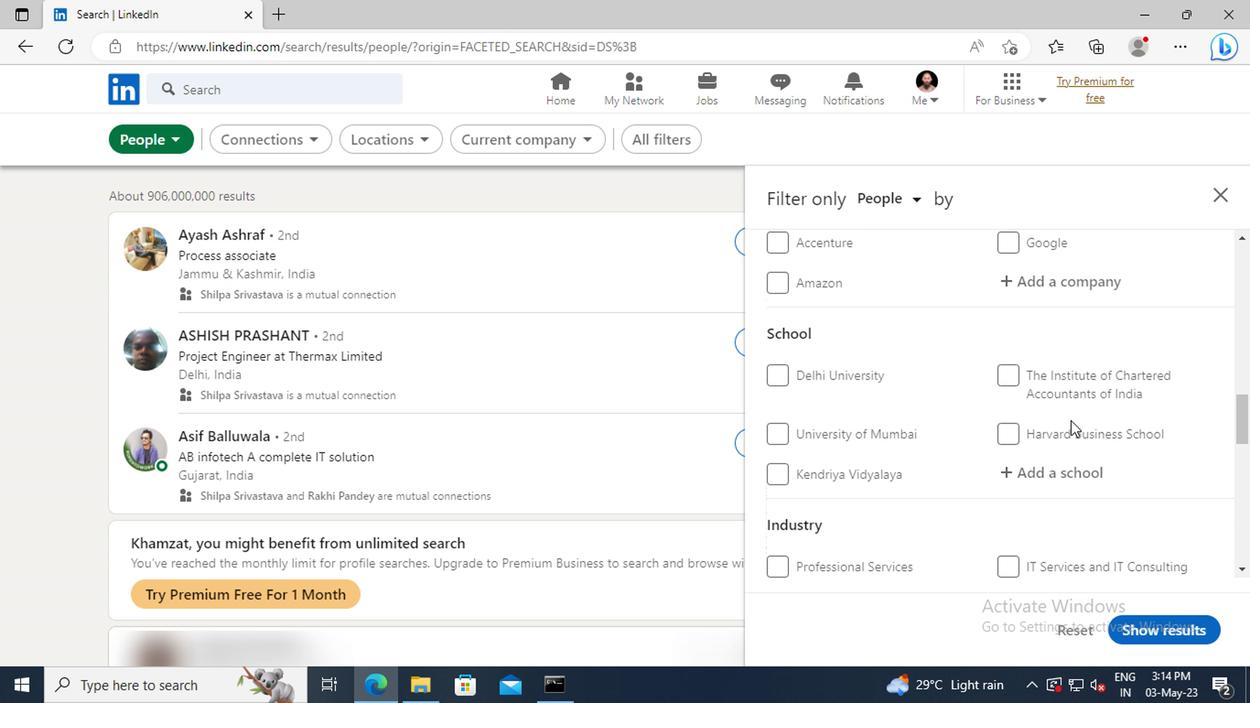 
Action: Mouse moved to (1045, 420)
Screenshot: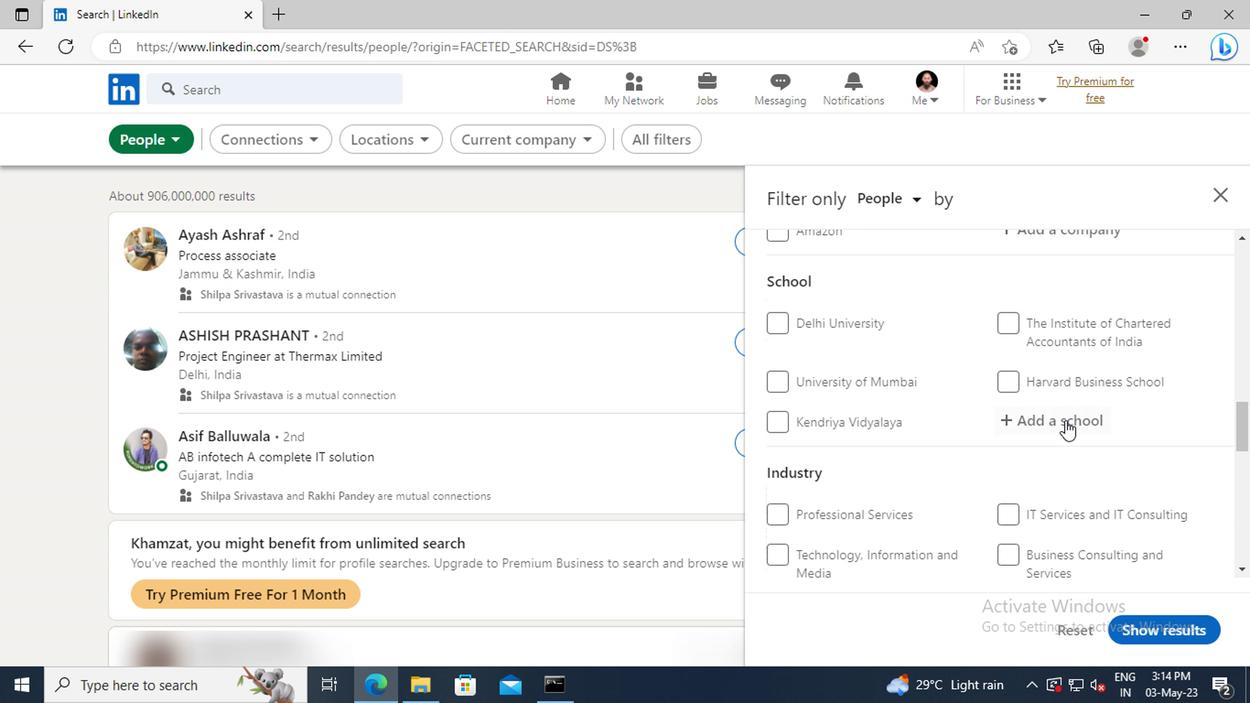 
Action: Mouse pressed left at (1045, 420)
Screenshot: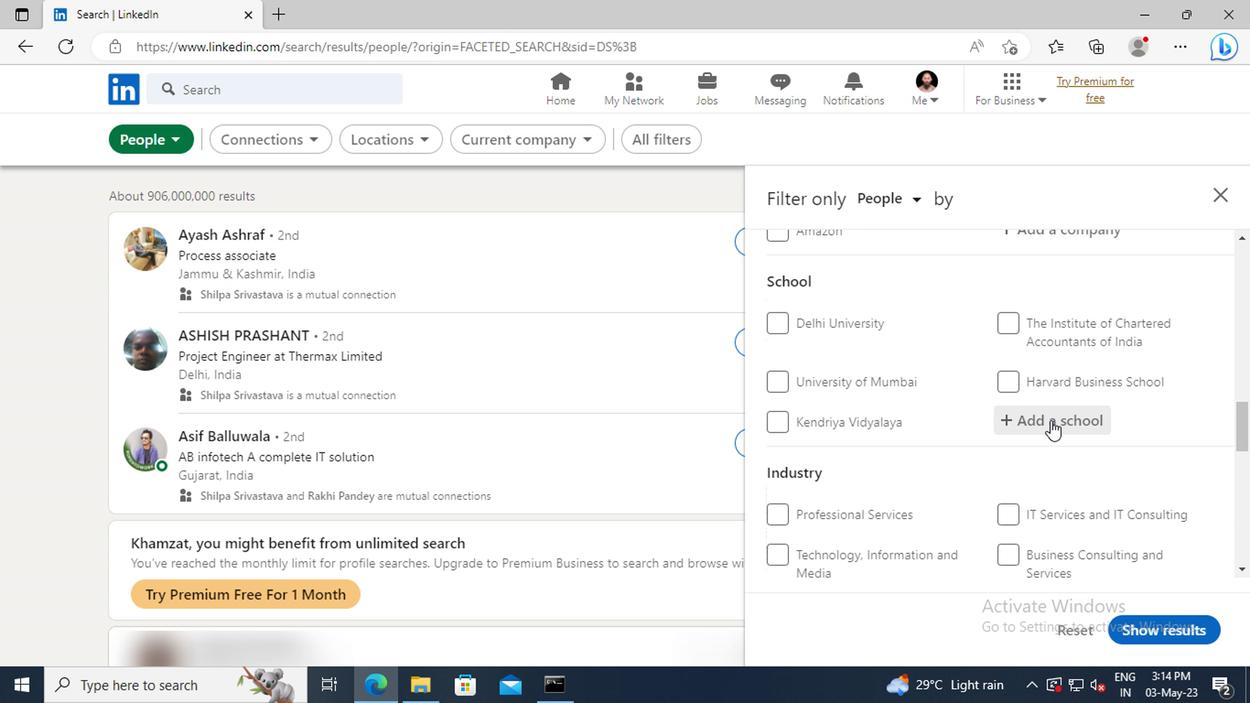 
Action: Key pressed <Key.shift>INSTITUTE<Key.space>OF<Key.space><Key.shift>MANAGEMENT<Key.space><Key.shift>TECHN
Screenshot: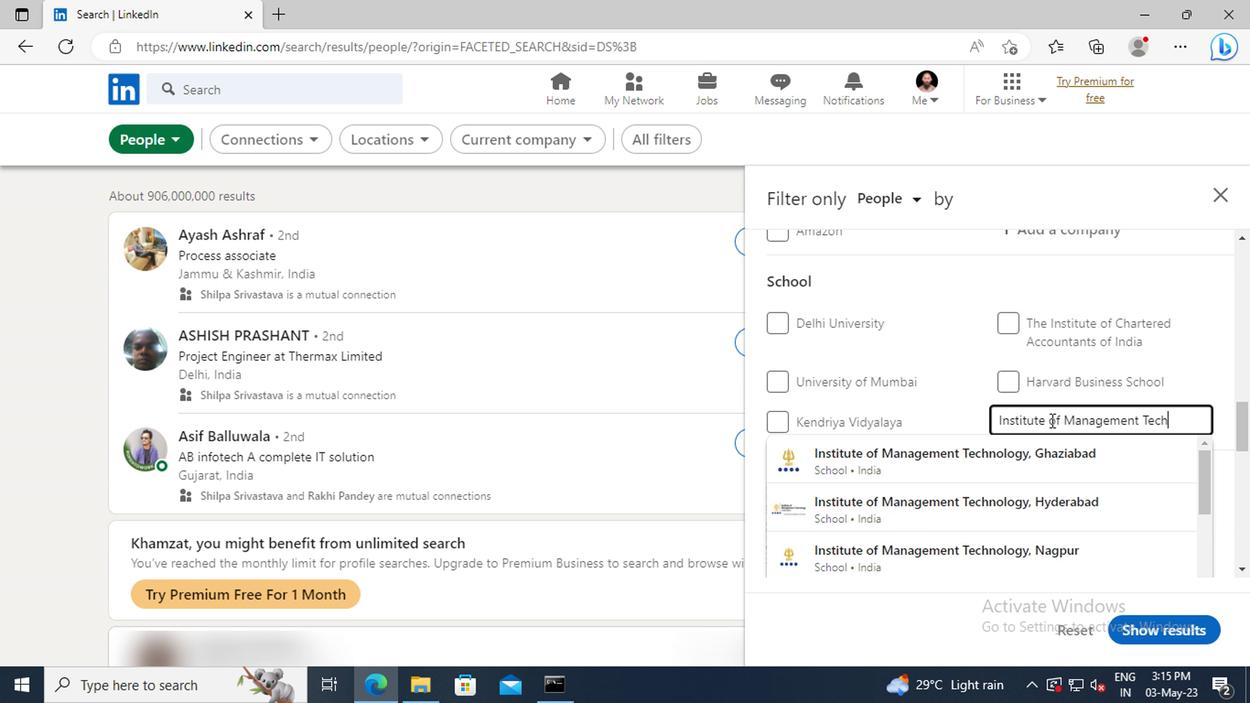 
Action: Mouse moved to (1057, 546)
Screenshot: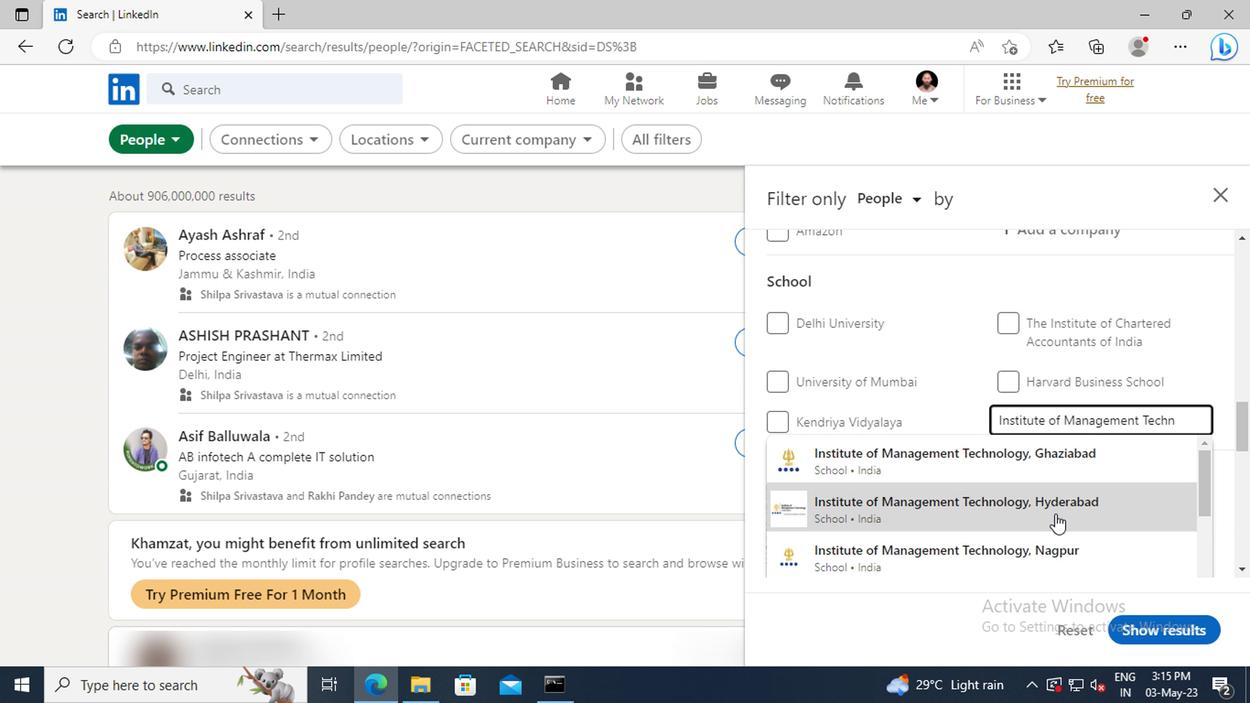 
Action: Mouse pressed left at (1057, 546)
Screenshot: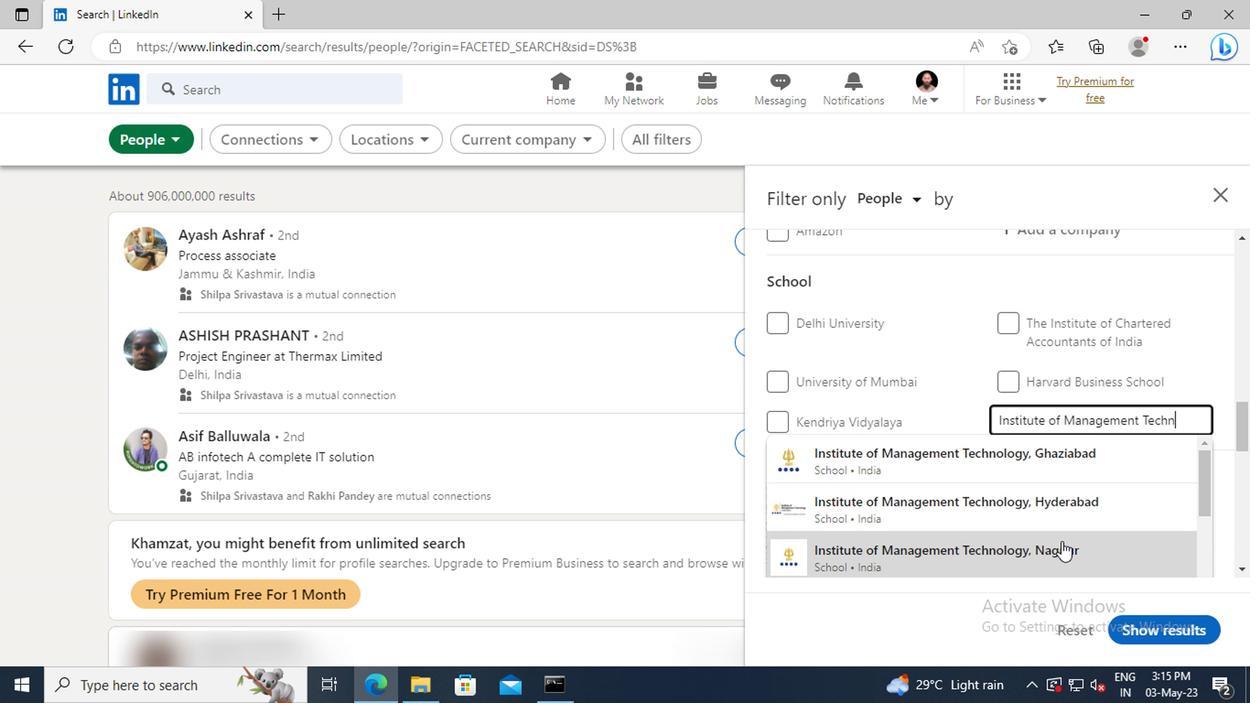 
Action: Mouse scrolled (1057, 545) with delta (0, -1)
Screenshot: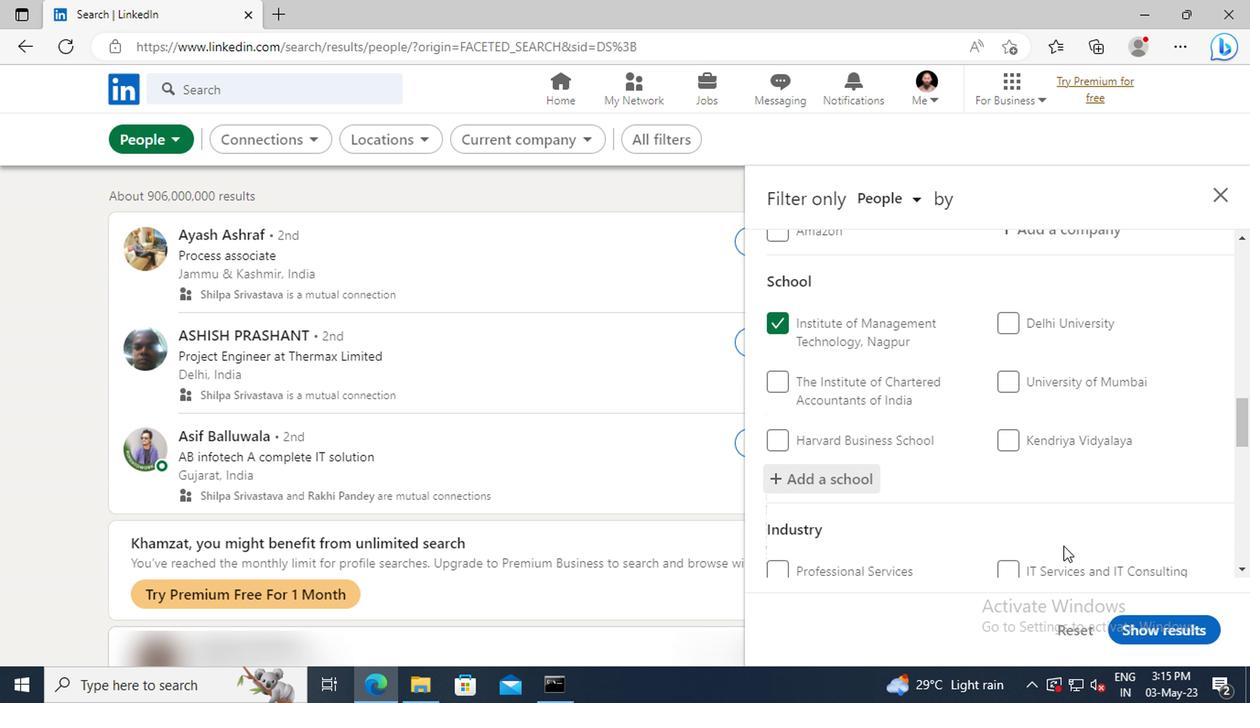 
Action: Mouse moved to (1057, 440)
Screenshot: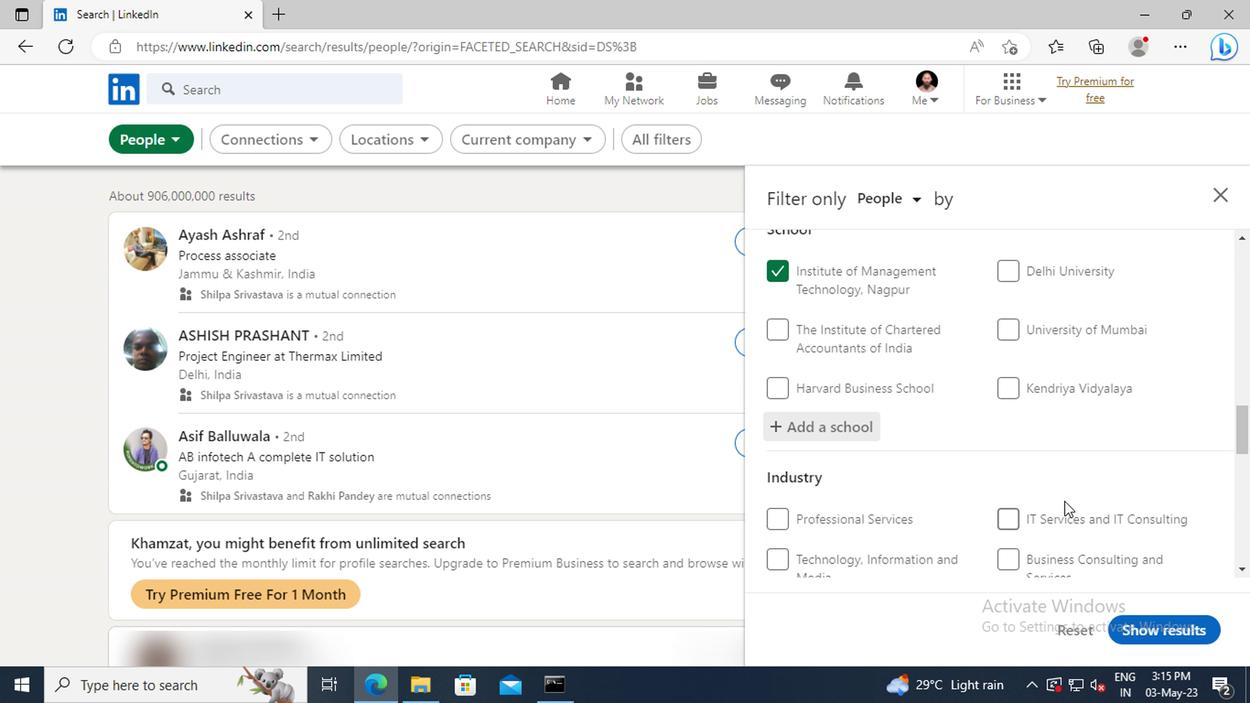 
Action: Mouse scrolled (1057, 439) with delta (0, 0)
Screenshot: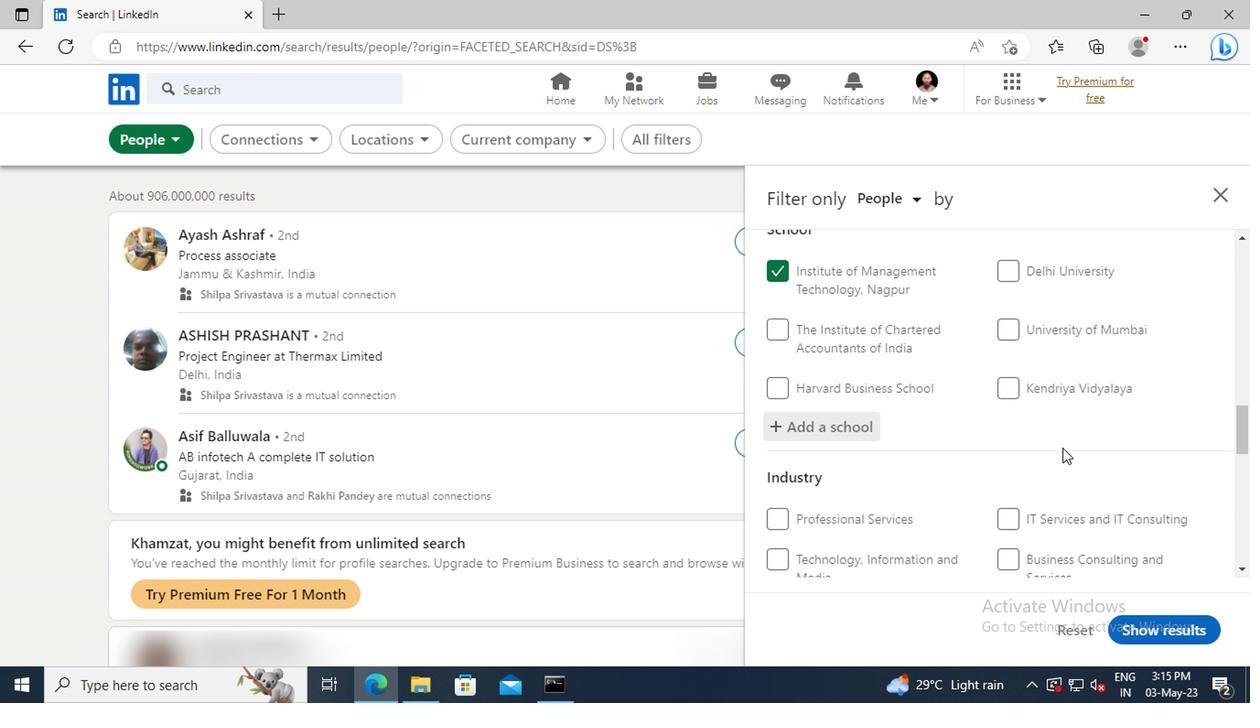 
Action: Mouse moved to (1057, 434)
Screenshot: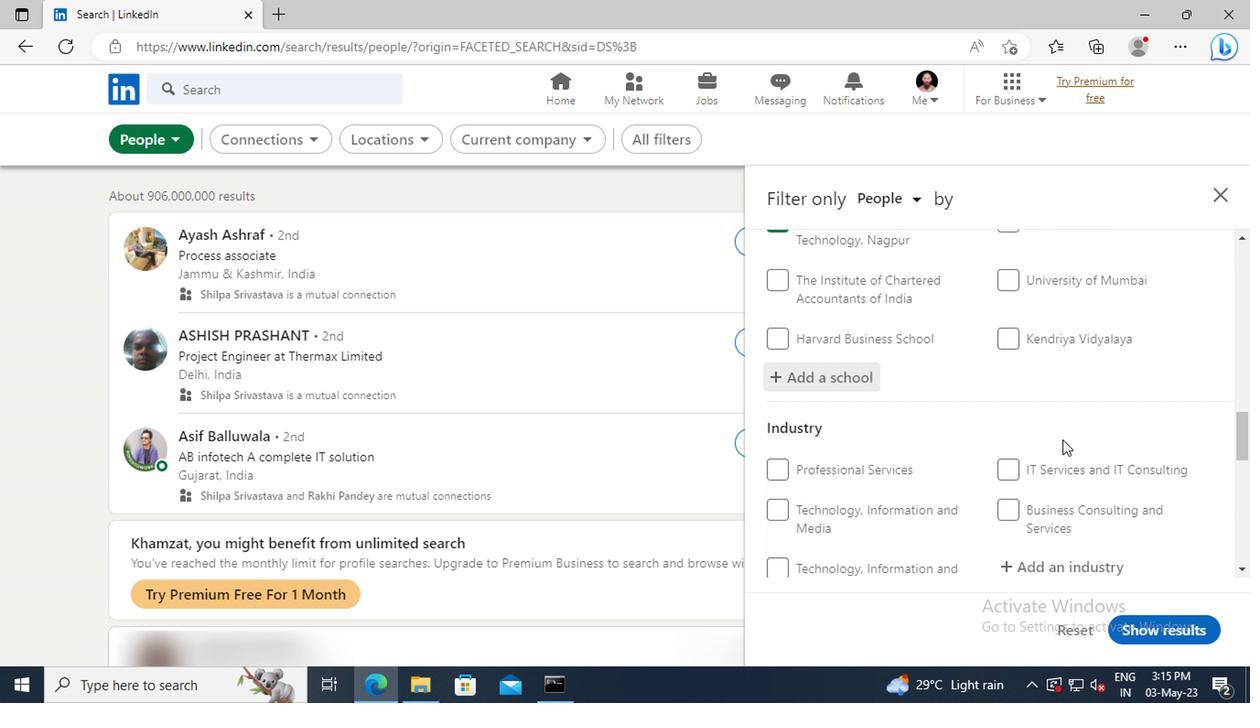 
Action: Mouse scrolled (1057, 433) with delta (0, -1)
Screenshot: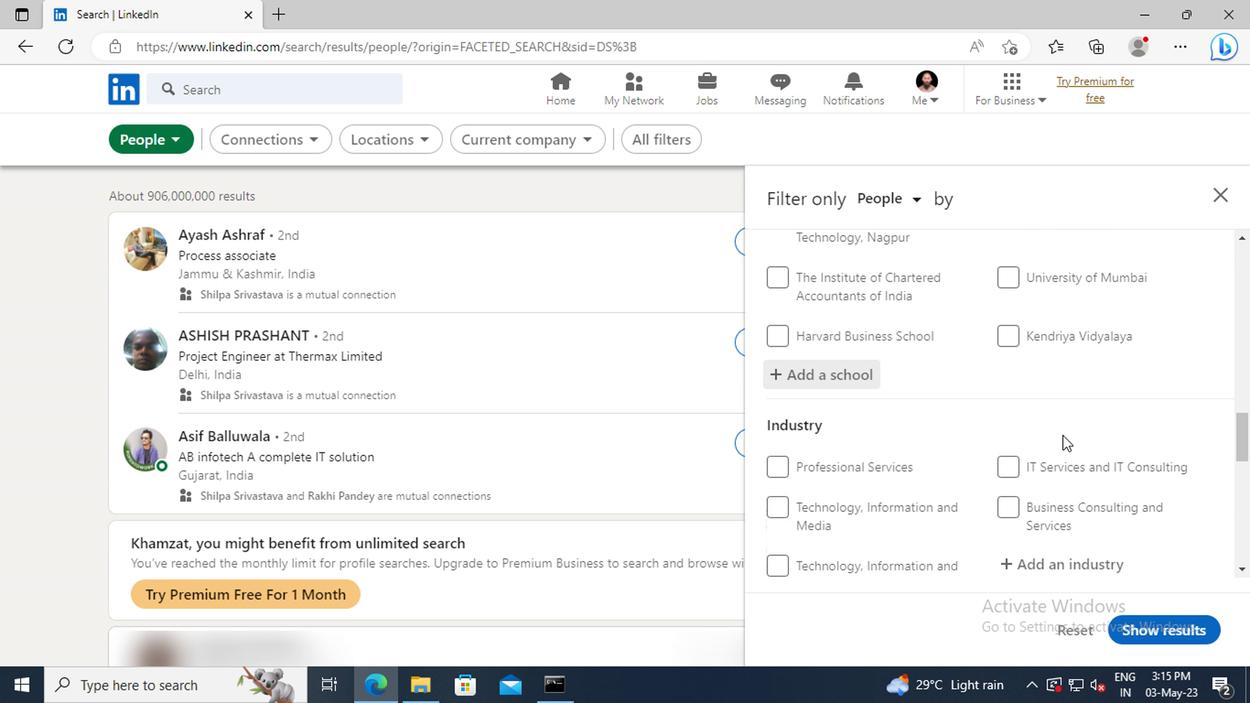 
Action: Mouse scrolled (1057, 433) with delta (0, -1)
Screenshot: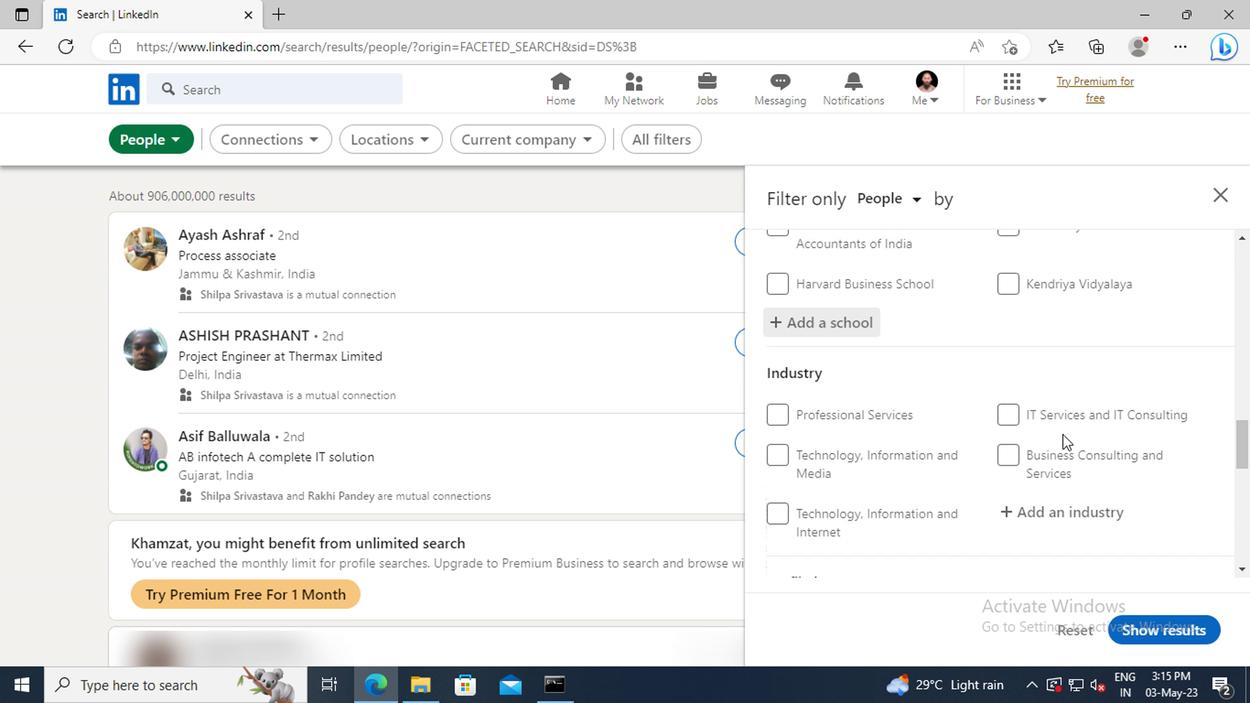 
Action: Mouse scrolled (1057, 433) with delta (0, -1)
Screenshot: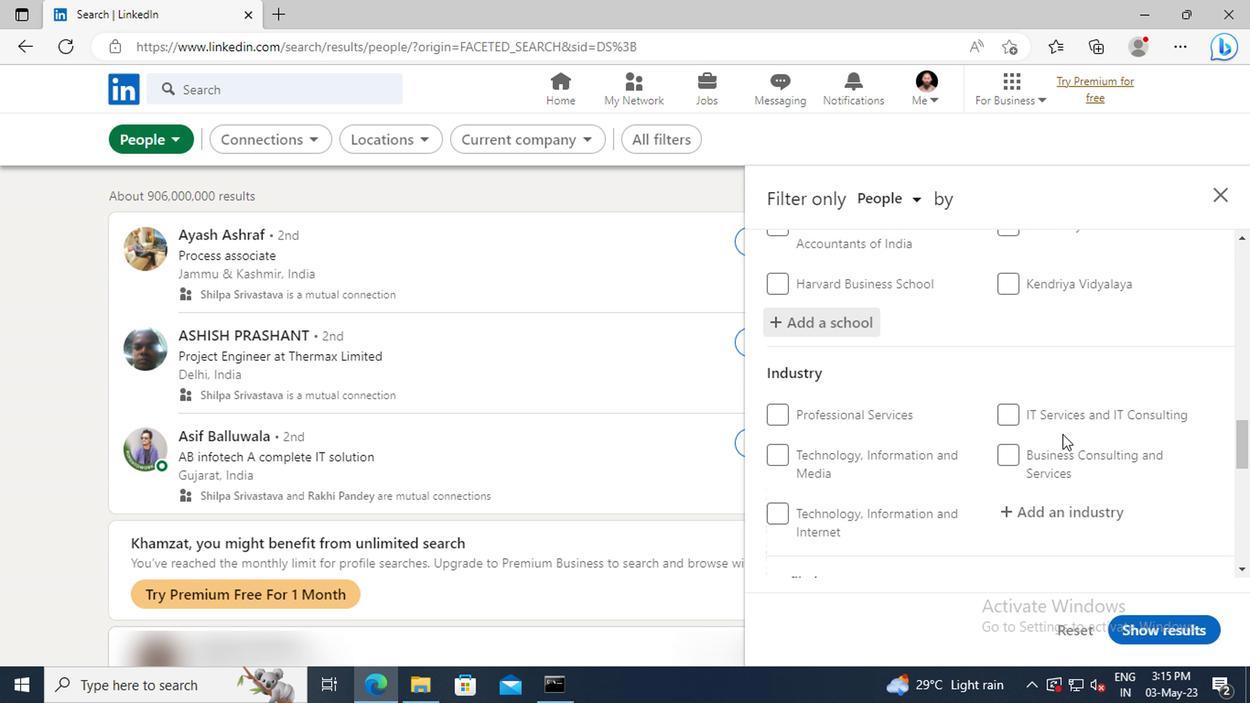 
Action: Mouse moved to (1047, 413)
Screenshot: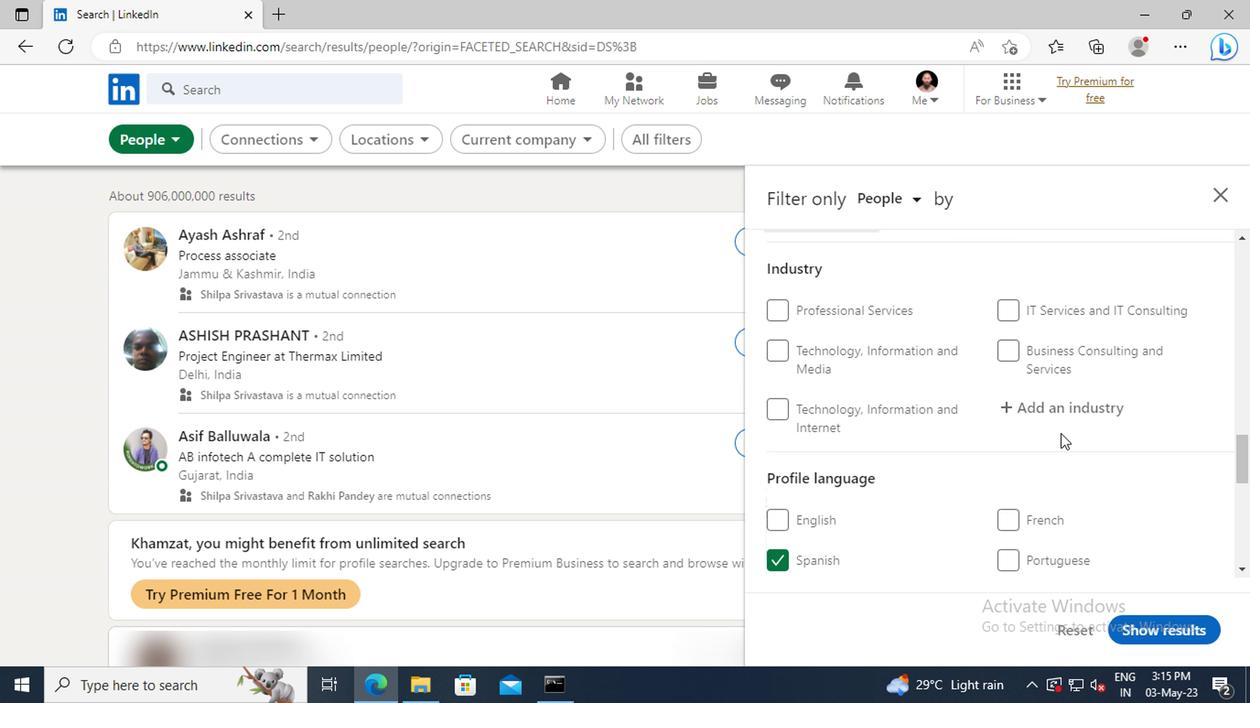 
Action: Mouse pressed left at (1047, 413)
Screenshot: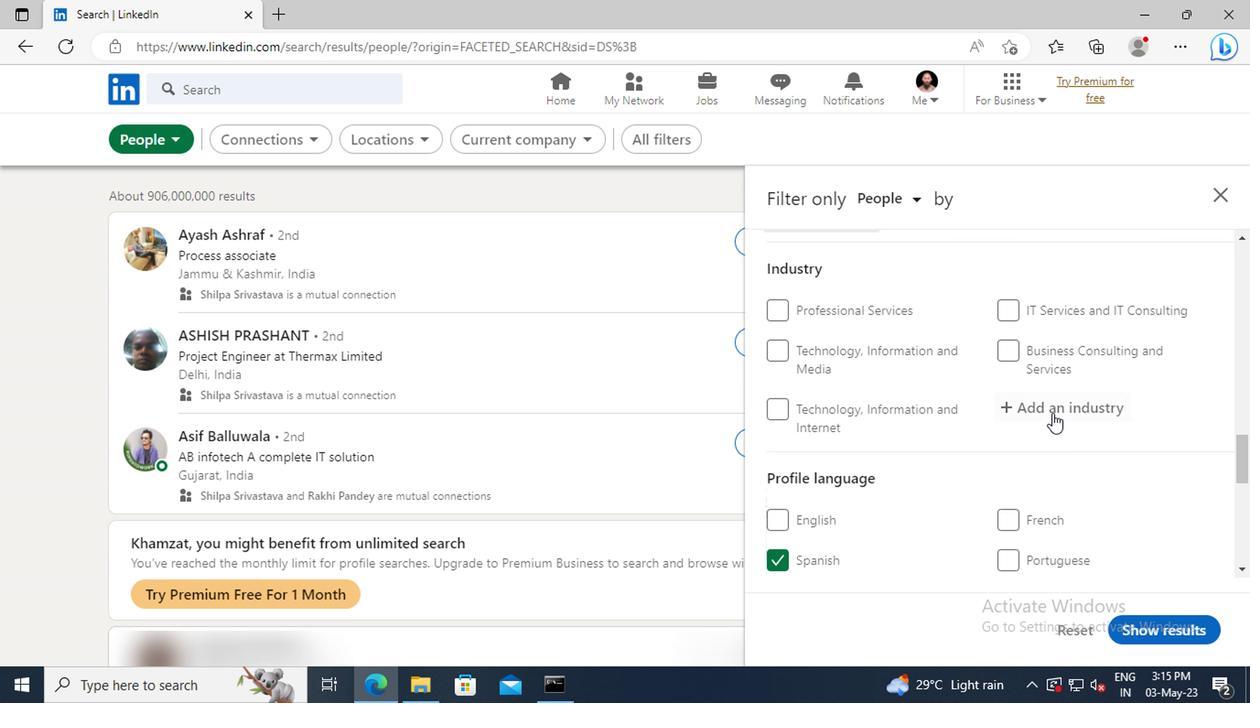 
Action: Key pressed <Key.shift>POSTAL
Screenshot: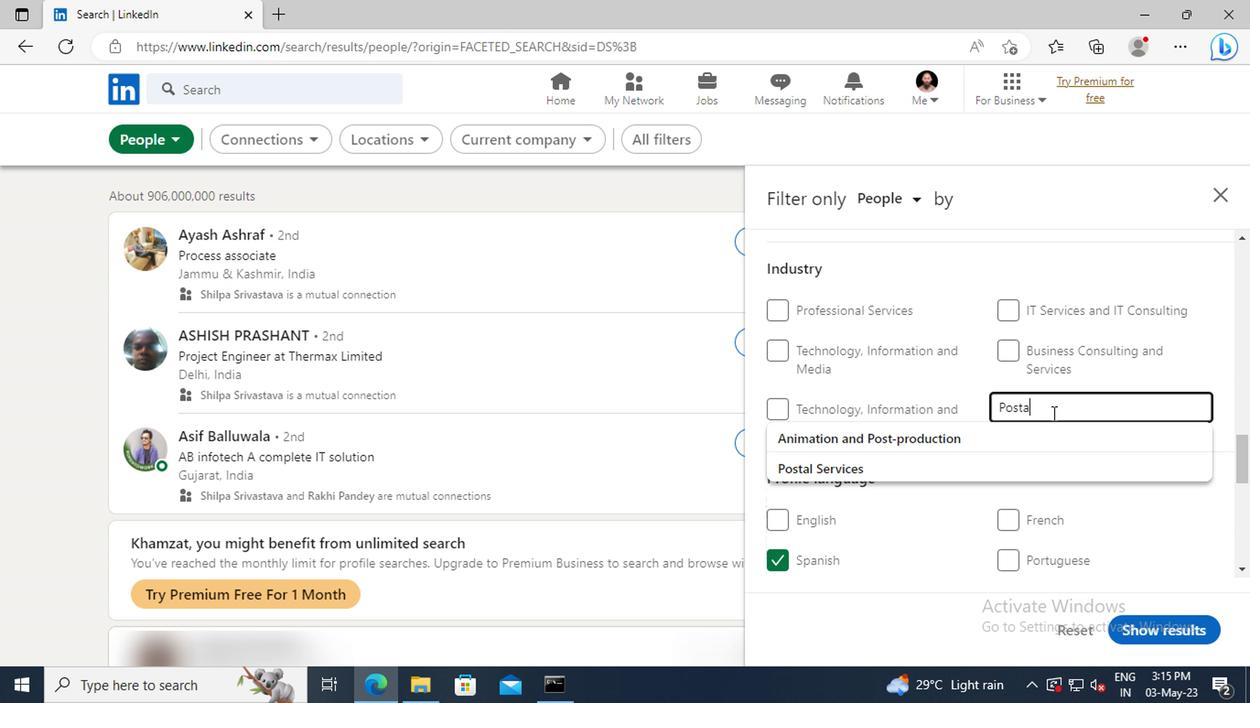 
Action: Mouse moved to (1059, 436)
Screenshot: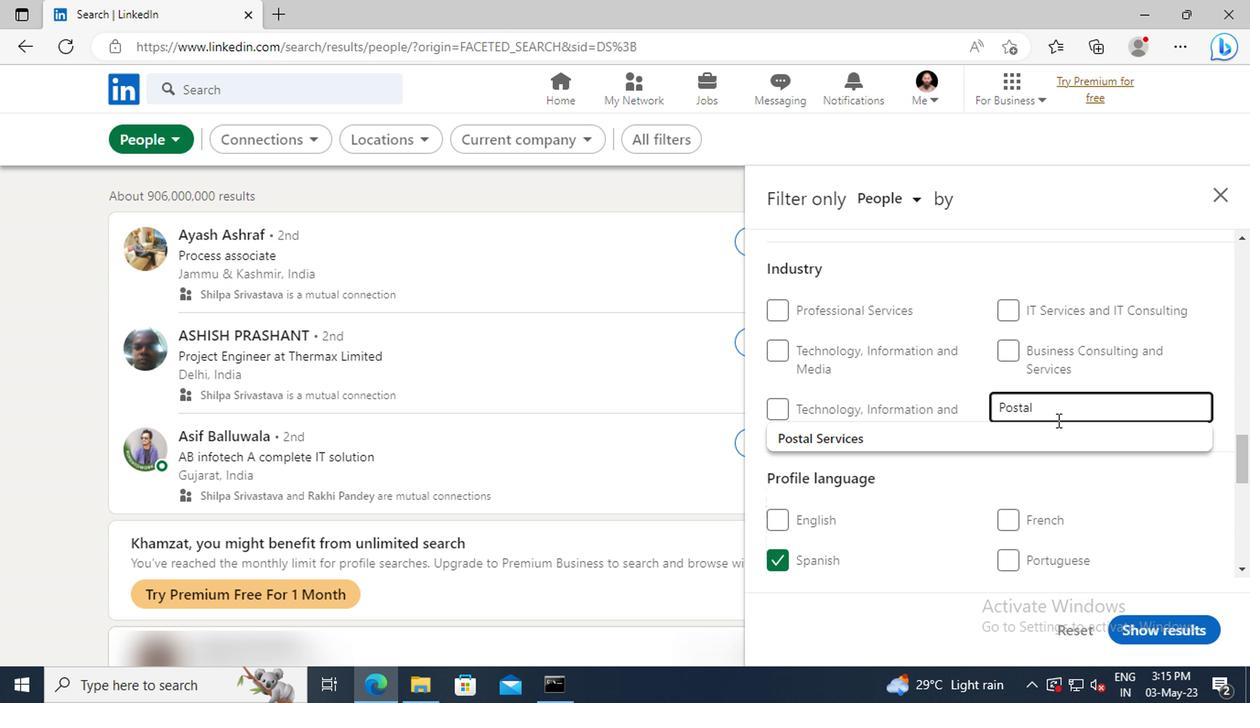
Action: Mouse pressed left at (1059, 436)
Screenshot: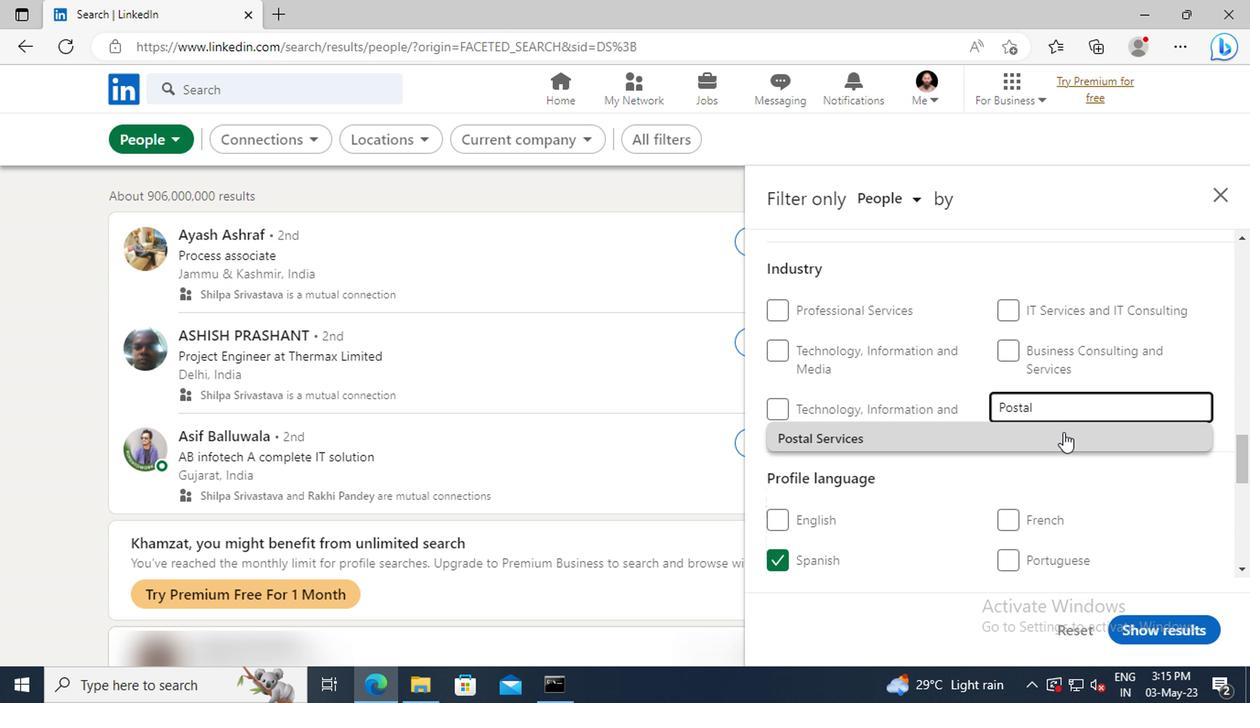 
Action: Mouse scrolled (1059, 435) with delta (0, 0)
Screenshot: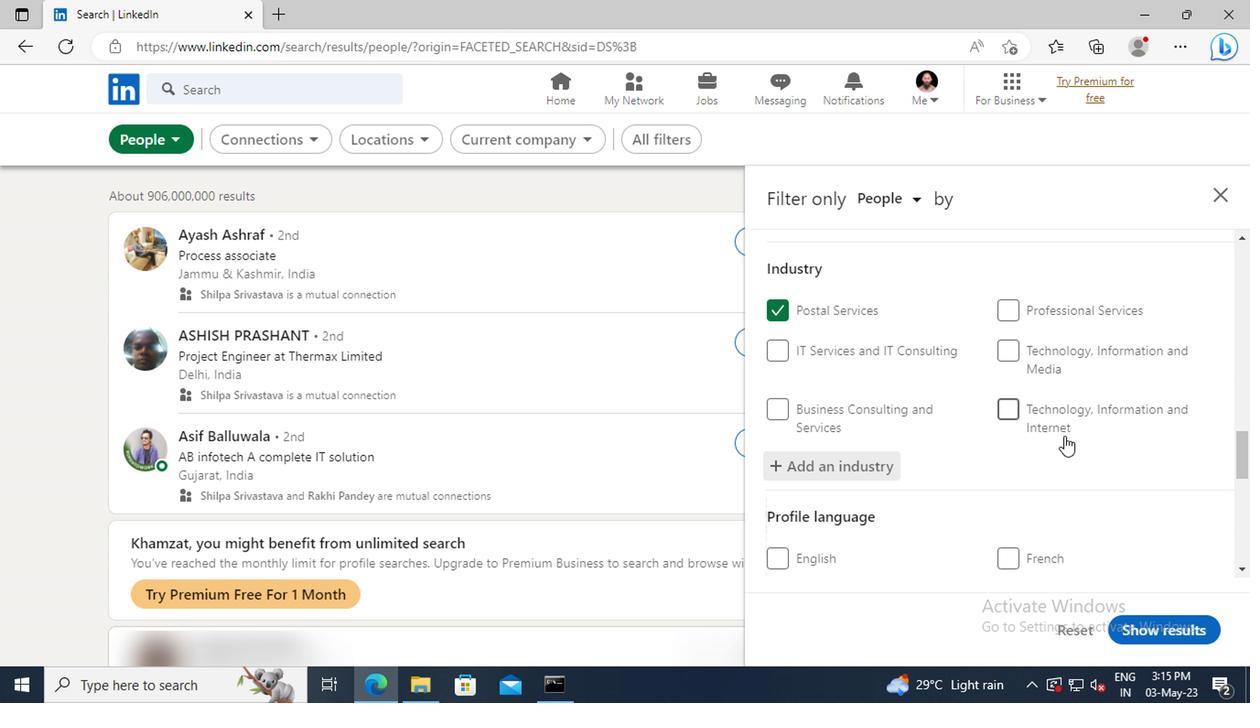 
Action: Mouse scrolled (1059, 435) with delta (0, 0)
Screenshot: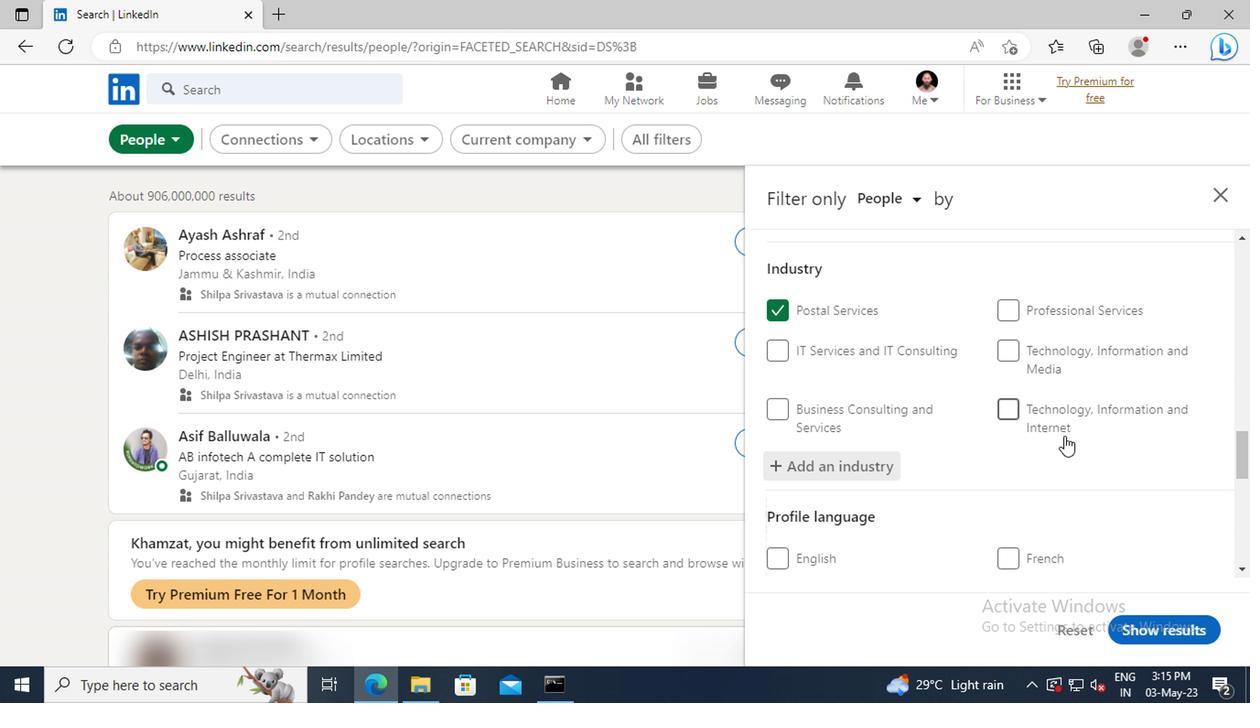 
Action: Mouse scrolled (1059, 435) with delta (0, 0)
Screenshot: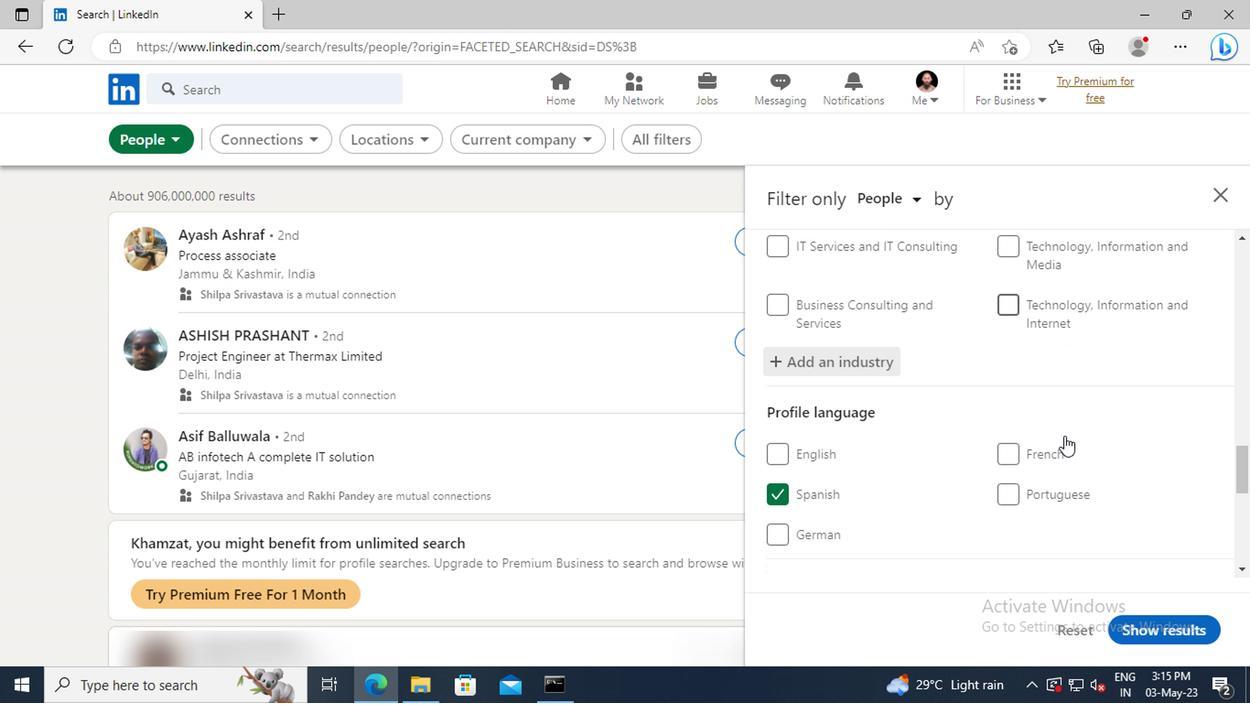 
Action: Mouse scrolled (1059, 435) with delta (0, 0)
Screenshot: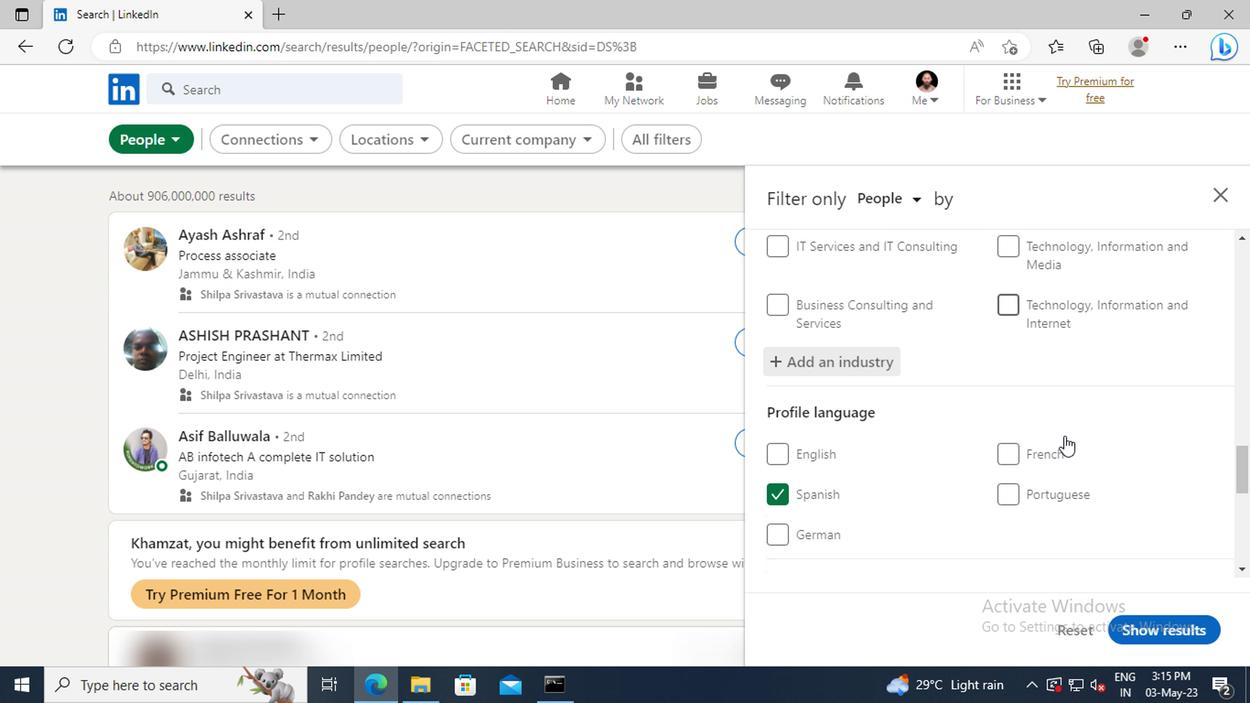 
Action: Mouse moved to (1059, 436)
Screenshot: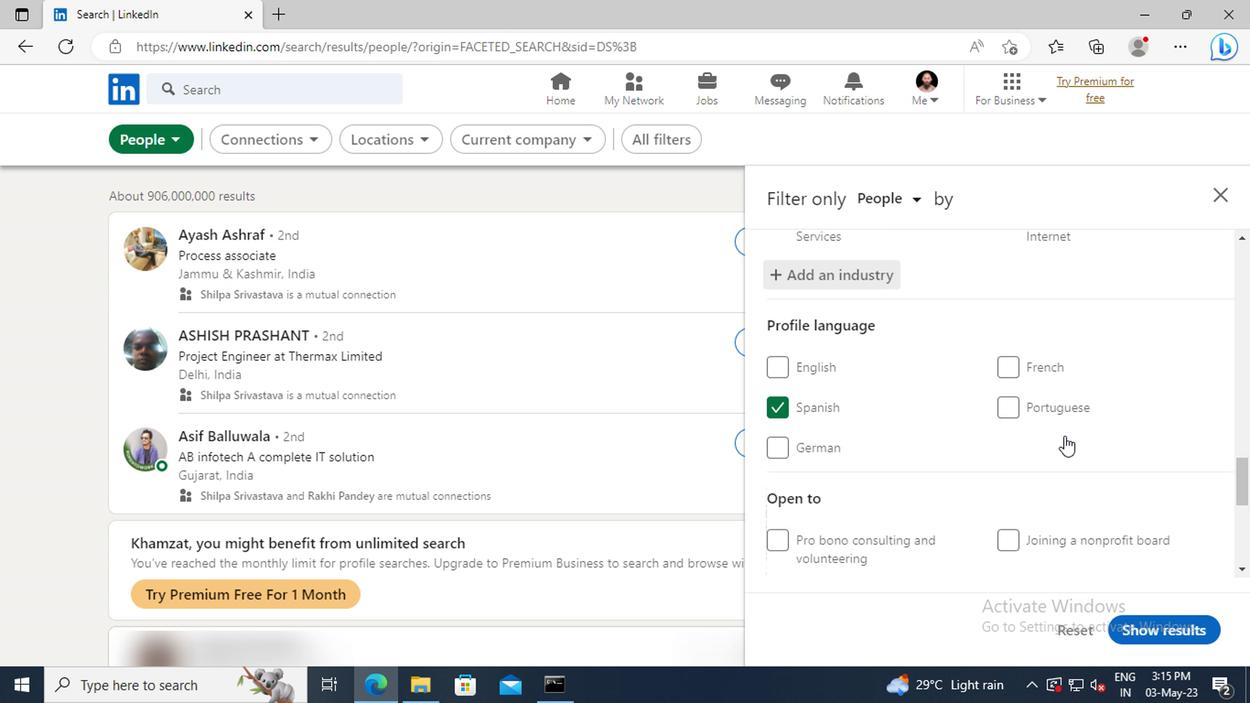 
Action: Mouse scrolled (1059, 435) with delta (0, 0)
Screenshot: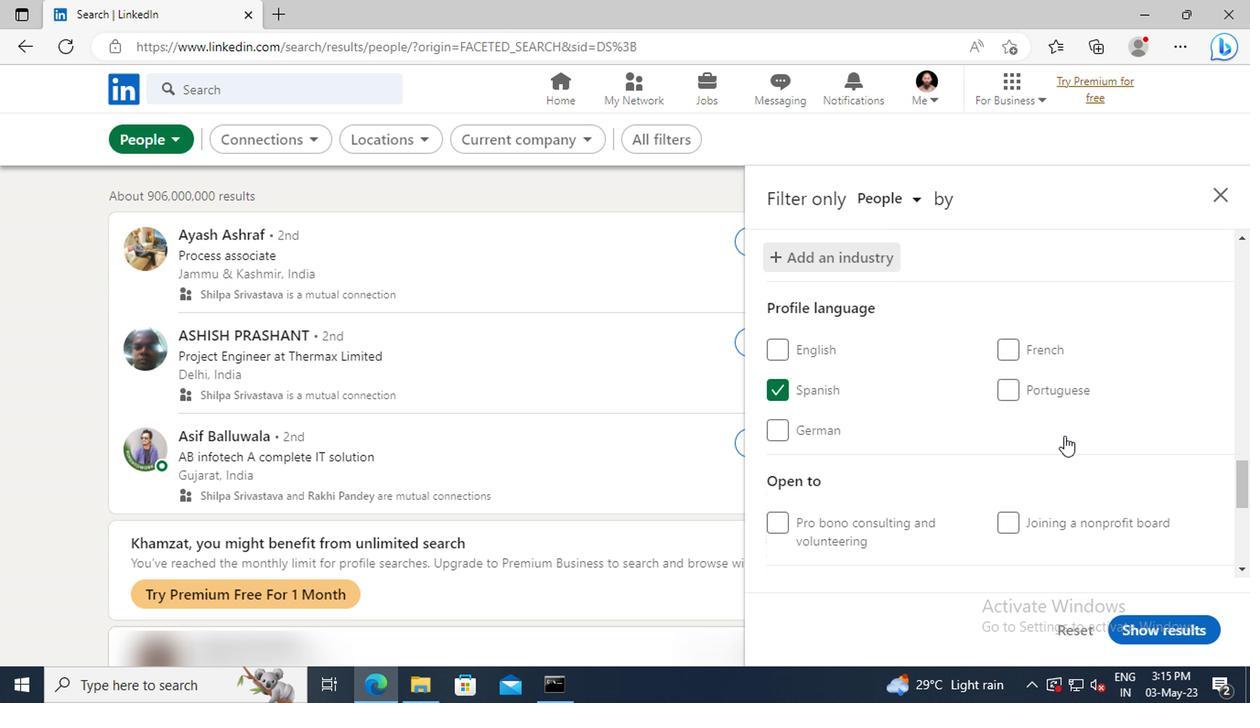 
Action: Mouse scrolled (1059, 435) with delta (0, 0)
Screenshot: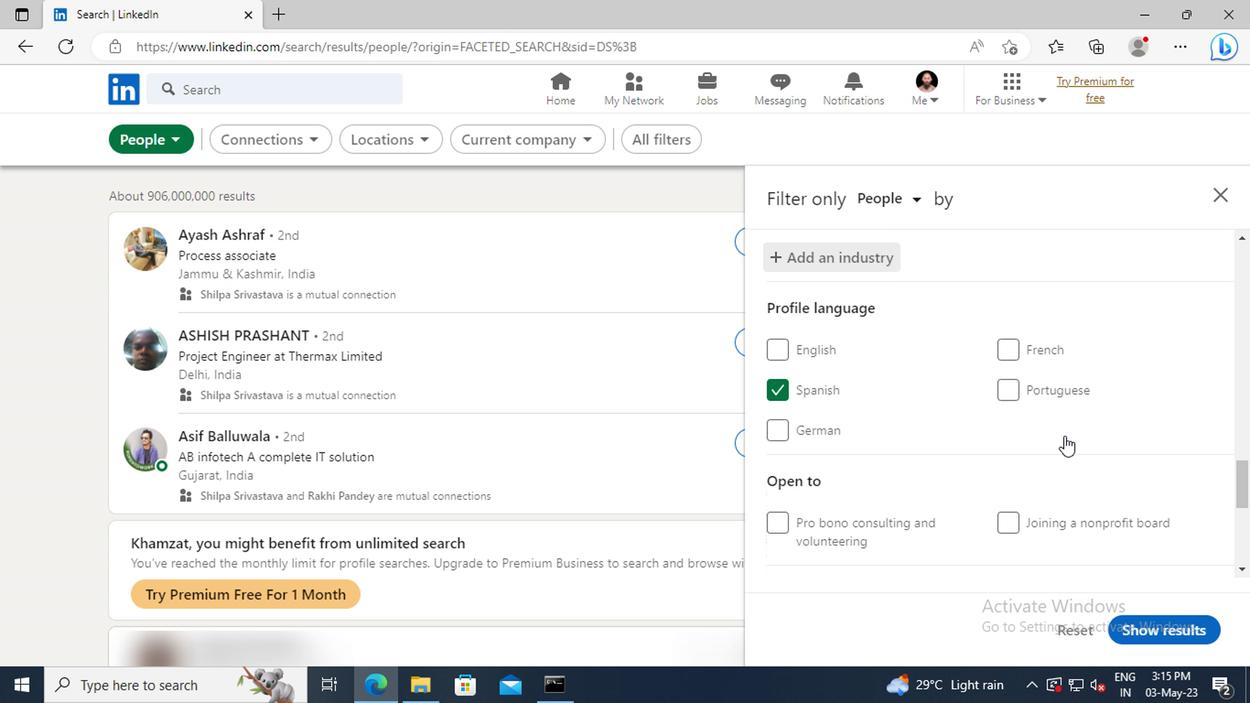 
Action: Mouse moved to (1056, 406)
Screenshot: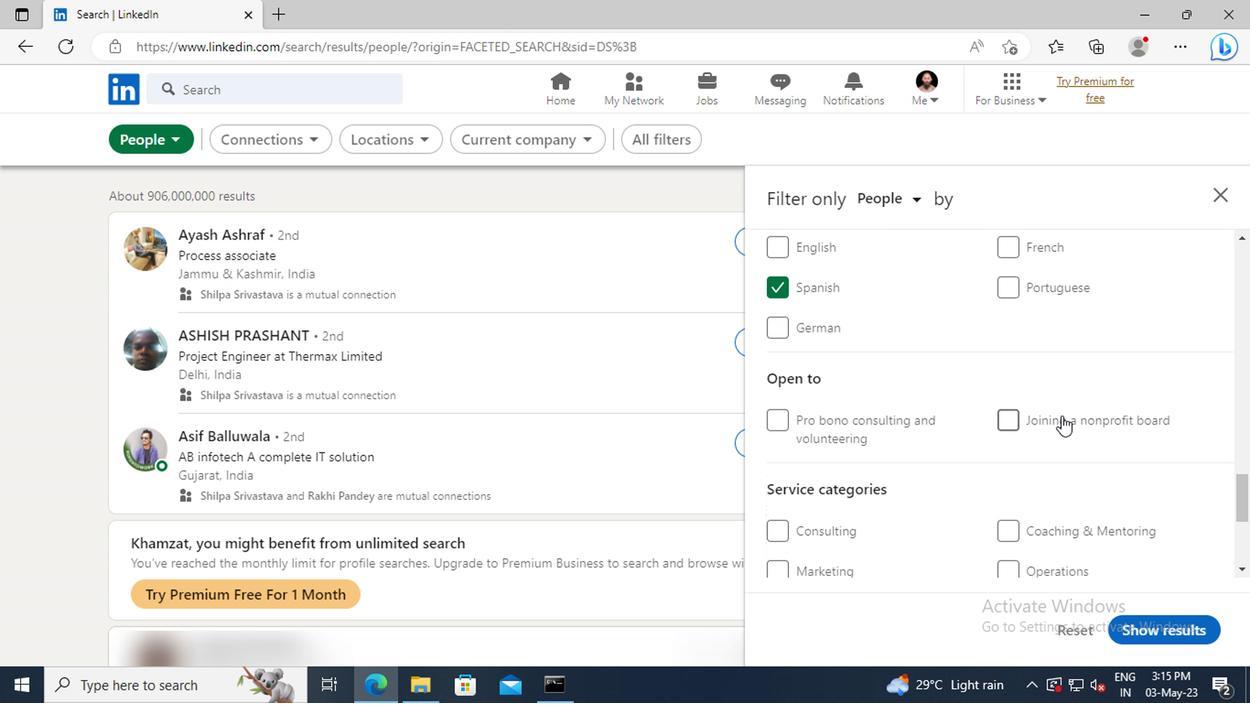 
Action: Mouse scrolled (1056, 404) with delta (0, -1)
Screenshot: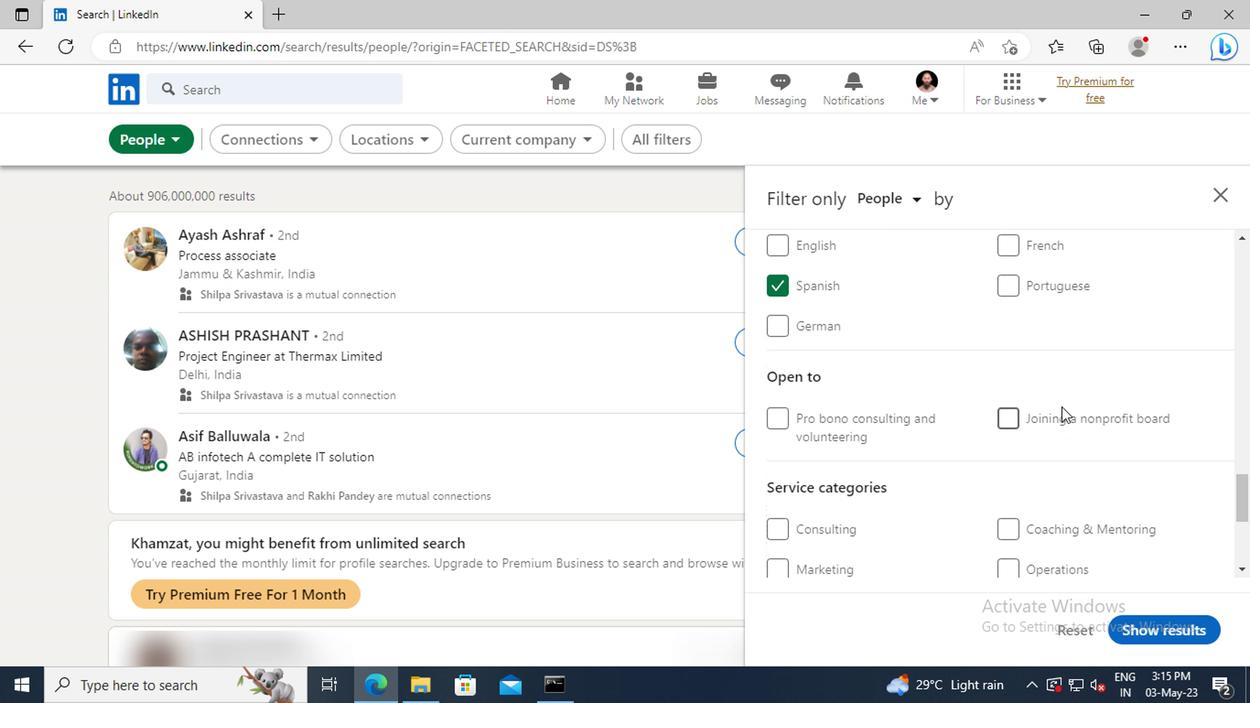 
Action: Mouse scrolled (1056, 404) with delta (0, -1)
Screenshot: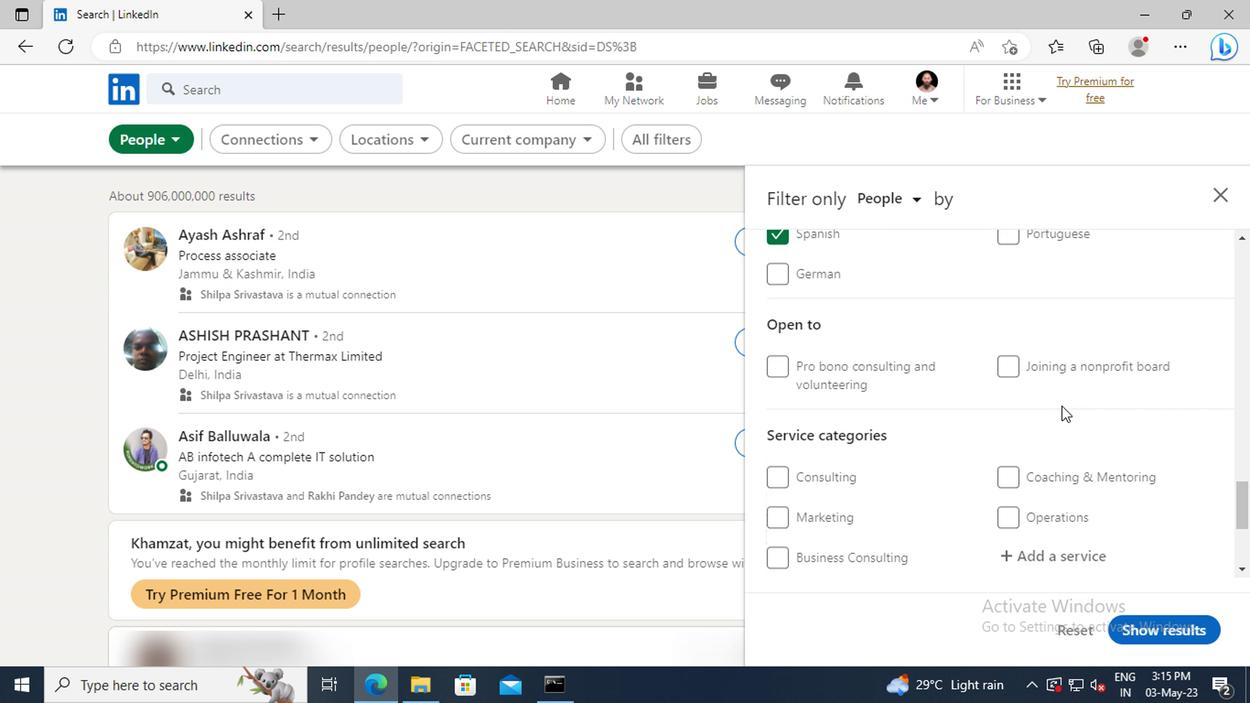 
Action: Mouse scrolled (1056, 404) with delta (0, -1)
Screenshot: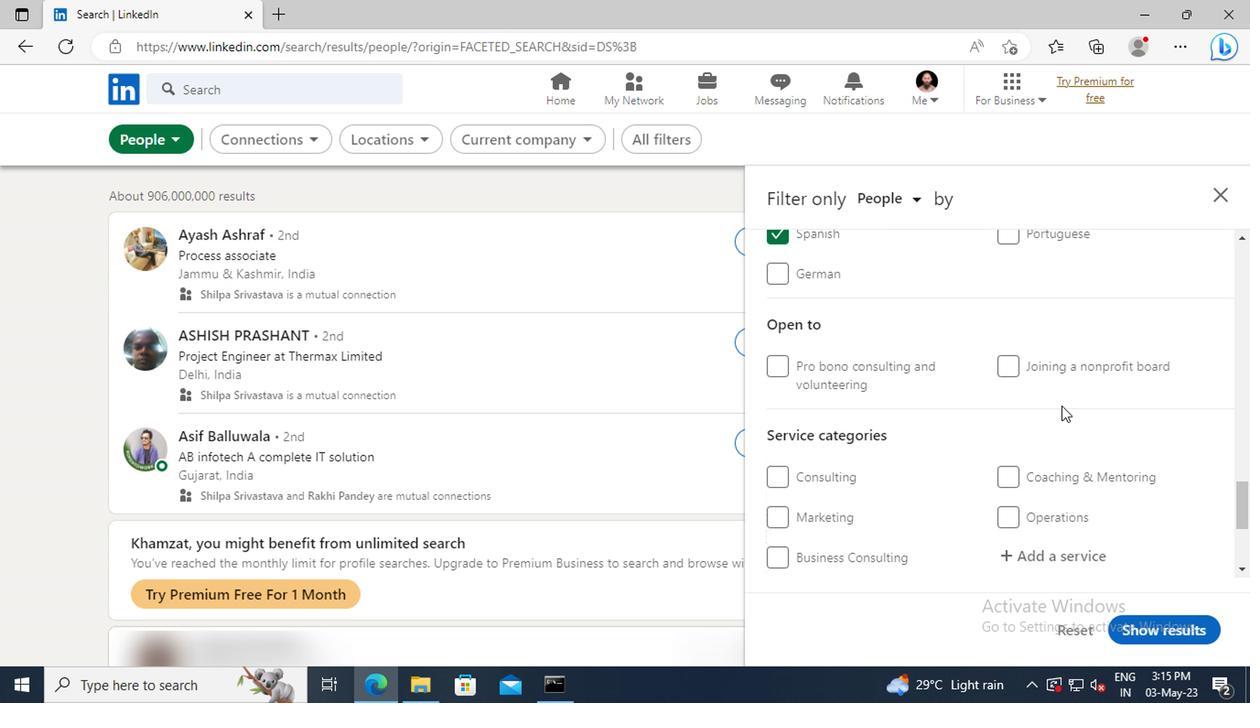 
Action: Mouse moved to (1050, 442)
Screenshot: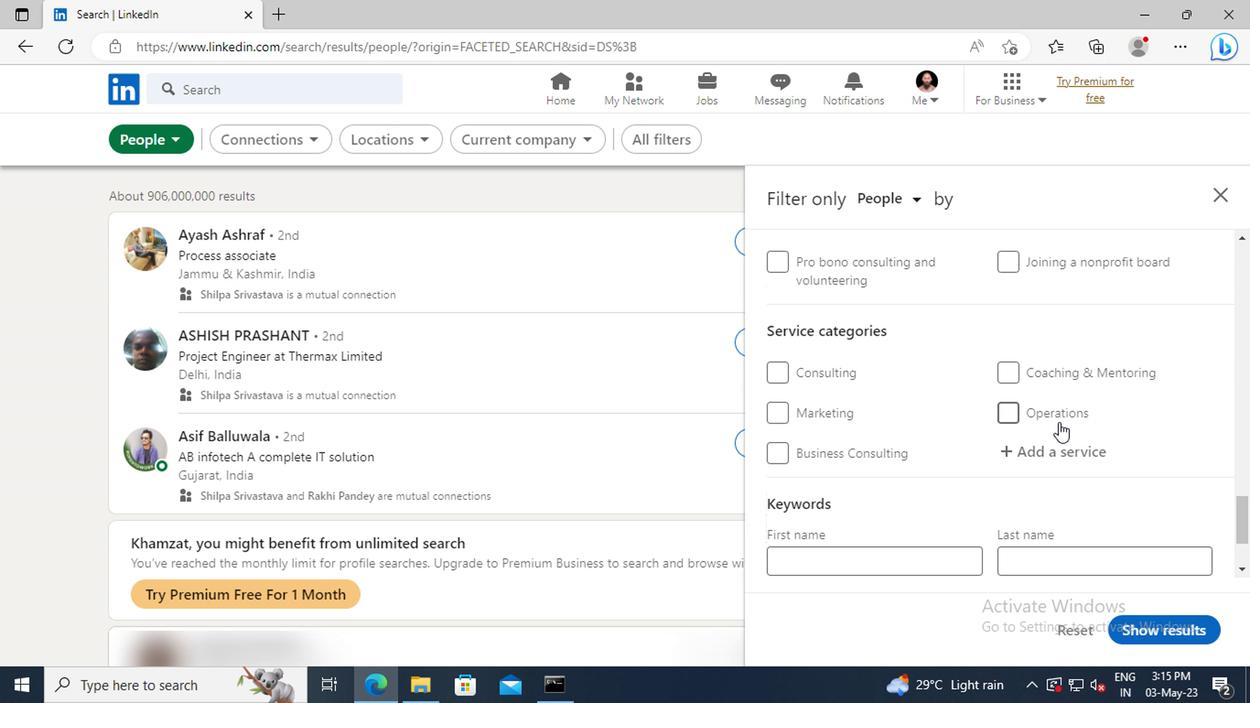 
Action: Mouse pressed left at (1050, 442)
Screenshot: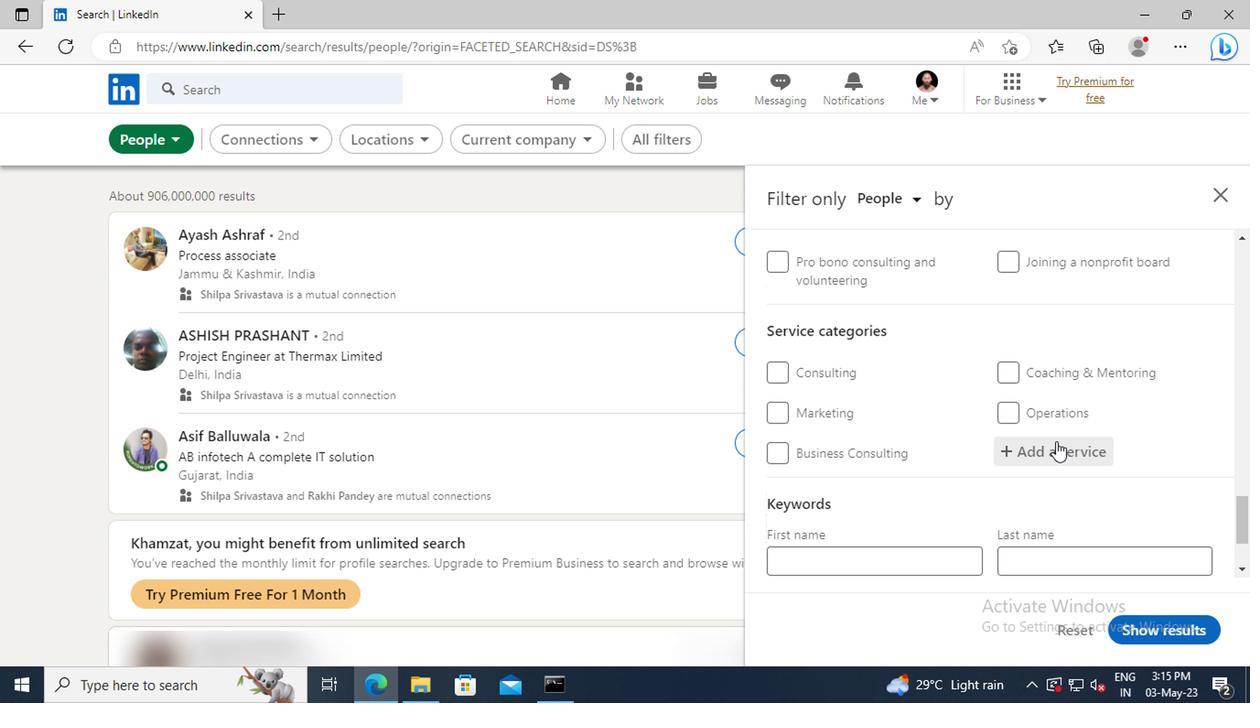 
Action: Key pressed <Key.shift>COPYW
Screenshot: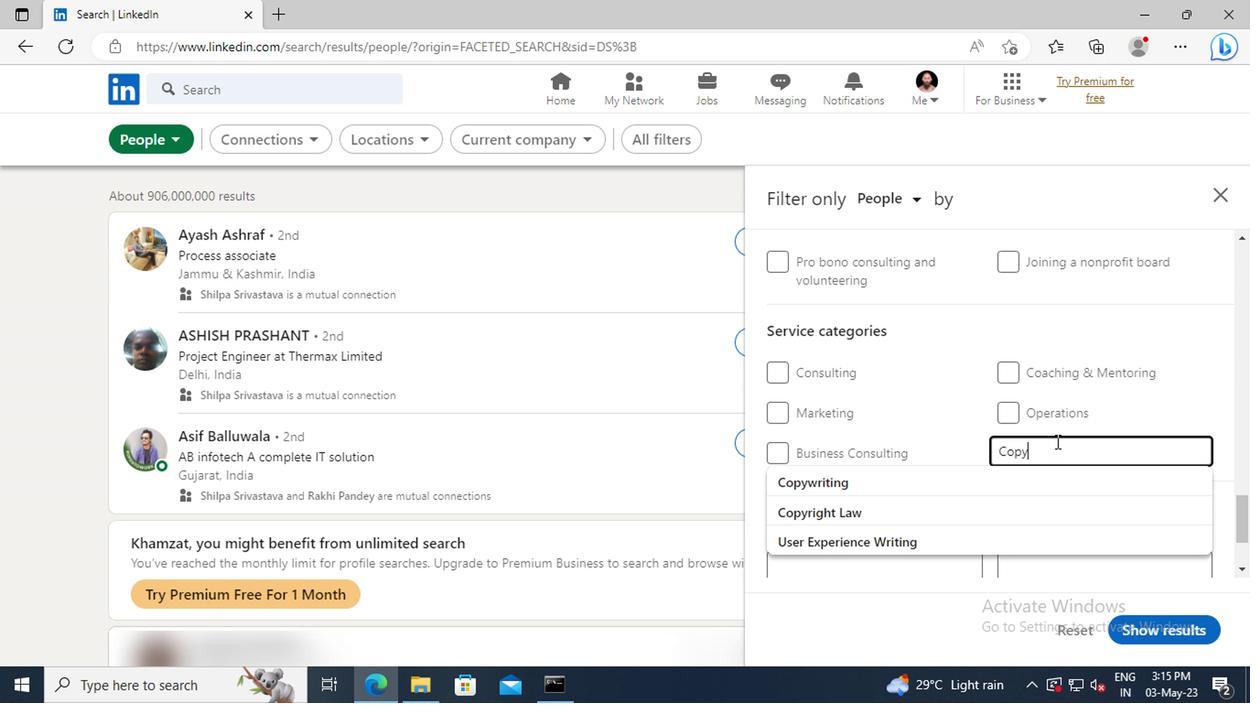 
Action: Mouse moved to (1052, 470)
Screenshot: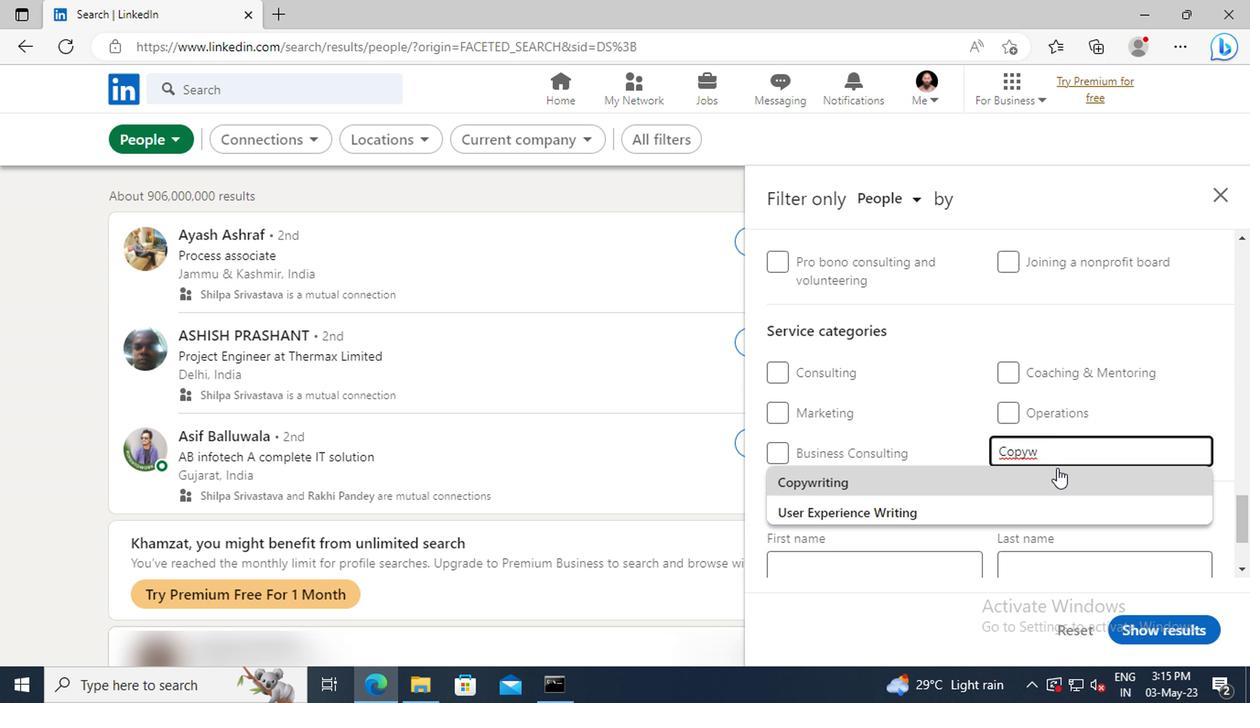 
Action: Mouse pressed left at (1052, 470)
Screenshot: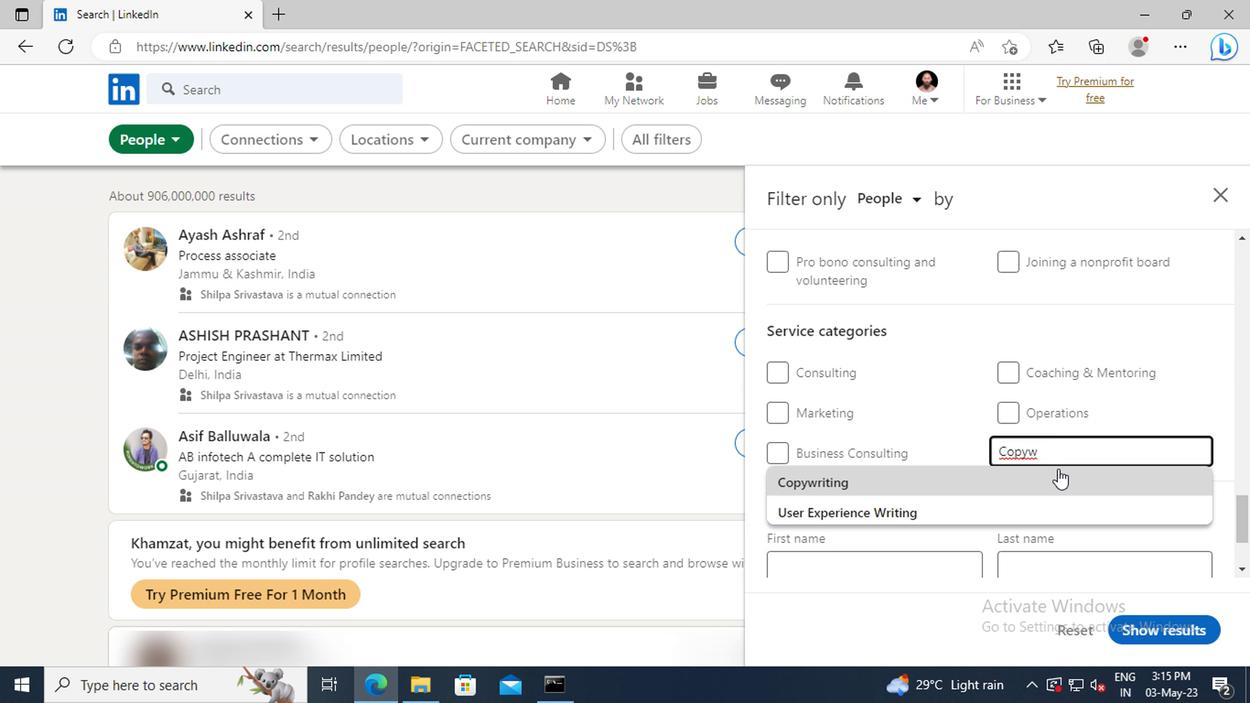 
Action: Mouse scrolled (1052, 469) with delta (0, -1)
Screenshot: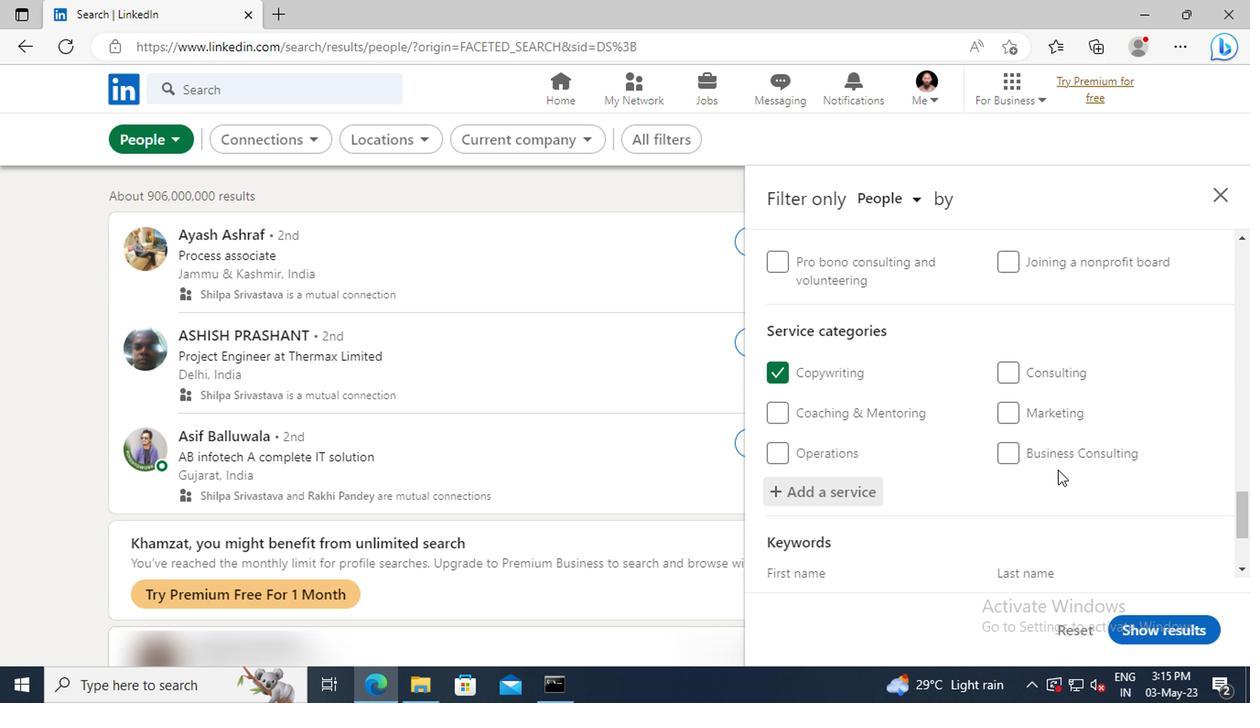
Action: Mouse scrolled (1052, 469) with delta (0, -1)
Screenshot: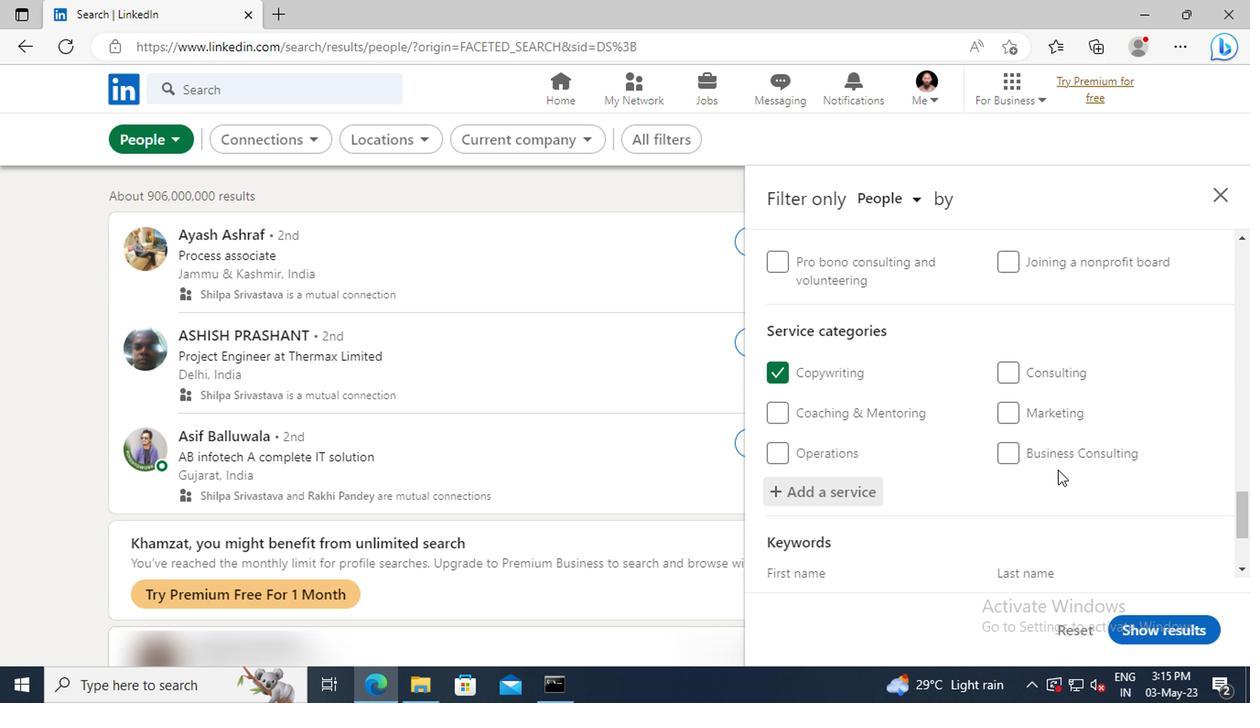 
Action: Mouse scrolled (1052, 469) with delta (0, -1)
Screenshot: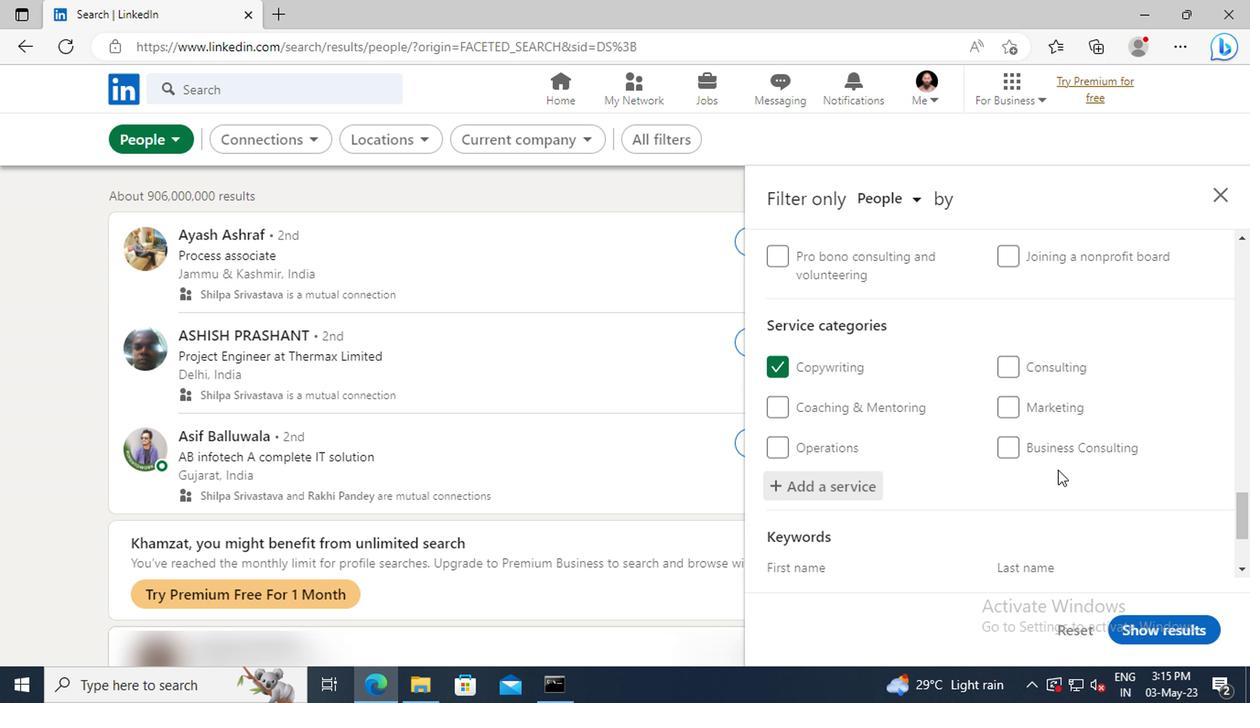 
Action: Mouse scrolled (1052, 469) with delta (0, -1)
Screenshot: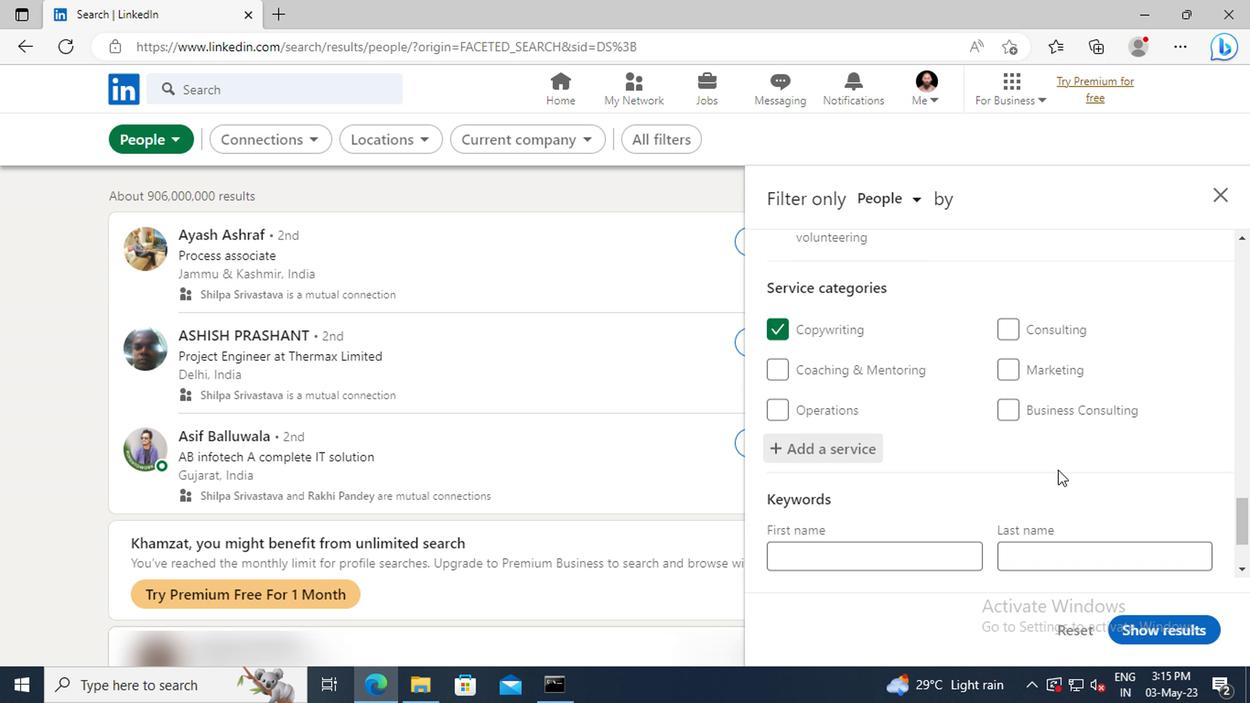
Action: Mouse moved to (881, 494)
Screenshot: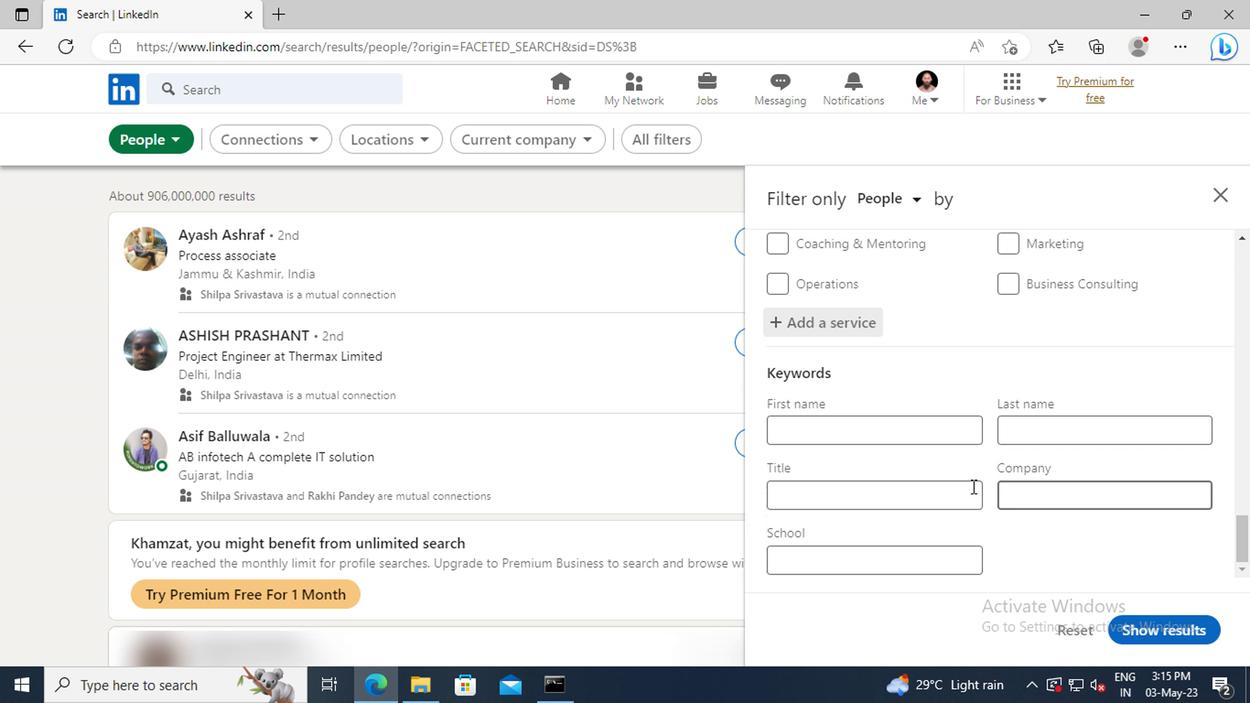 
Action: Mouse pressed left at (881, 494)
Screenshot: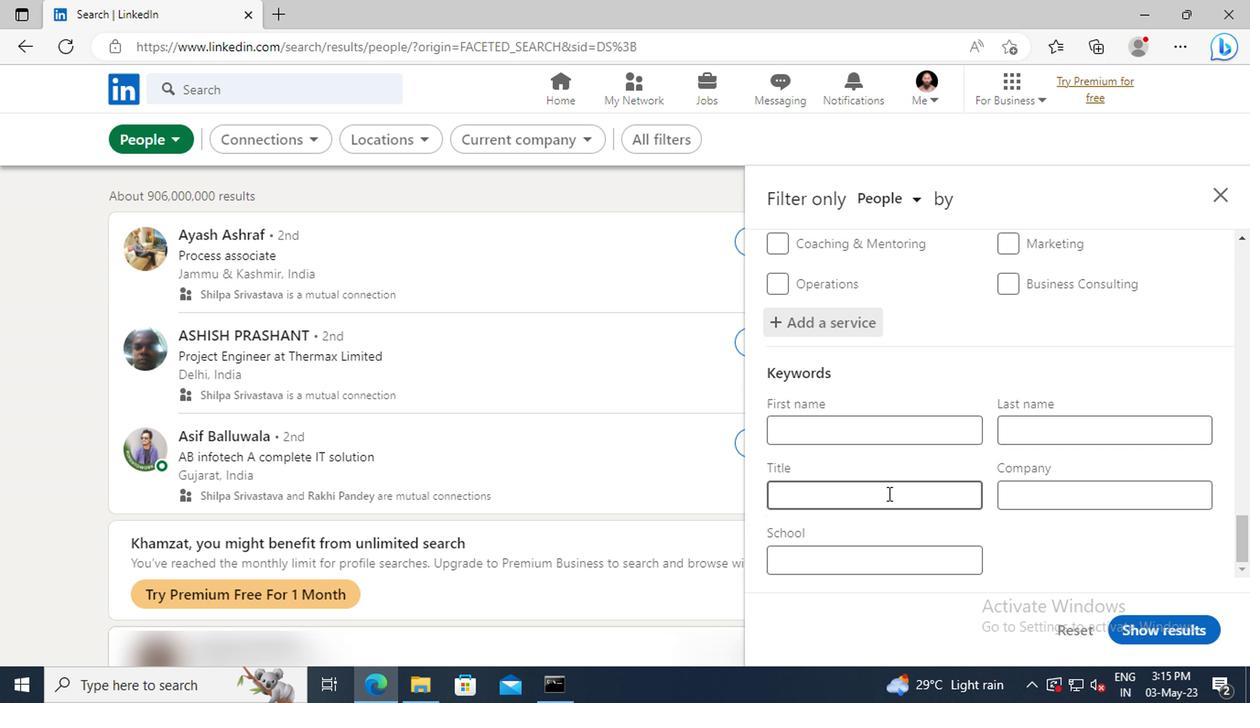 
Action: Mouse moved to (865, 495)
Screenshot: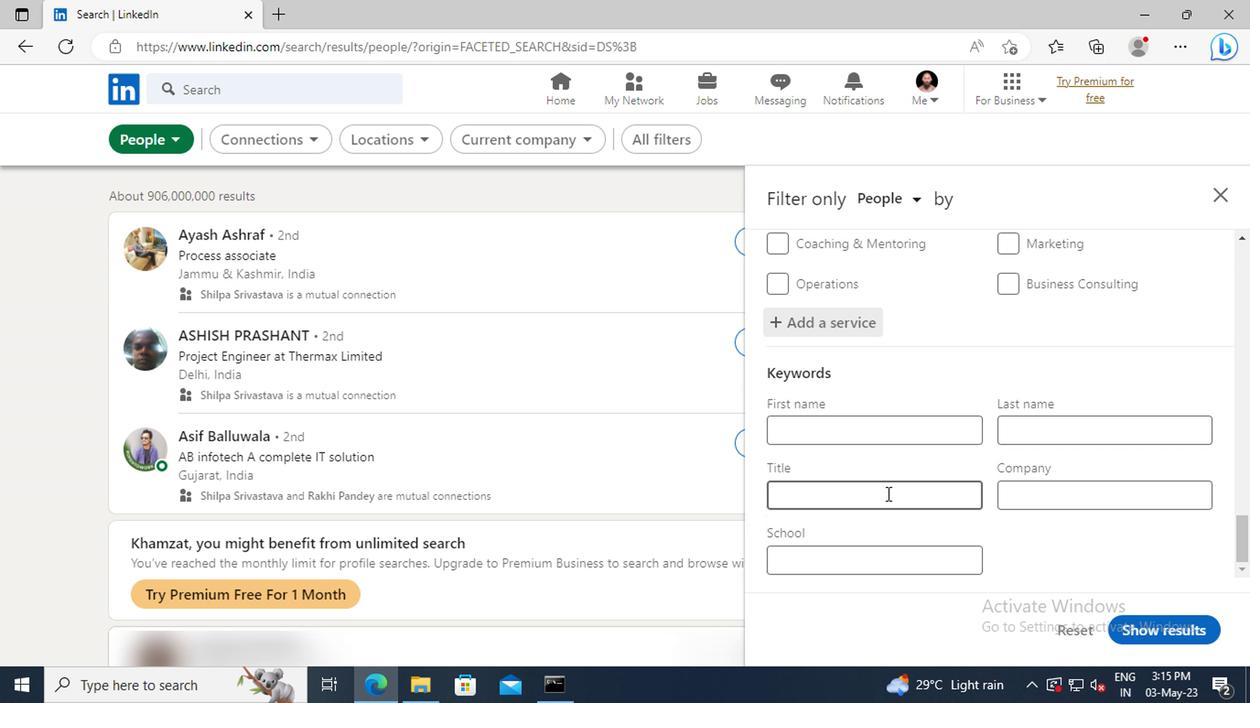 
Action: Key pressed <Key.shift>SALES<Key.space><Key.shift>ASSOCIATE<Key.enter>
Screenshot: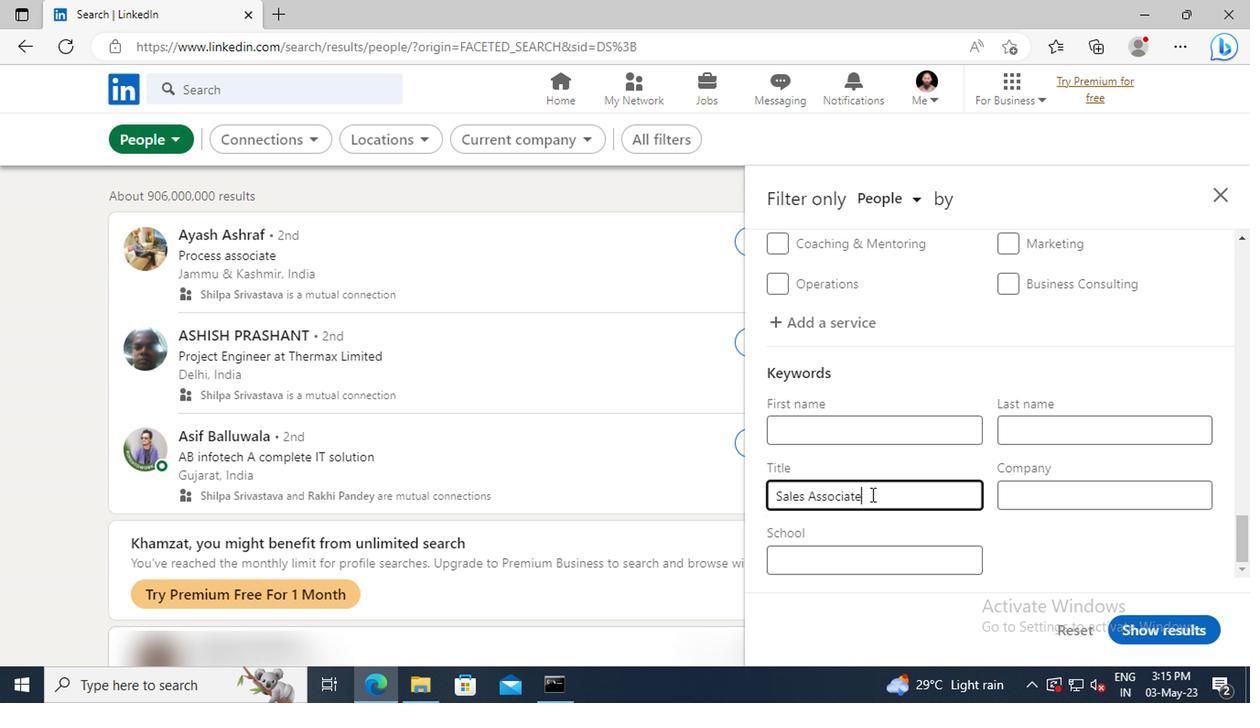 
Action: Mouse moved to (1128, 625)
Screenshot: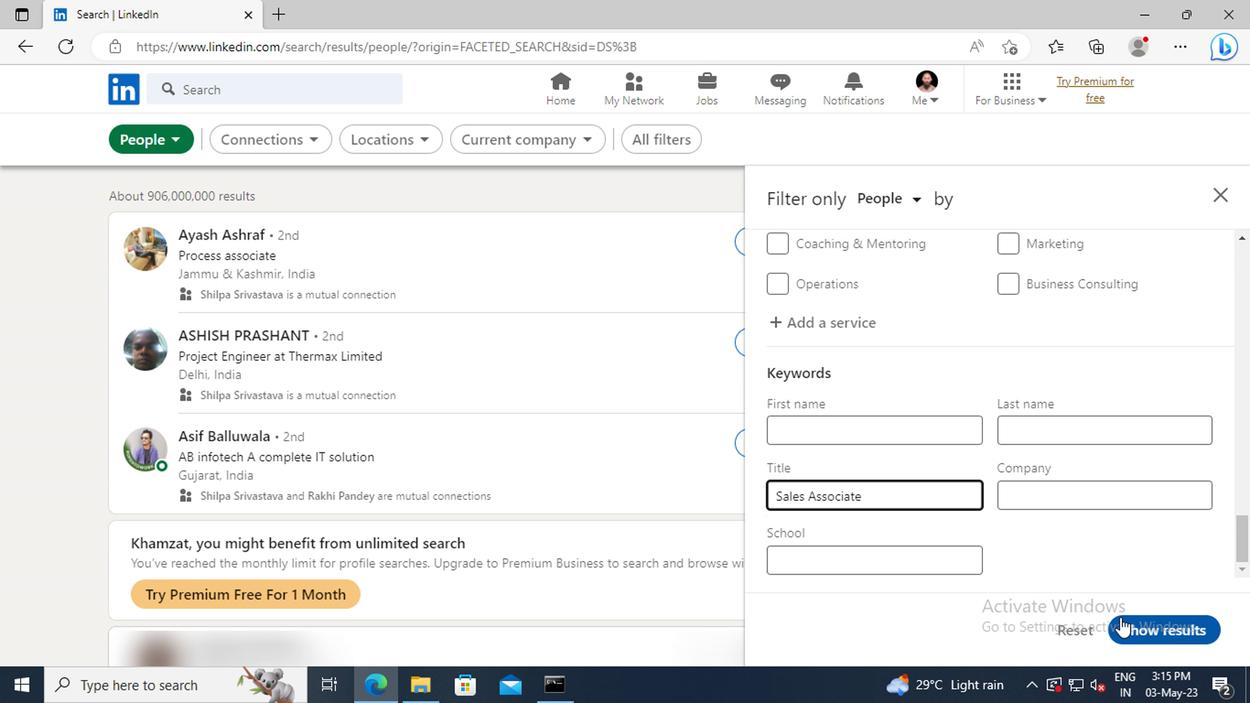 
Action: Mouse pressed left at (1128, 625)
Screenshot: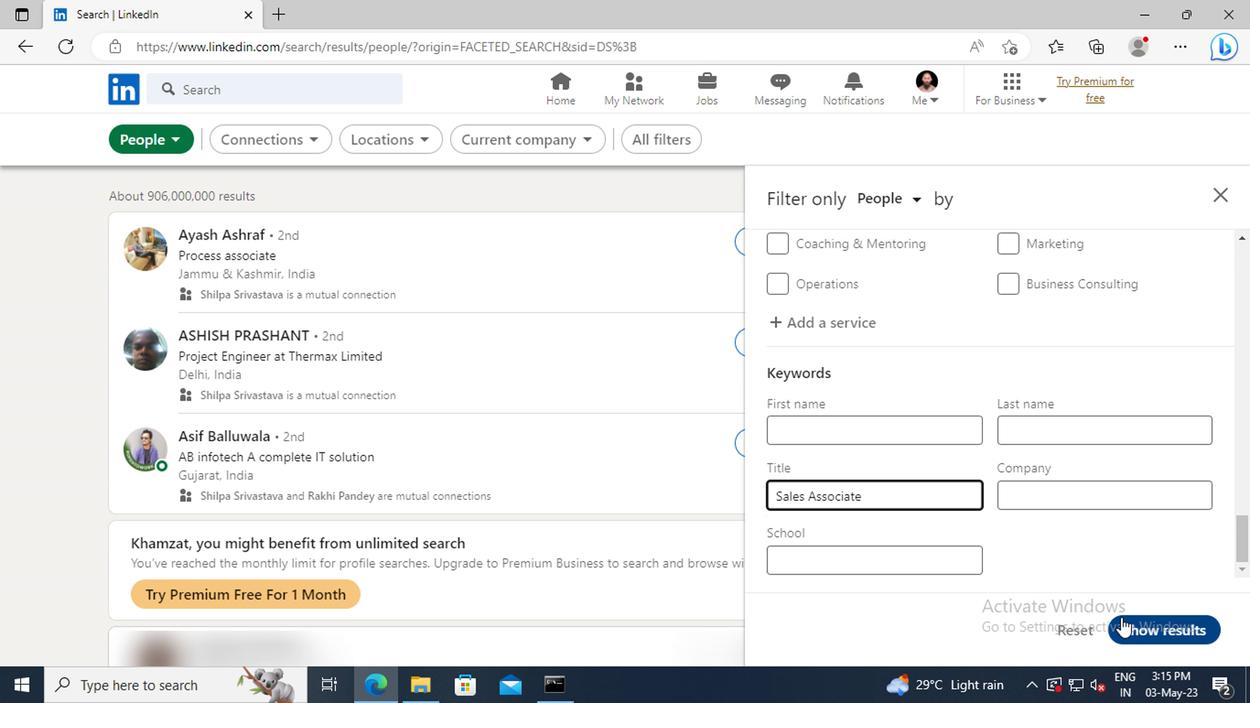 
